 Task: For heading Use Nunito with violet colour & bold.  font size for heading20,  'Change the font style of data to'Pacifico and font size to 12,  Change the alignment of both headline & data to Align center.  In the sheet  auditingSalesForecast_2022
Action: Mouse moved to (31, 124)
Screenshot: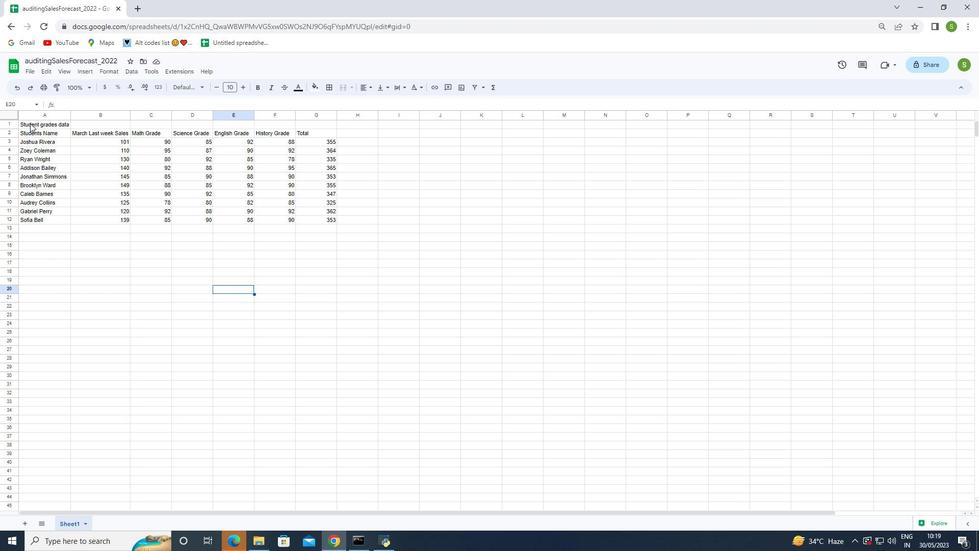 
Action: Mouse pressed left at (31, 124)
Screenshot: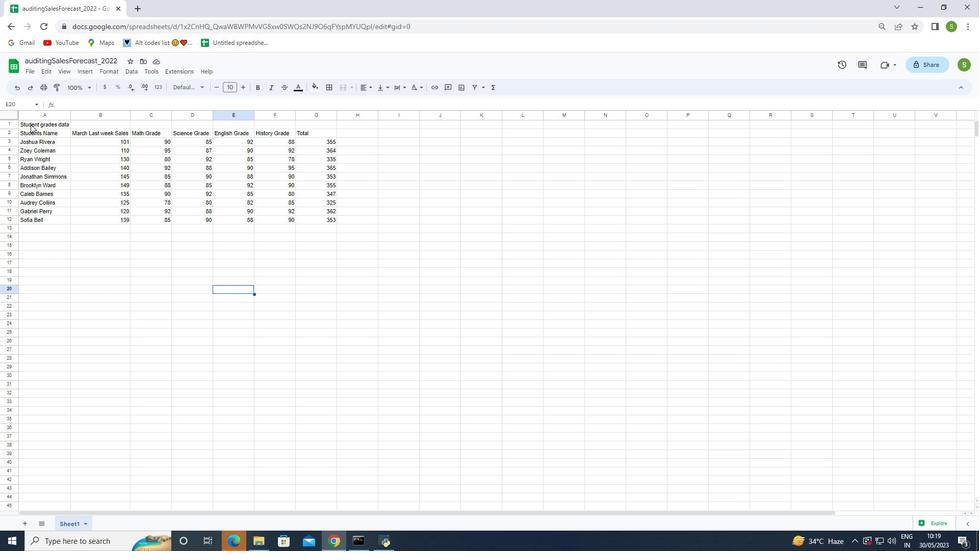 
Action: Mouse moved to (186, 88)
Screenshot: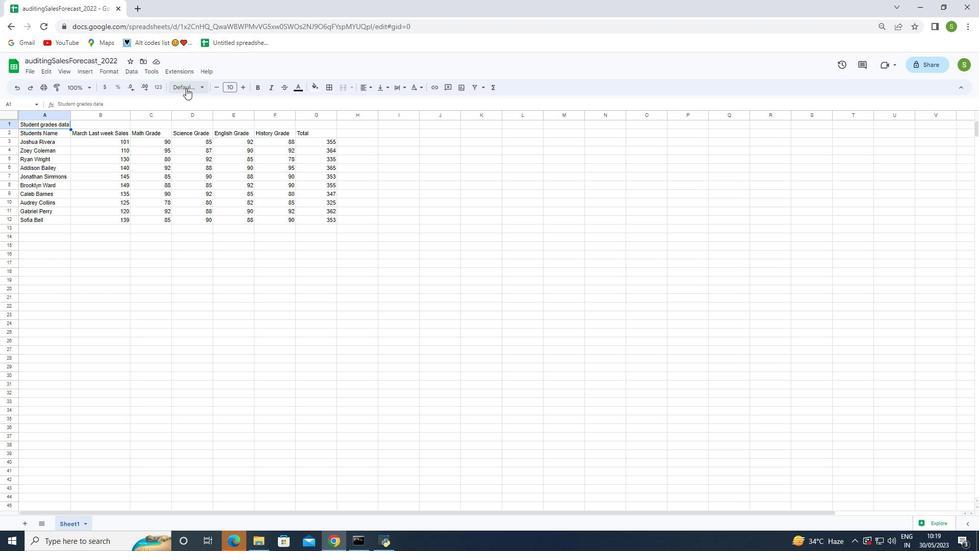 
Action: Mouse pressed left at (186, 88)
Screenshot: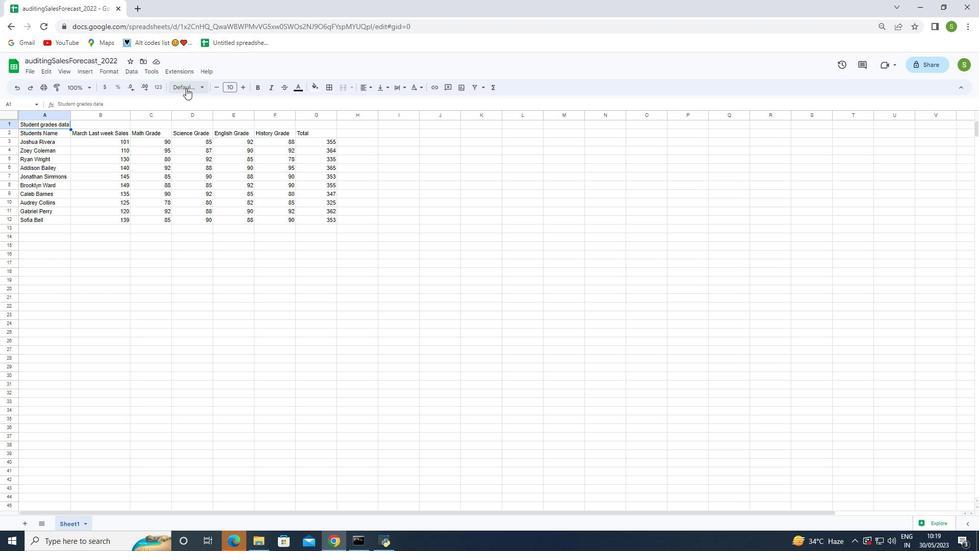 
Action: Mouse moved to (196, 430)
Screenshot: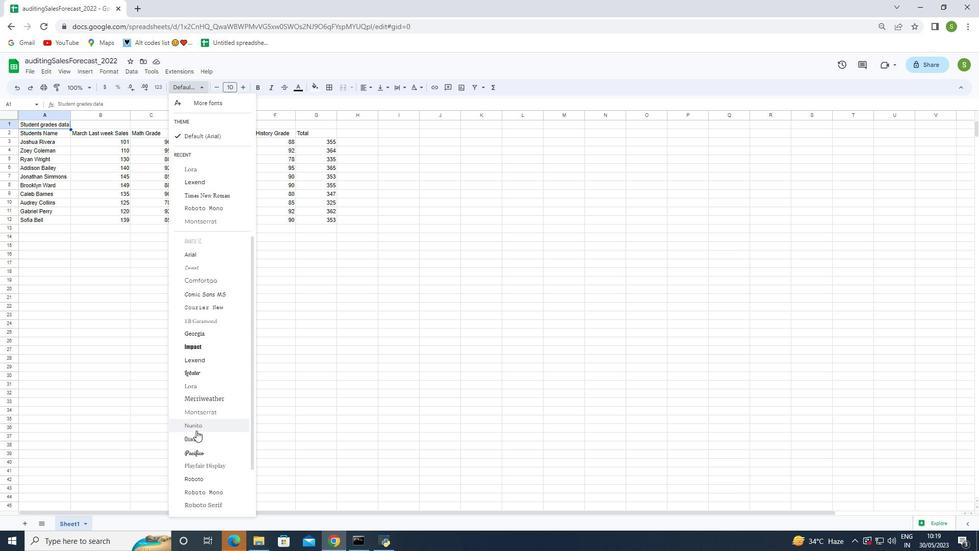 
Action: Mouse pressed left at (196, 430)
Screenshot: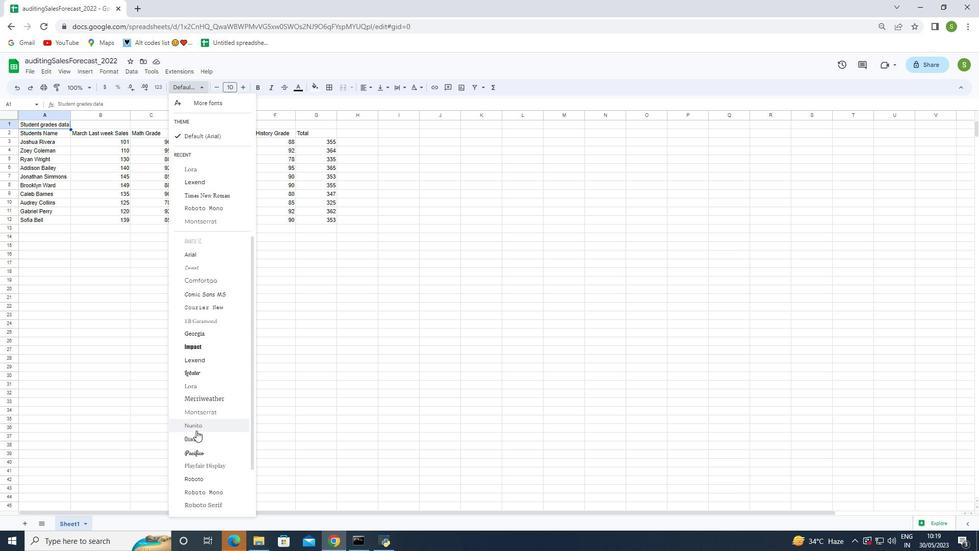 
Action: Mouse moved to (138, 7)
Screenshot: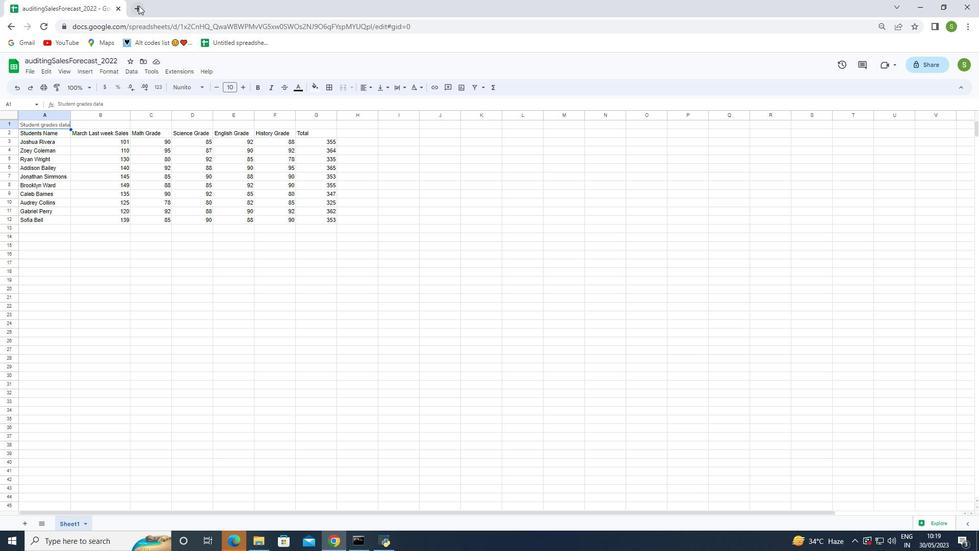 
Action: Mouse pressed left at (138, 7)
Screenshot: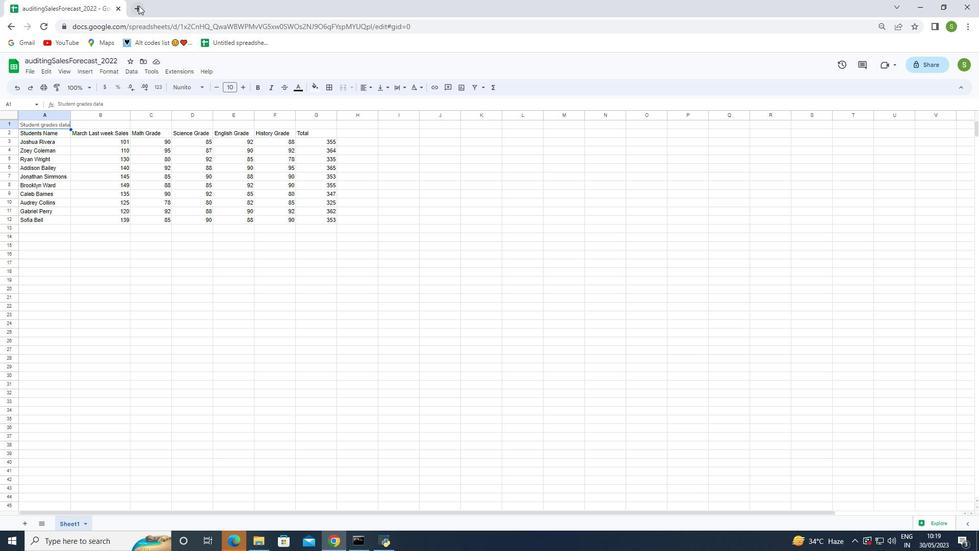 
Action: Mouse moved to (160, 152)
Screenshot: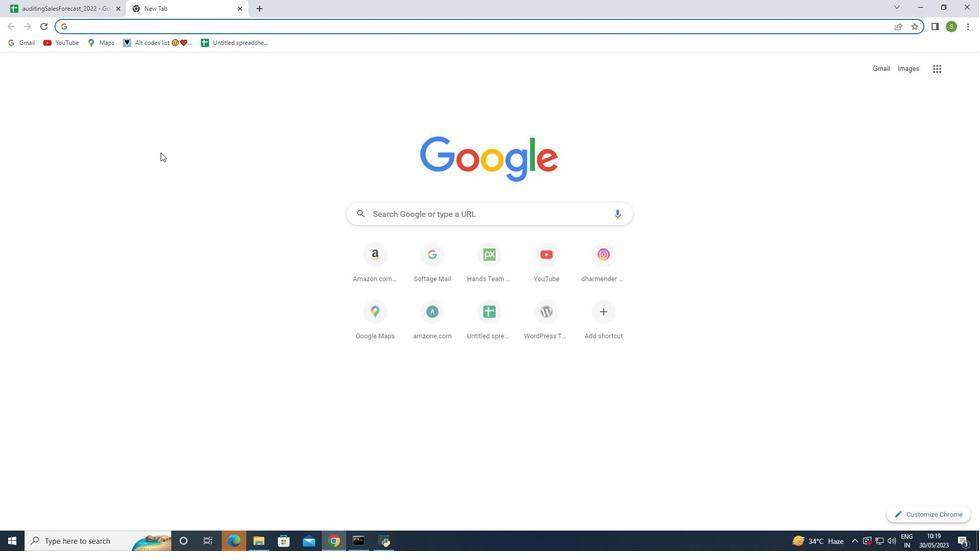 
Action: Key pressed color
Screenshot: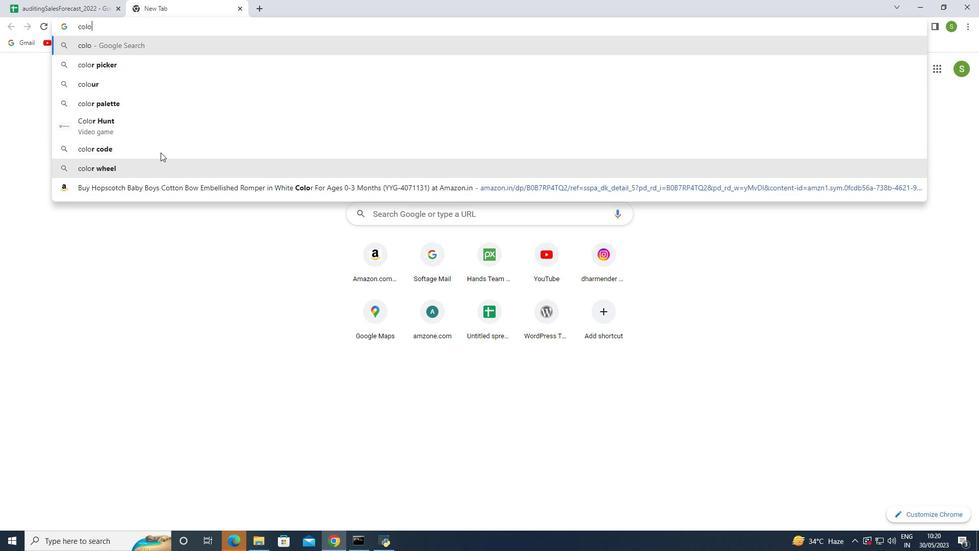 
Action: Mouse moved to (143, 118)
Screenshot: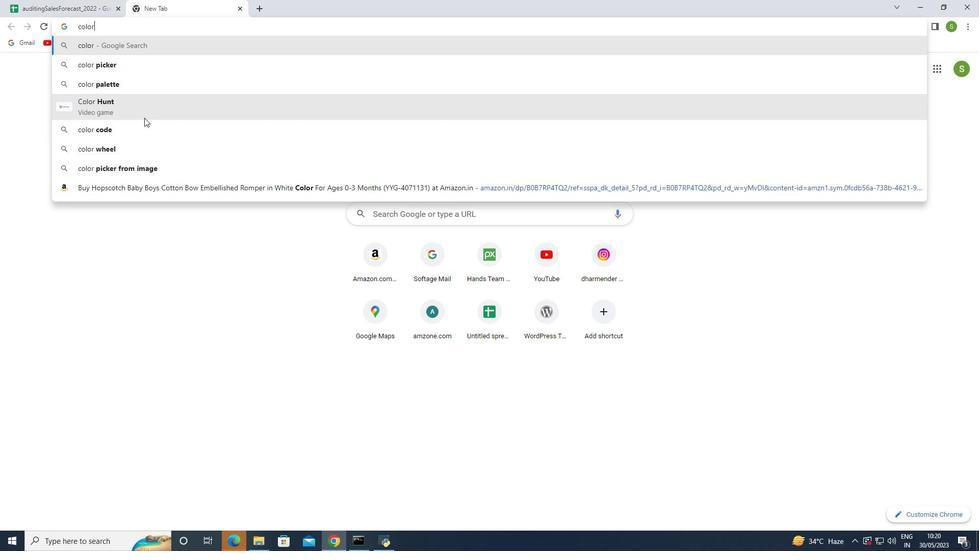 
Action: Key pressed <Key.space>
Screenshot: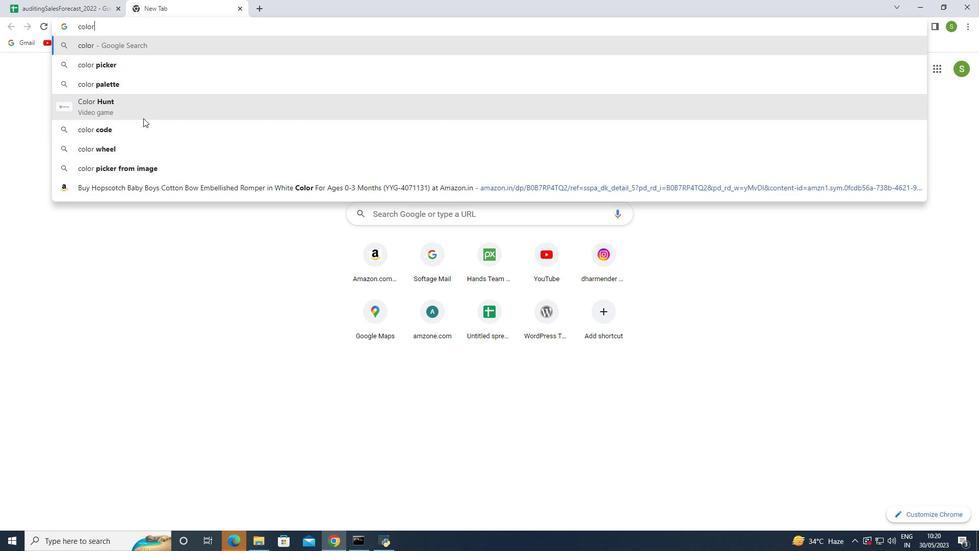 
Action: Mouse moved to (143, 118)
Screenshot: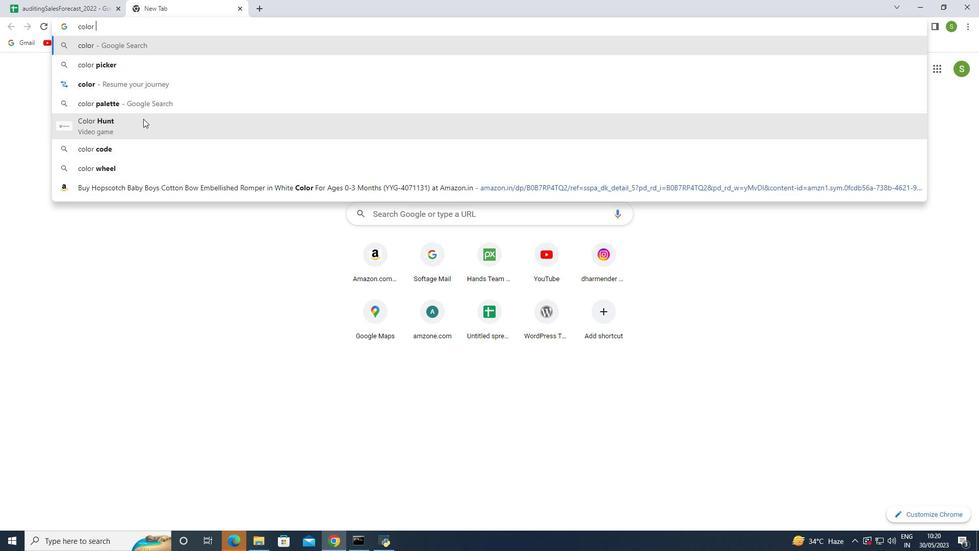 
Action: Key pressed vio
Screenshot: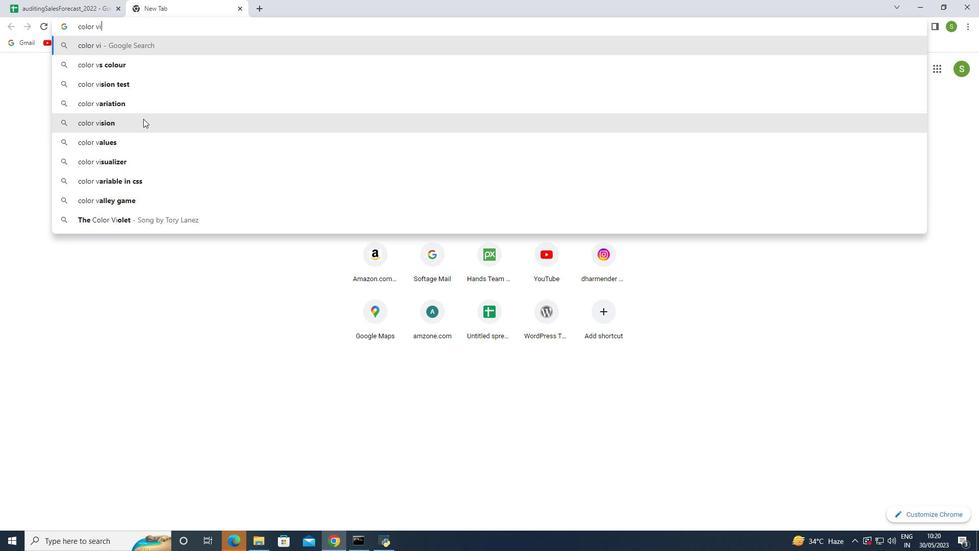
Action: Mouse moved to (143, 118)
Screenshot: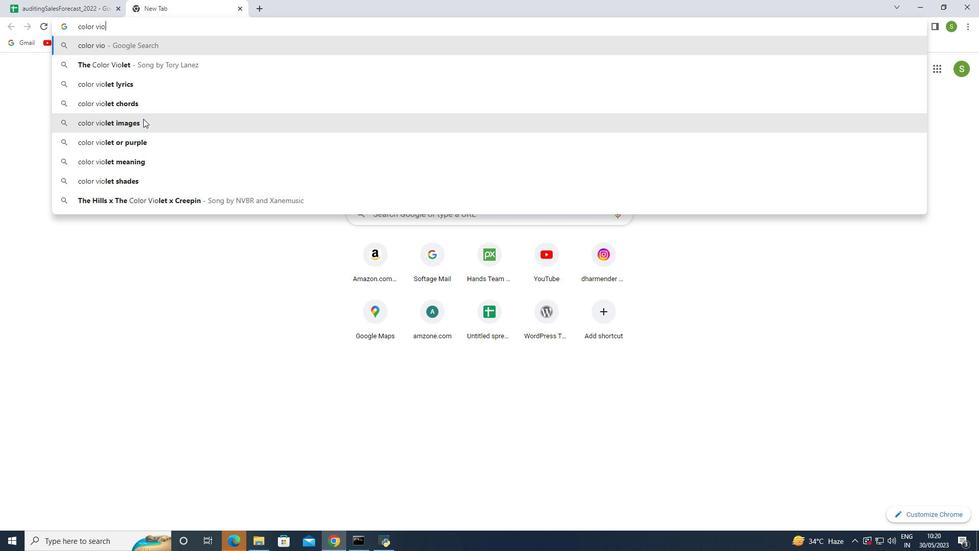 
Action: Key pressed lwe
Screenshot: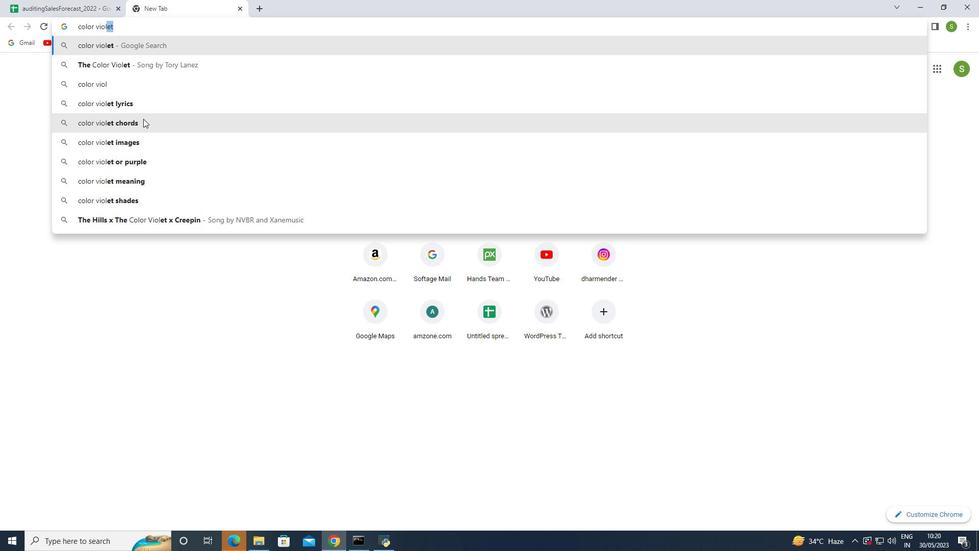 
Action: Mouse moved to (143, 121)
Screenshot: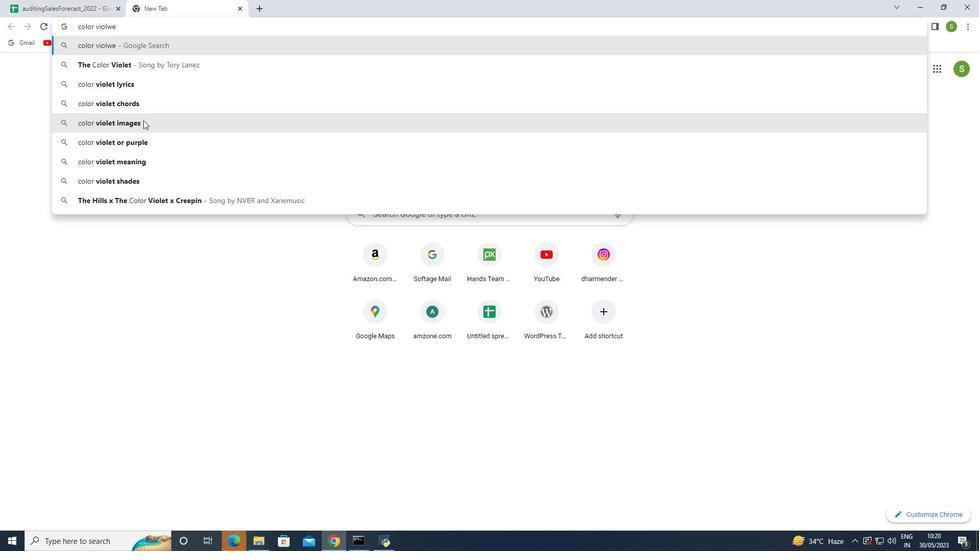 
Action: Key pressed <Key.backspace><Key.backspace>et<Key.enter>
Screenshot: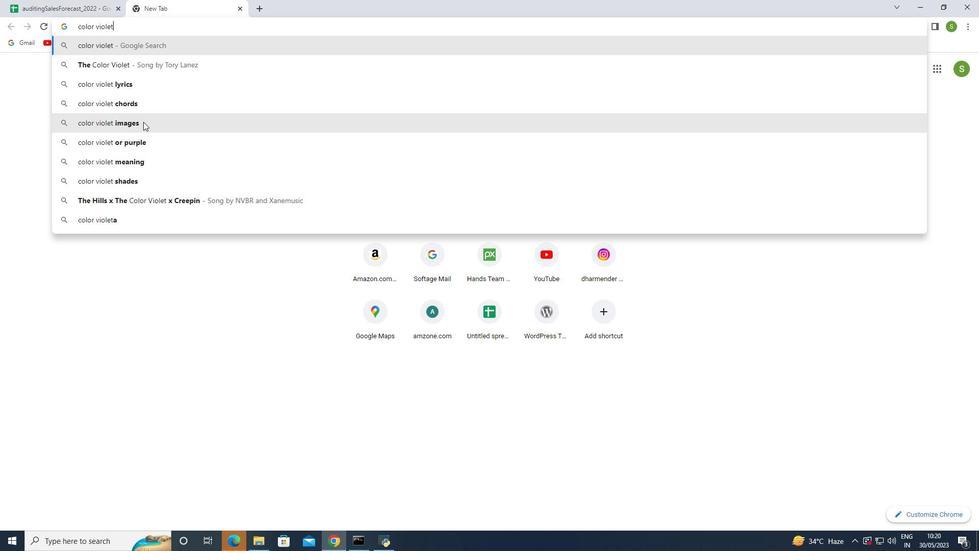 
Action: Mouse moved to (698, 247)
Screenshot: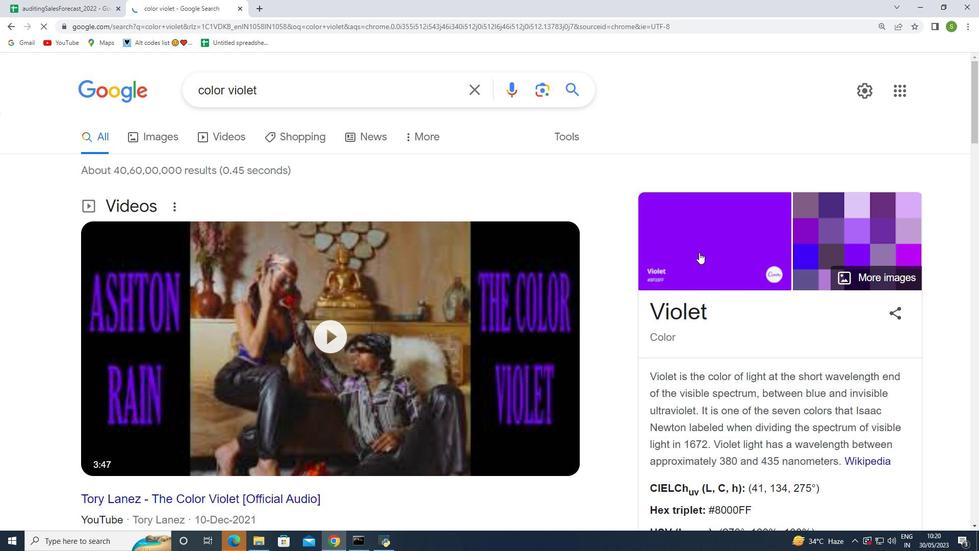
Action: Mouse pressed left at (698, 247)
Screenshot: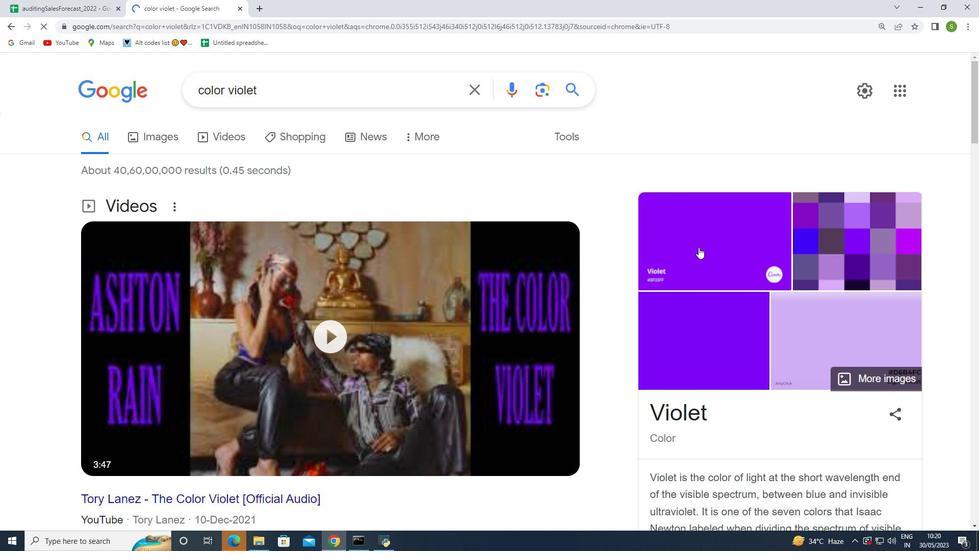 
Action: Mouse moved to (72, 0)
Screenshot: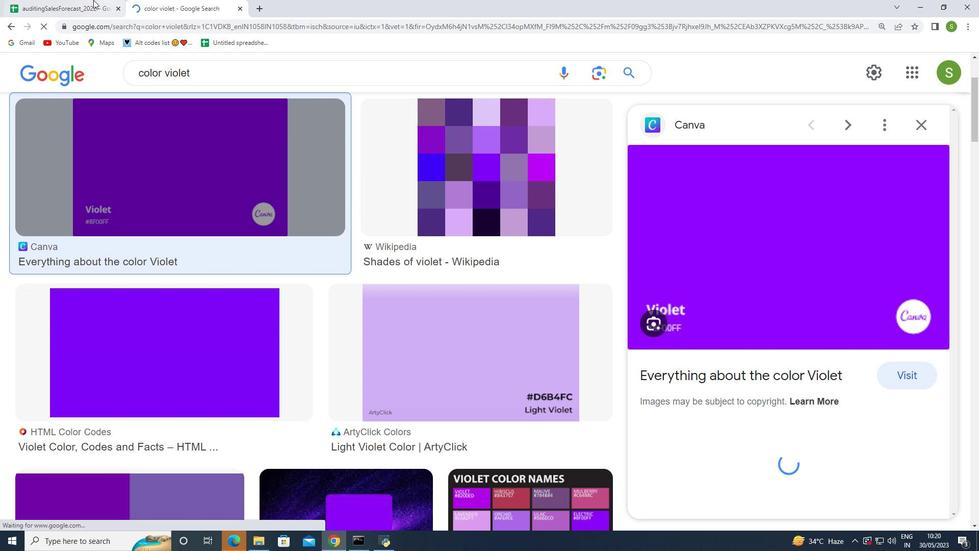 
Action: Mouse pressed left at (72, 0)
Screenshot: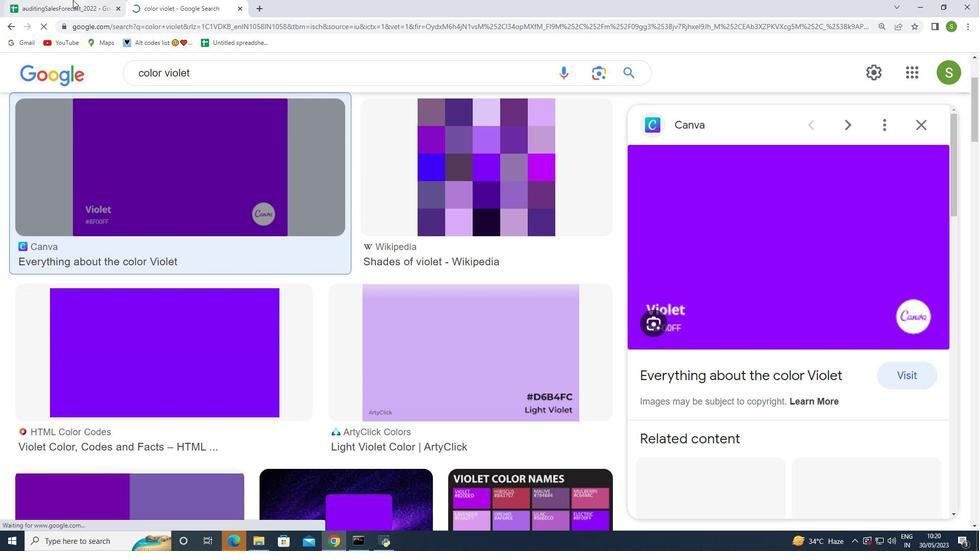 
Action: Mouse moved to (175, 1)
Screenshot: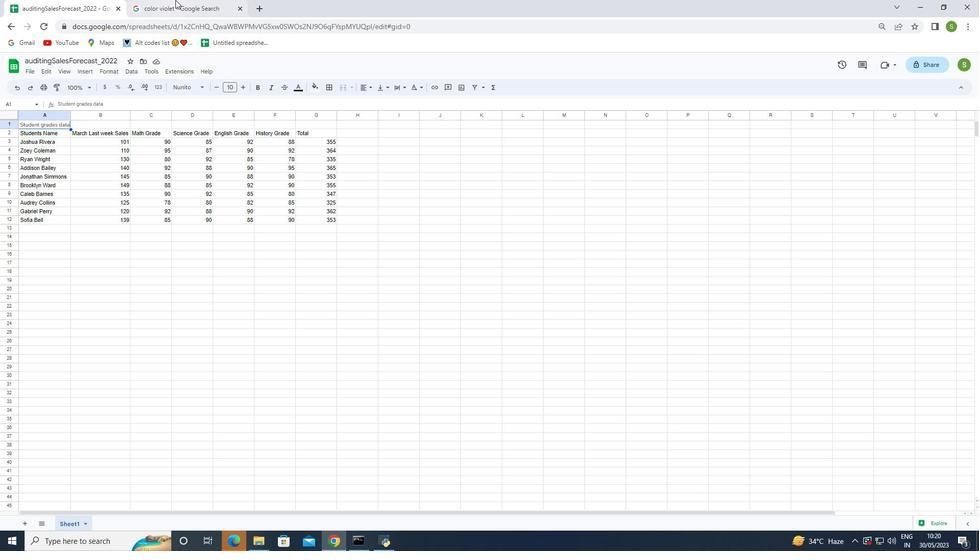 
Action: Mouse pressed left at (175, 1)
Screenshot: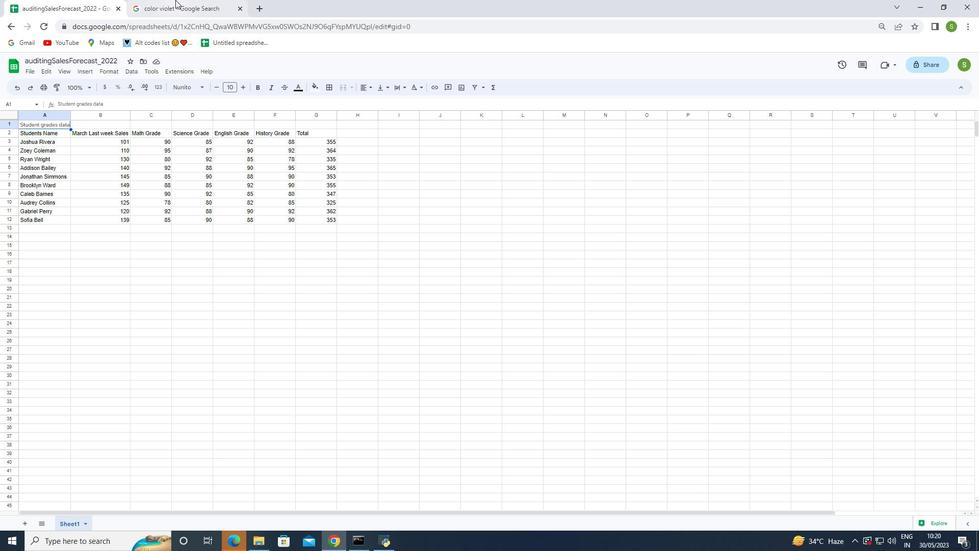 
Action: Mouse moved to (119, 346)
Screenshot: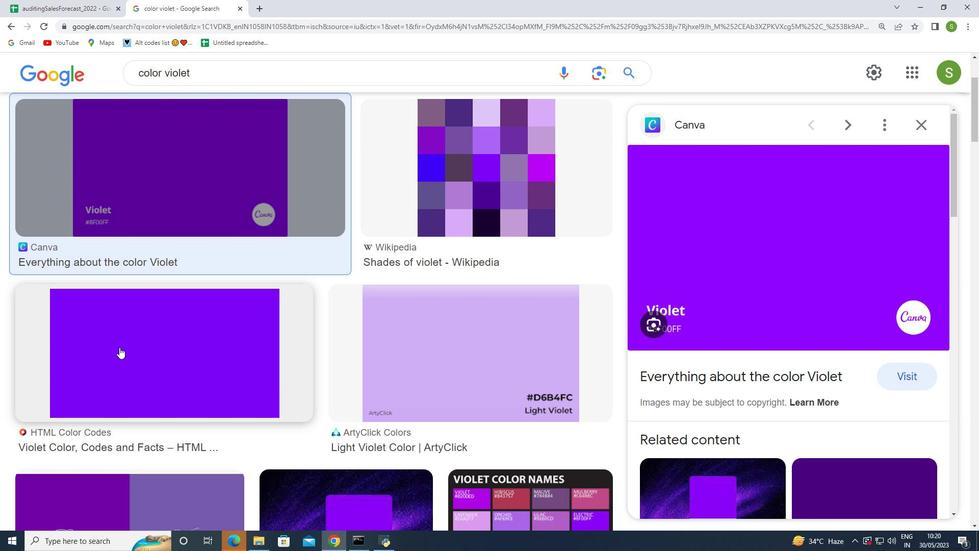 
Action: Mouse pressed left at (119, 346)
Screenshot: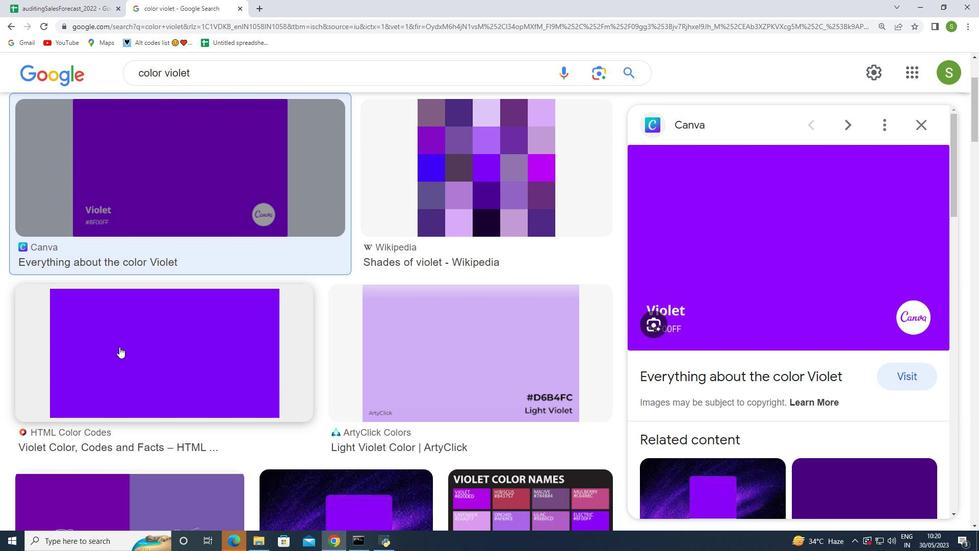 
Action: Mouse moved to (755, 350)
Screenshot: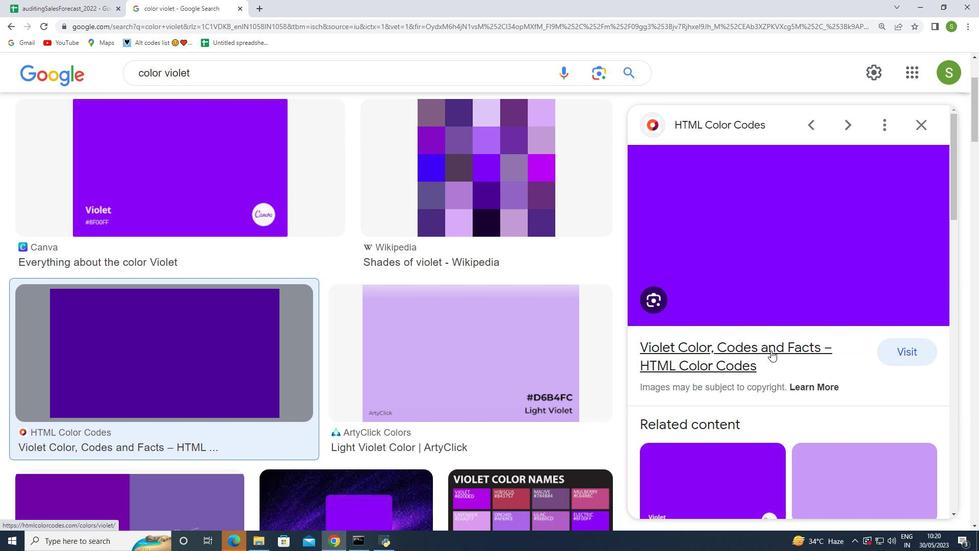 
Action: Mouse pressed left at (755, 350)
Screenshot: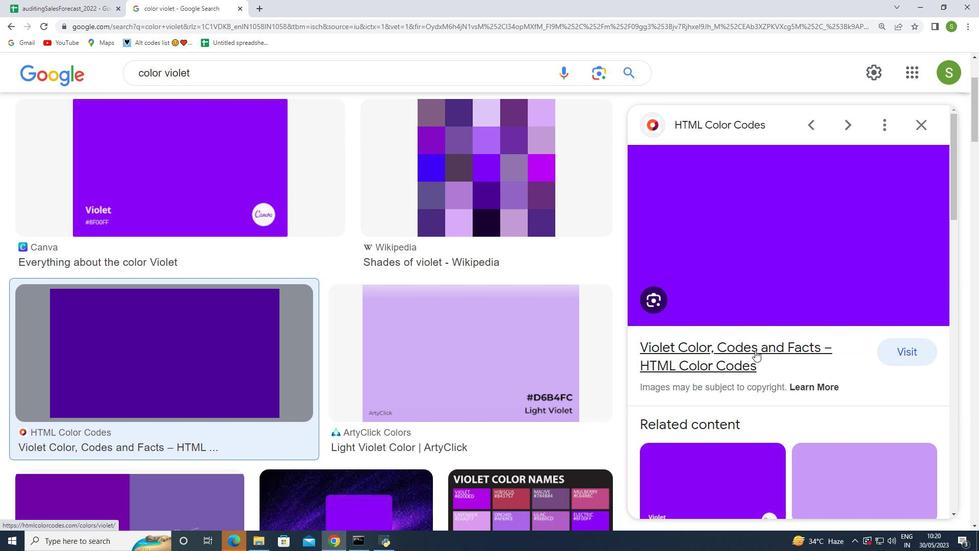 
Action: Mouse moved to (389, 320)
Screenshot: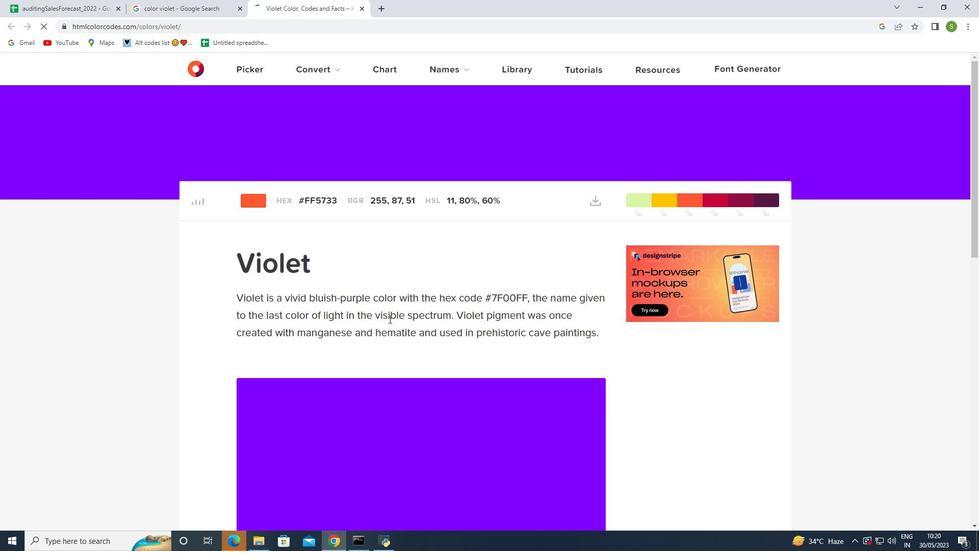 
Action: Mouse scrolled (389, 319) with delta (0, 0)
Screenshot: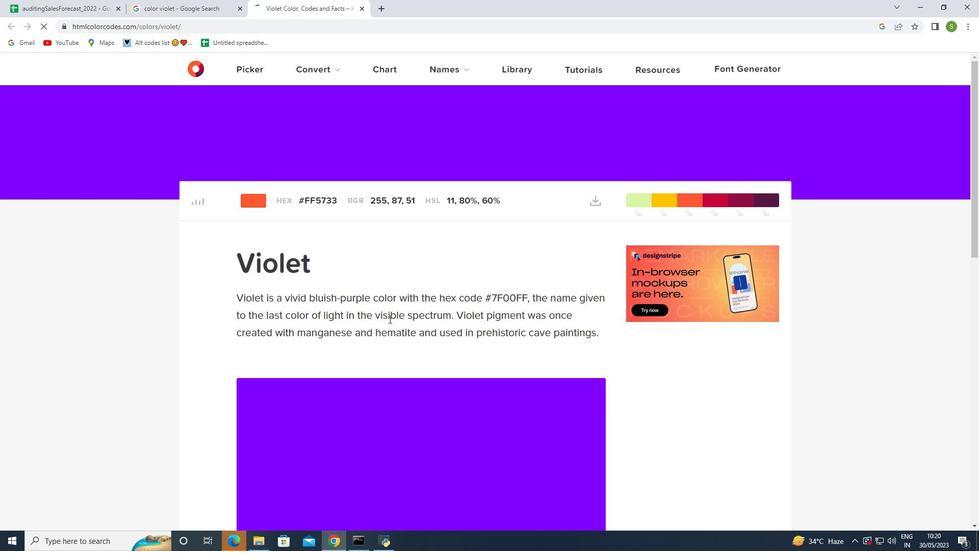 
Action: Mouse scrolled (389, 319) with delta (0, 0)
Screenshot: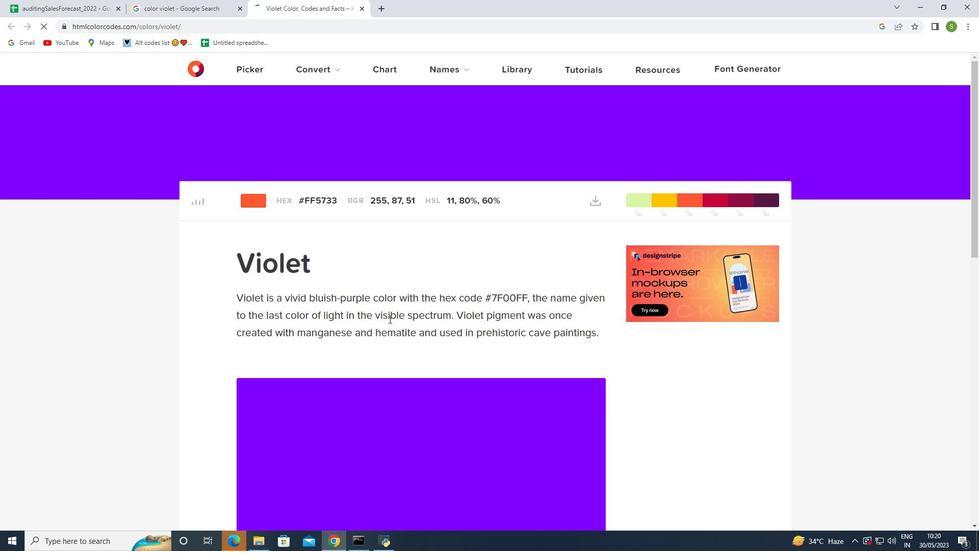 
Action: Mouse scrolled (389, 319) with delta (0, 0)
Screenshot: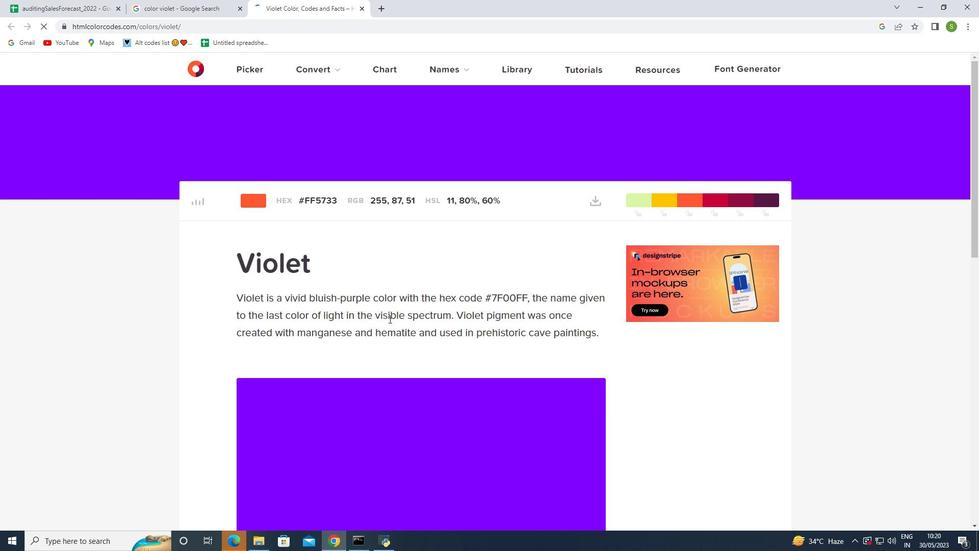 
Action: Mouse moved to (389, 320)
Screenshot: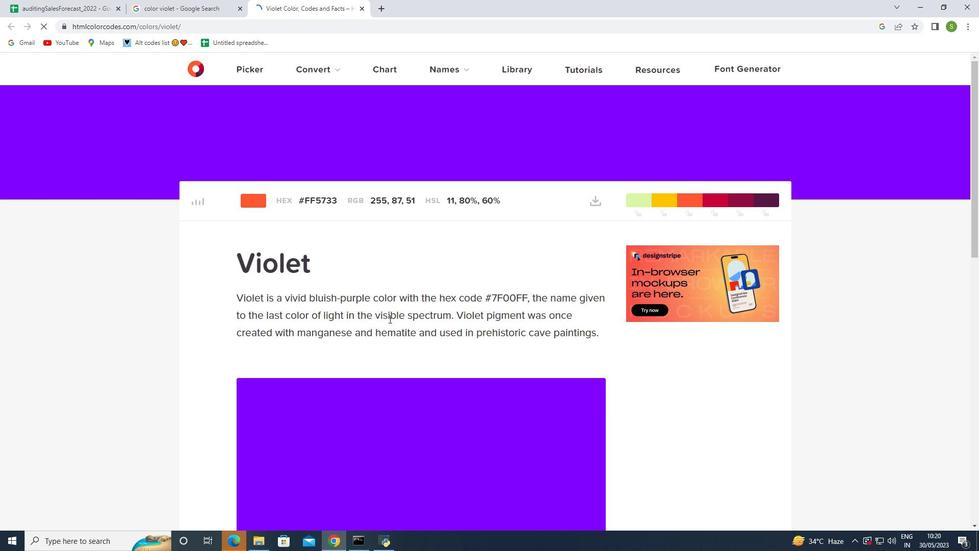 
Action: Mouse scrolled (389, 320) with delta (0, 0)
Screenshot: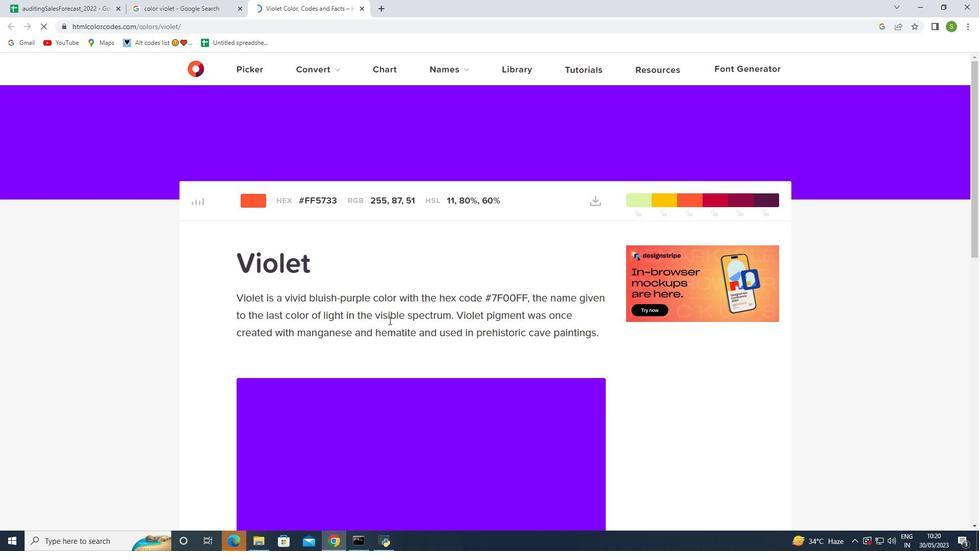 
Action: Mouse moved to (429, 291)
Screenshot: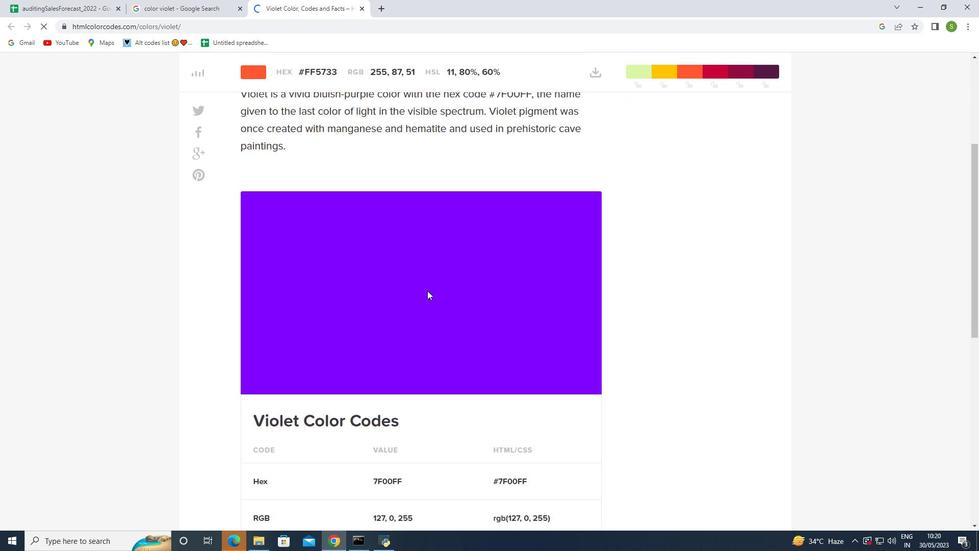 
Action: Mouse scrolled (429, 291) with delta (0, 0)
Screenshot: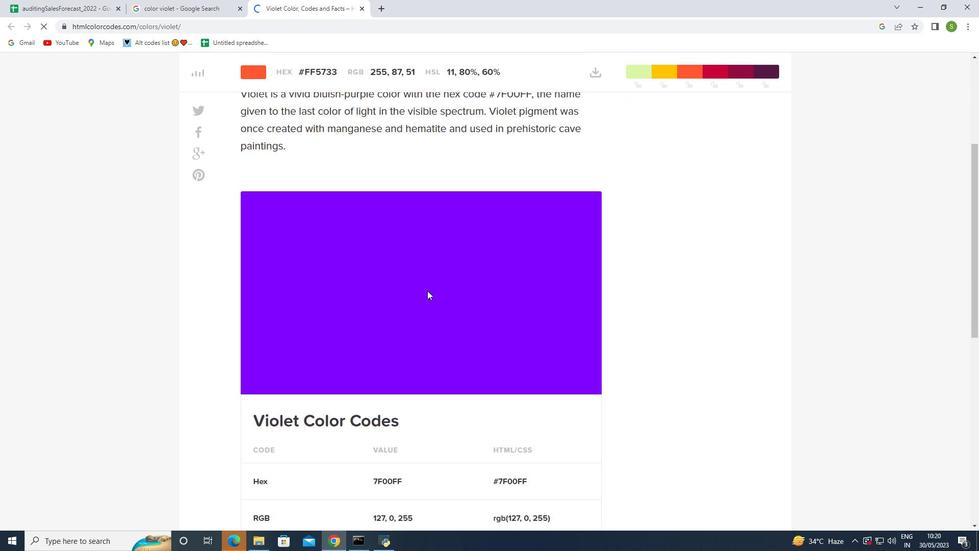 
Action: Mouse moved to (430, 291)
Screenshot: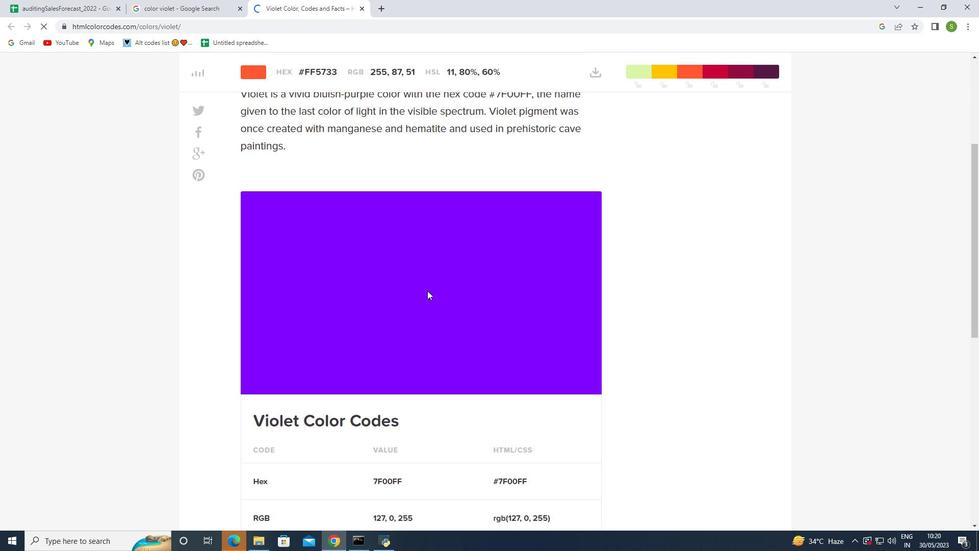 
Action: Mouse scrolled (430, 292) with delta (0, 0)
Screenshot: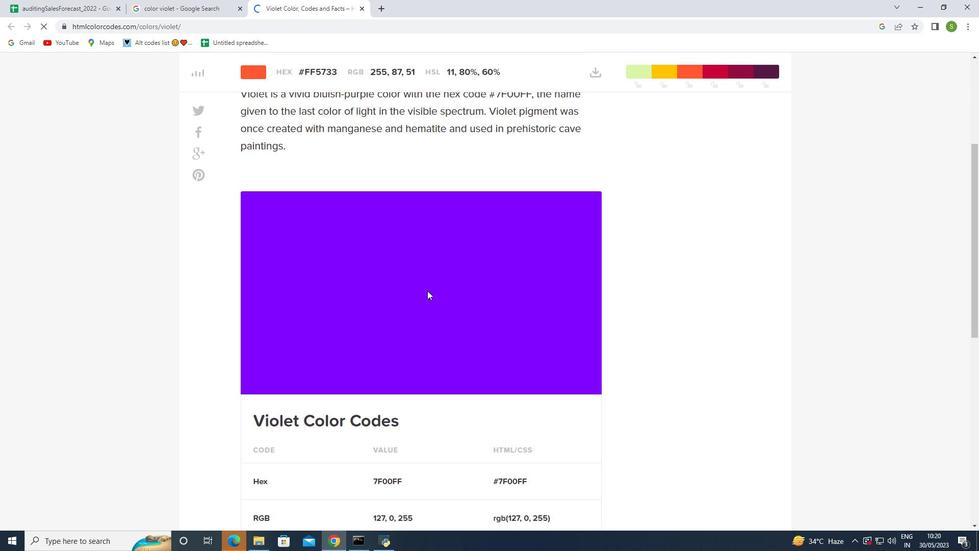 
Action: Mouse scrolled (430, 292) with delta (0, 0)
Screenshot: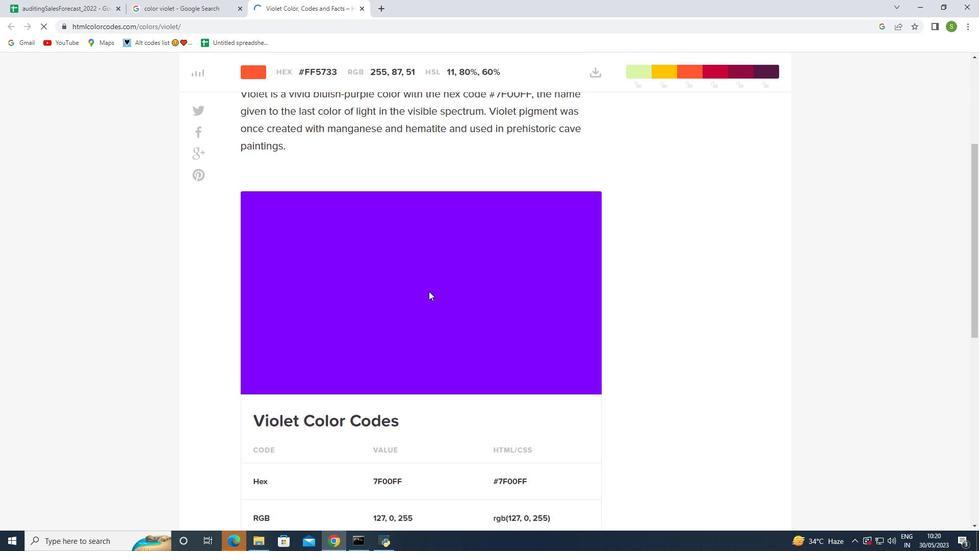 
Action: Mouse moved to (485, 244)
Screenshot: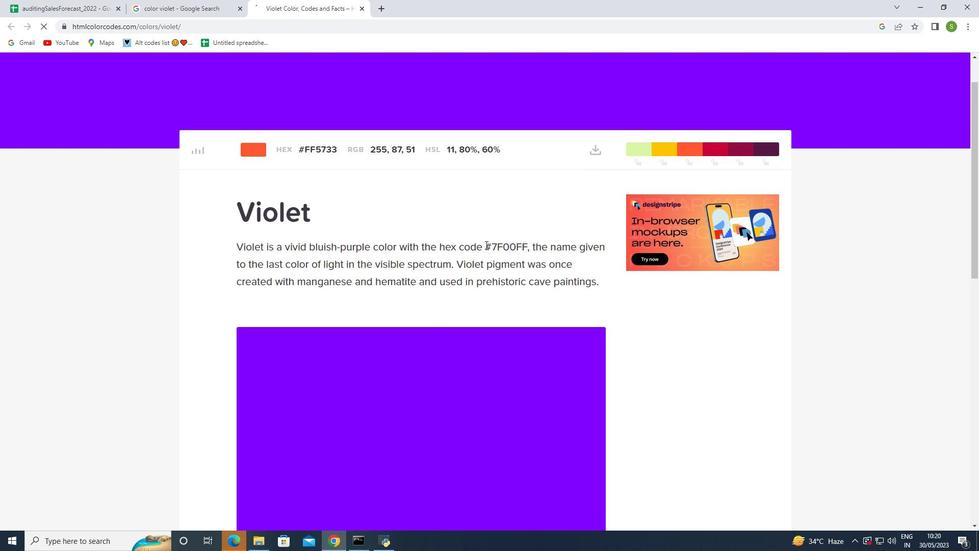 
Action: Mouse pressed left at (485, 244)
Screenshot: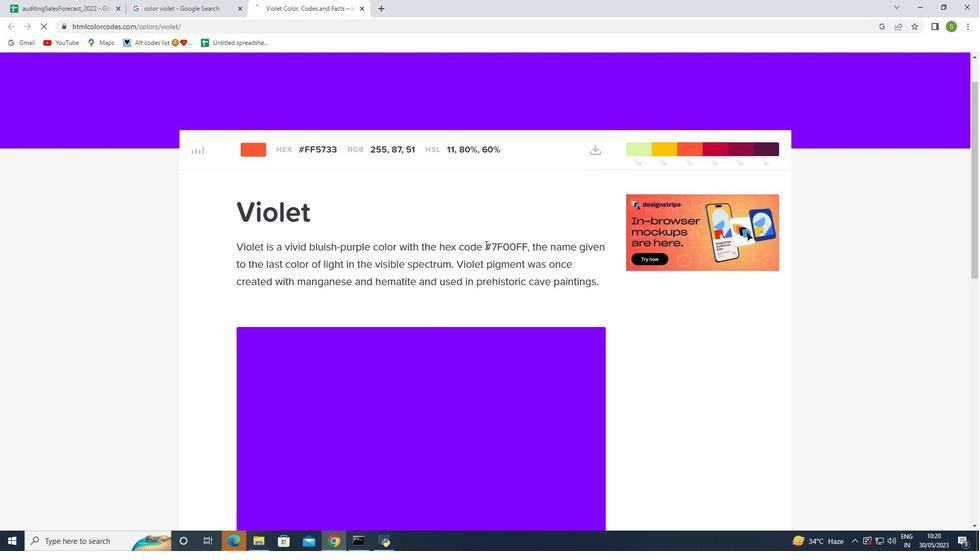 
Action: Mouse moved to (484, 352)
Screenshot: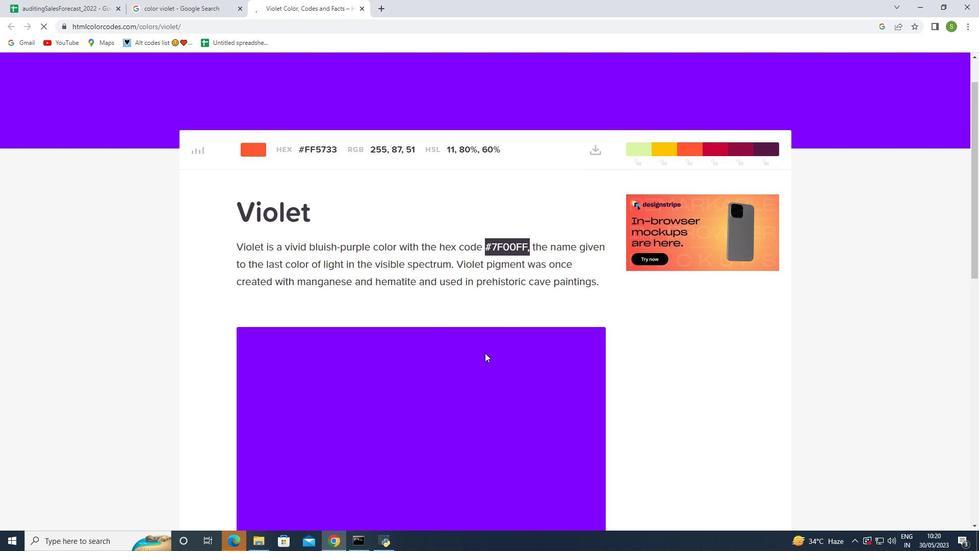 
Action: Key pressed ctrl+C
Screenshot: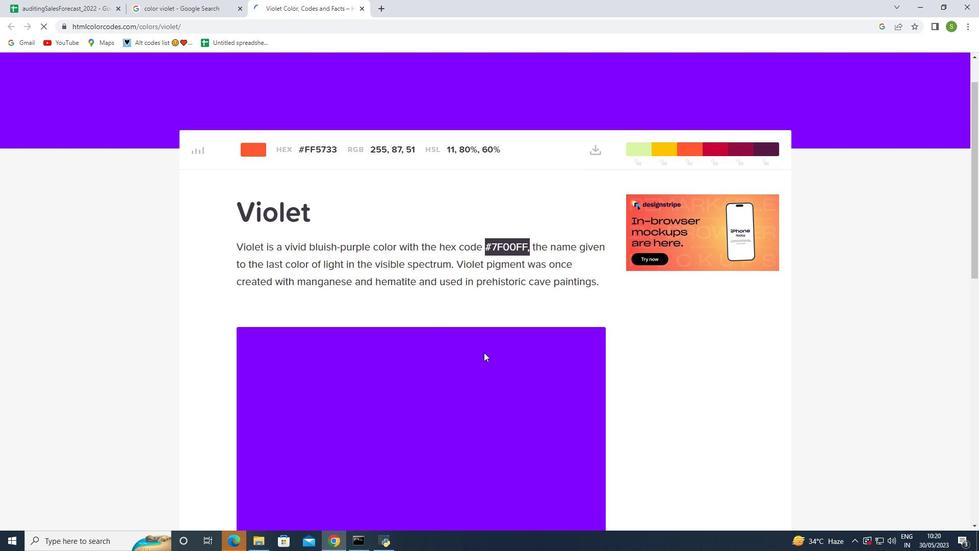 
Action: Mouse moved to (71, 0)
Screenshot: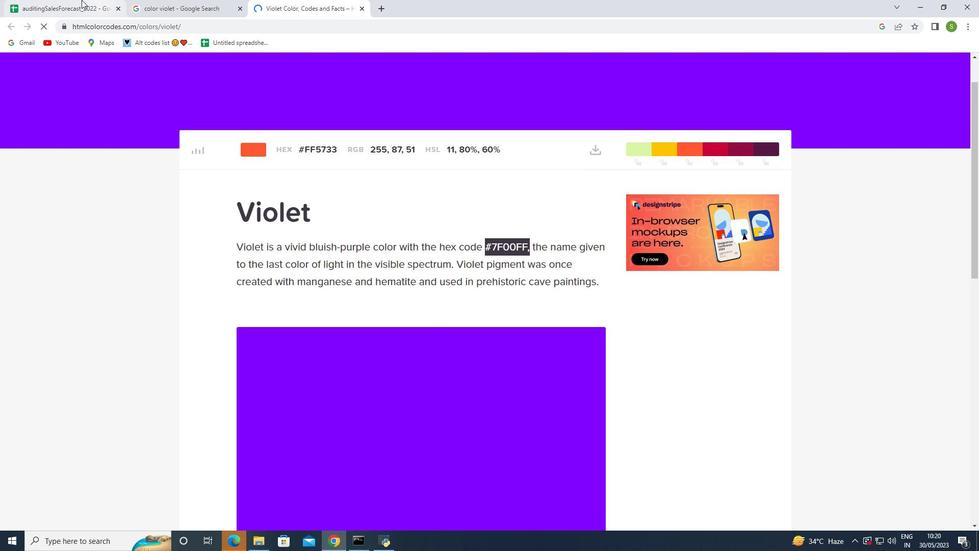 
Action: Mouse pressed left at (71, 0)
Screenshot: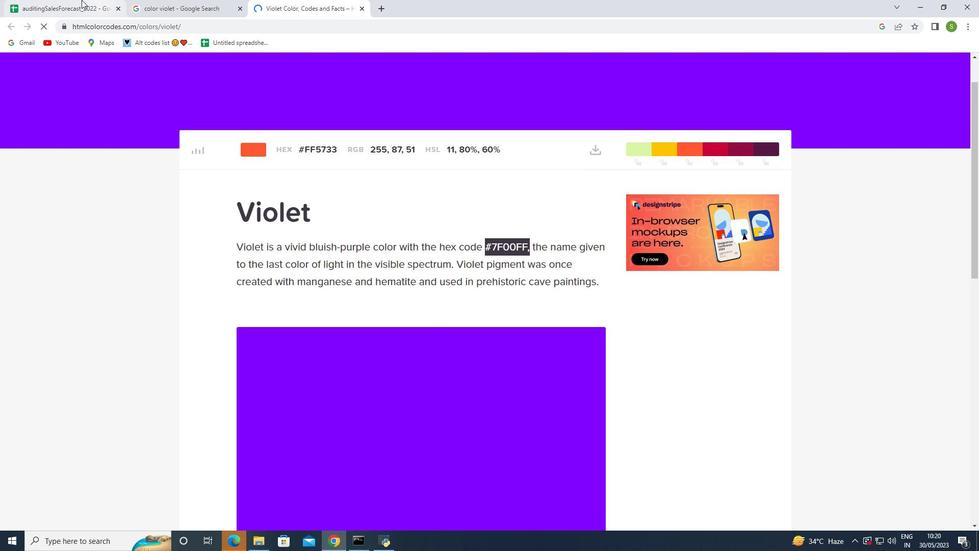 
Action: Mouse moved to (319, 88)
Screenshot: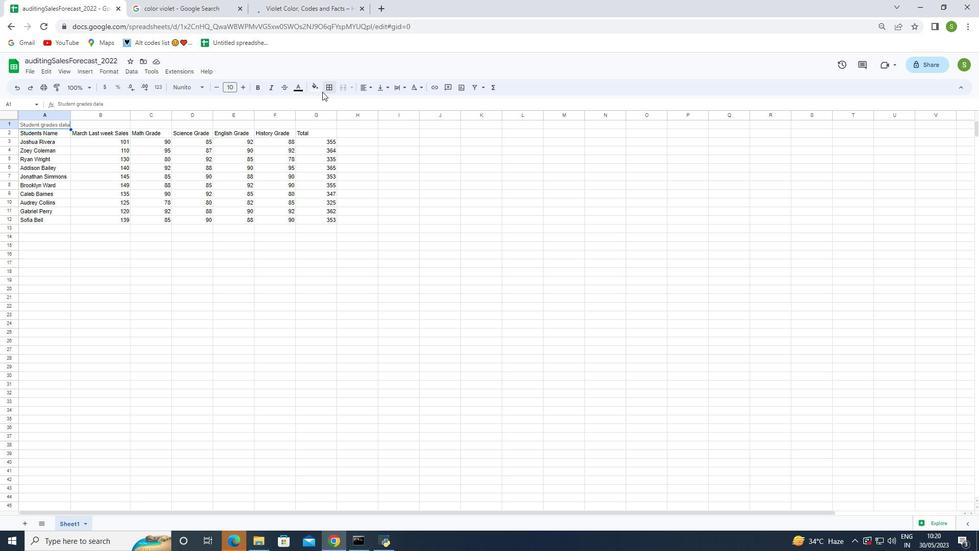 
Action: Mouse pressed left at (319, 88)
Screenshot: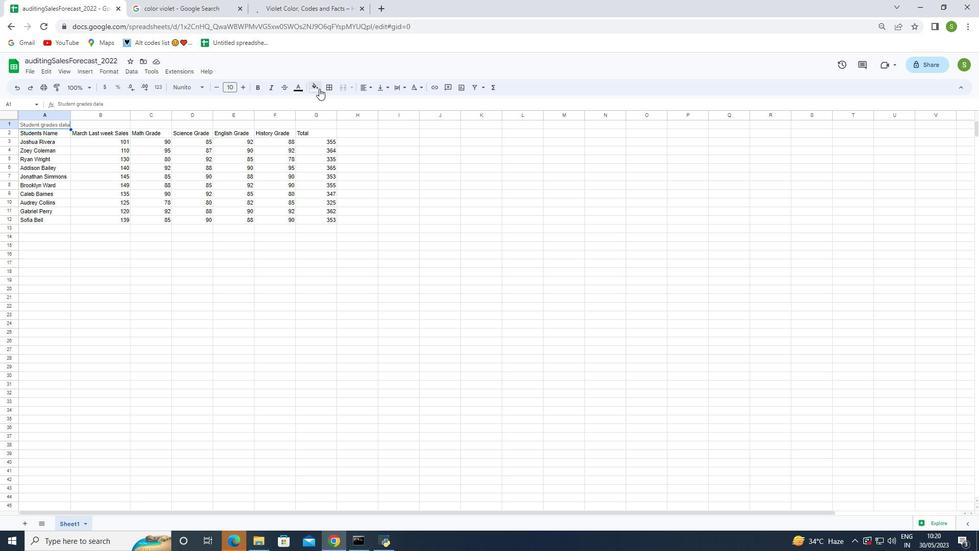 
Action: Mouse moved to (325, 221)
Screenshot: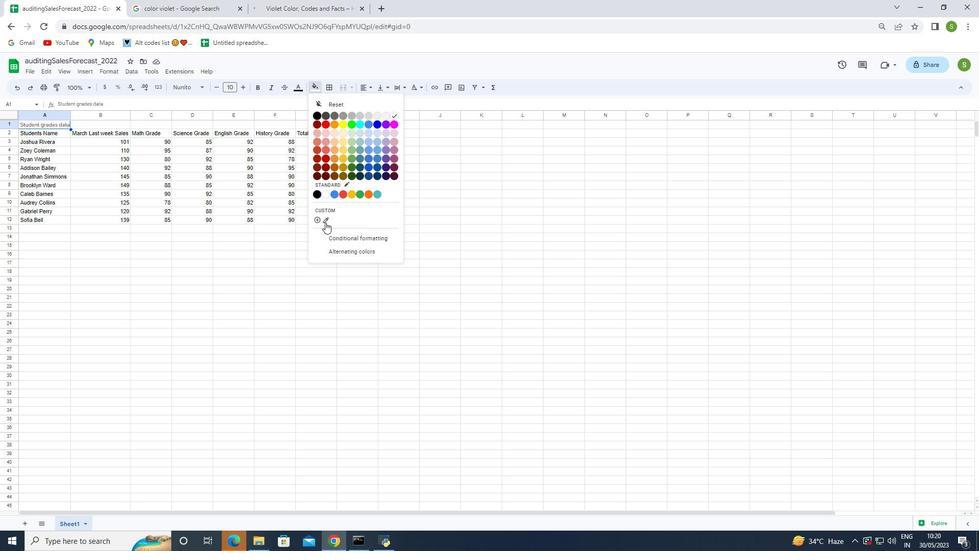 
Action: Mouse pressed left at (325, 221)
Screenshot: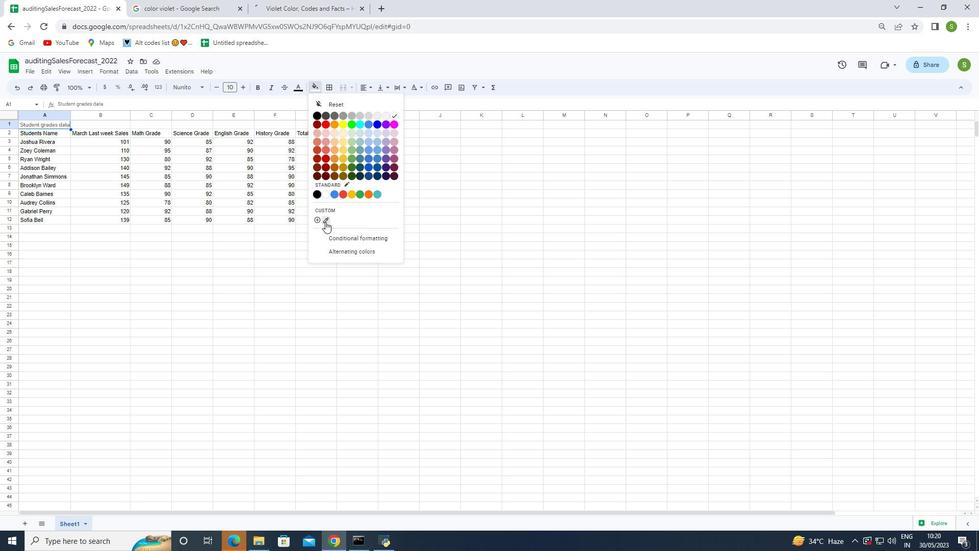 
Action: Mouse moved to (304, 2)
Screenshot: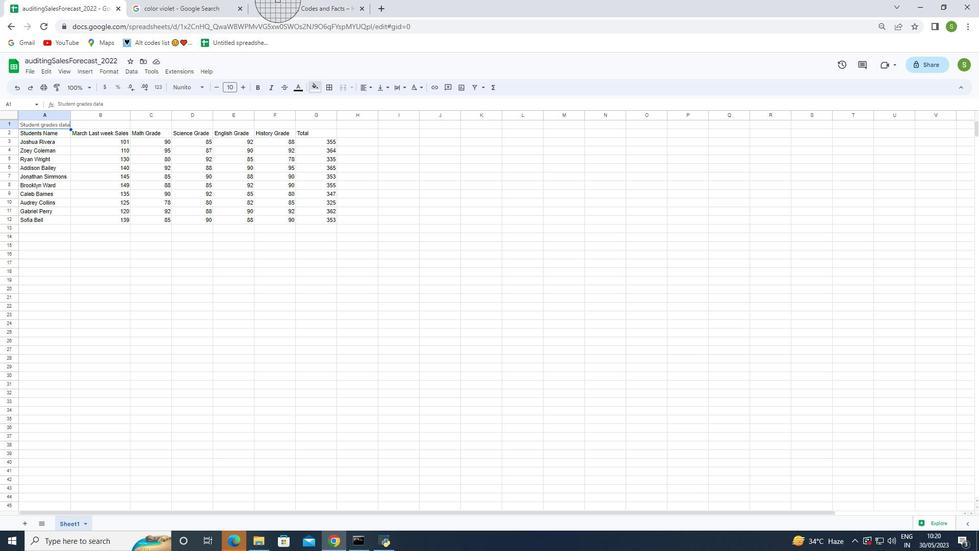 
Action: Mouse pressed left at (304, 2)
Screenshot: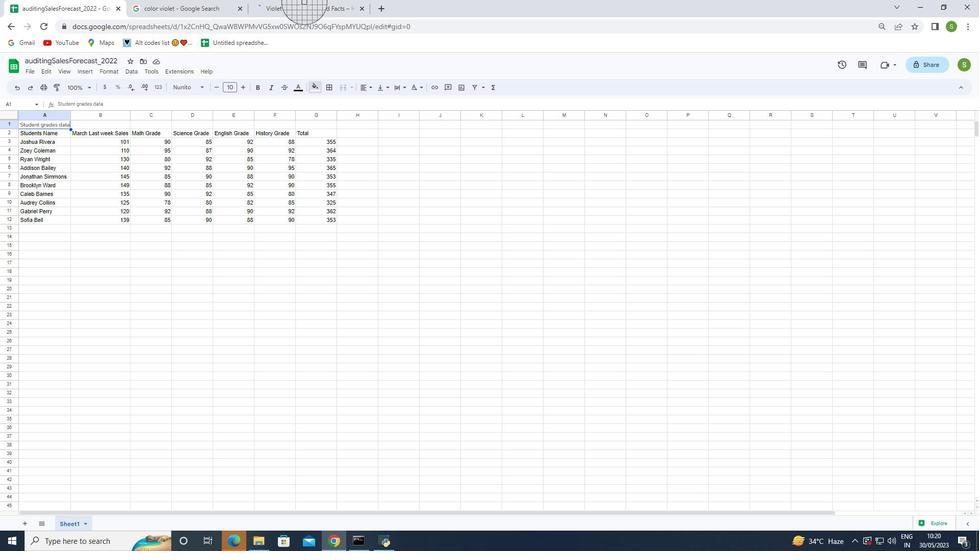 
Action: Mouse moved to (302, 5)
Screenshot: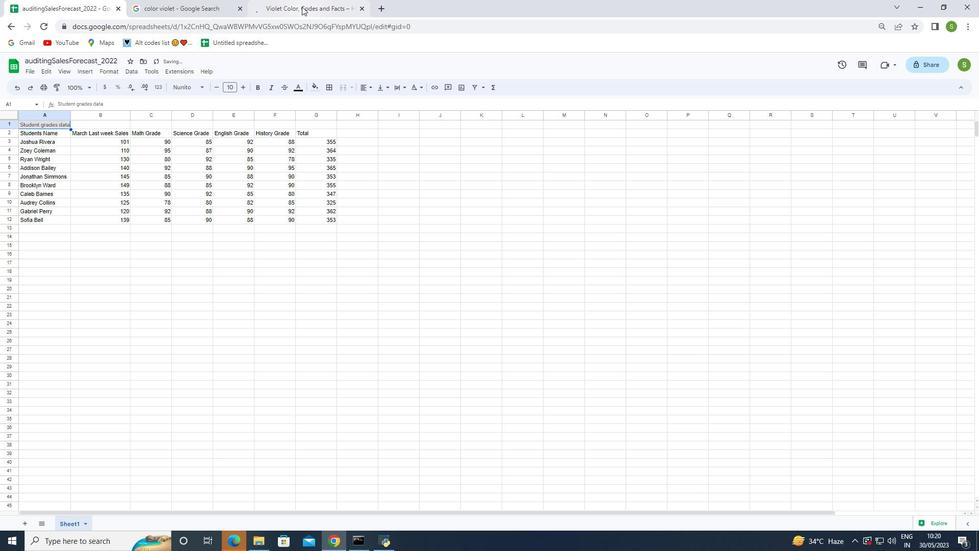 
Action: Mouse pressed left at (302, 5)
Screenshot: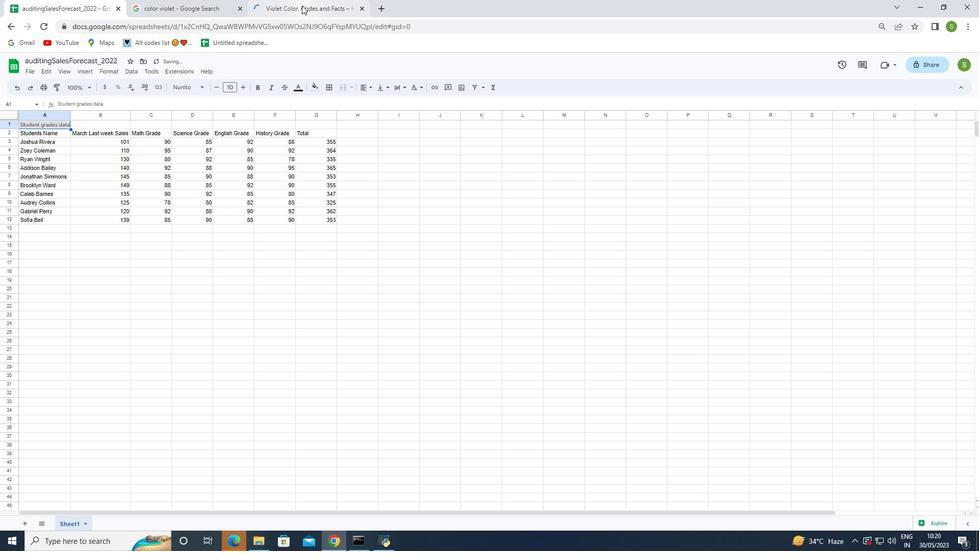 
Action: Mouse moved to (351, 360)
Screenshot: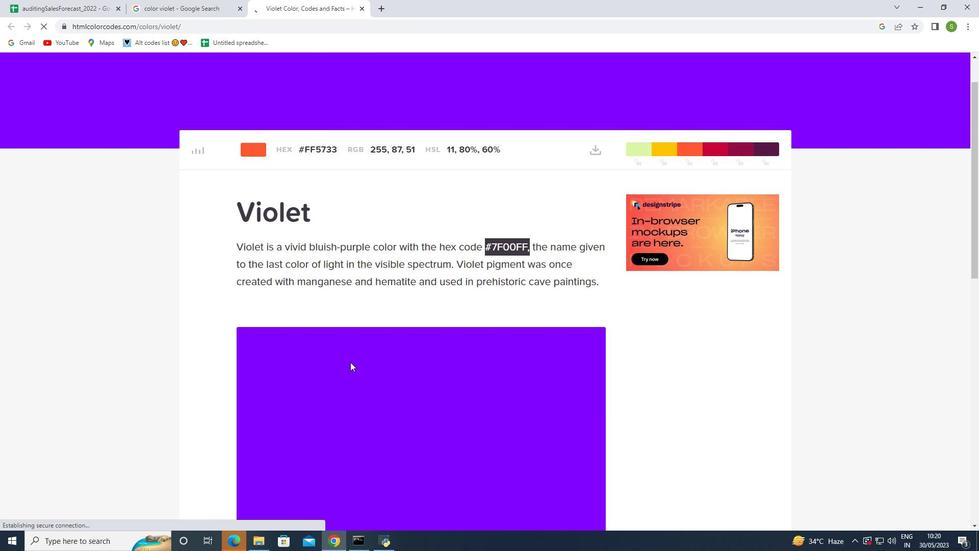 
Action: Mouse pressed left at (351, 360)
Screenshot: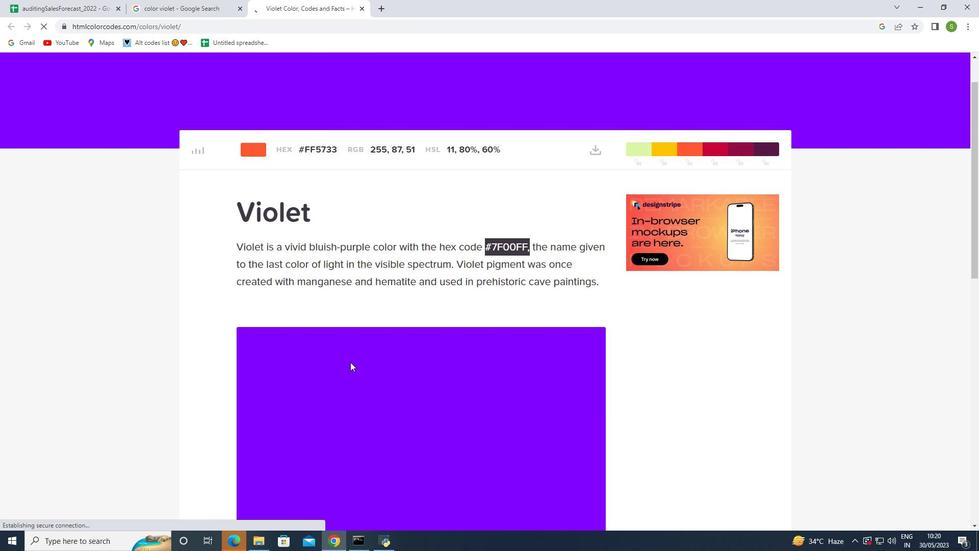
Action: Mouse moved to (93, 2)
Screenshot: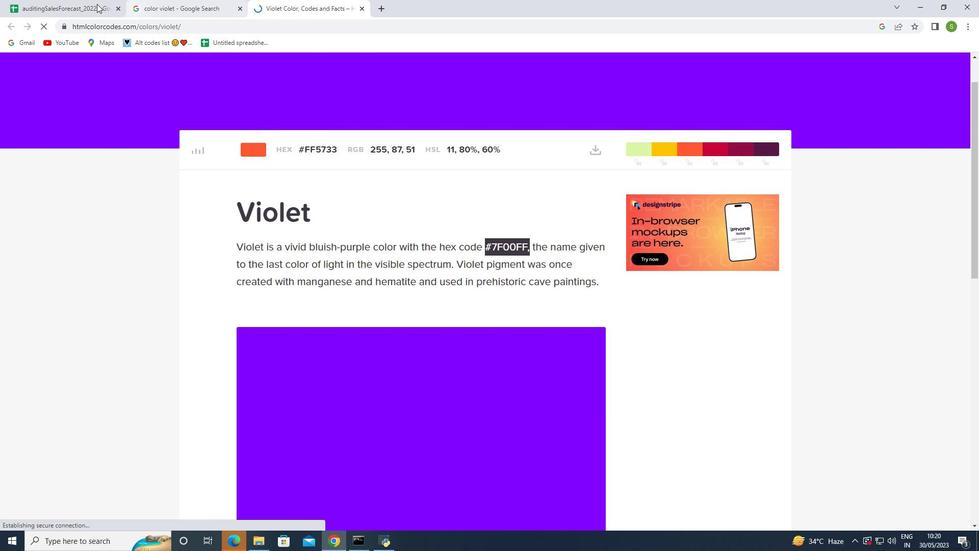 
Action: Mouse pressed left at (93, 2)
Screenshot: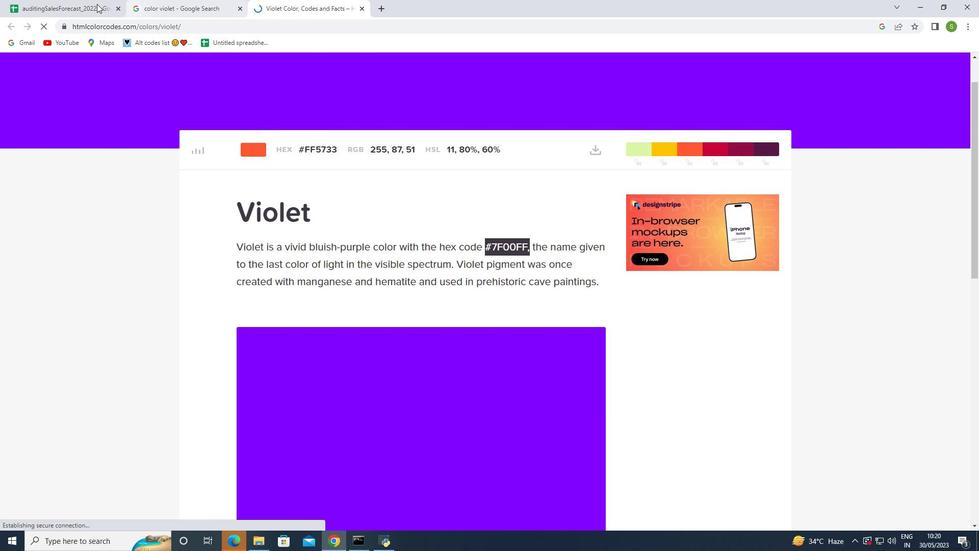 
Action: Mouse moved to (314, 85)
Screenshot: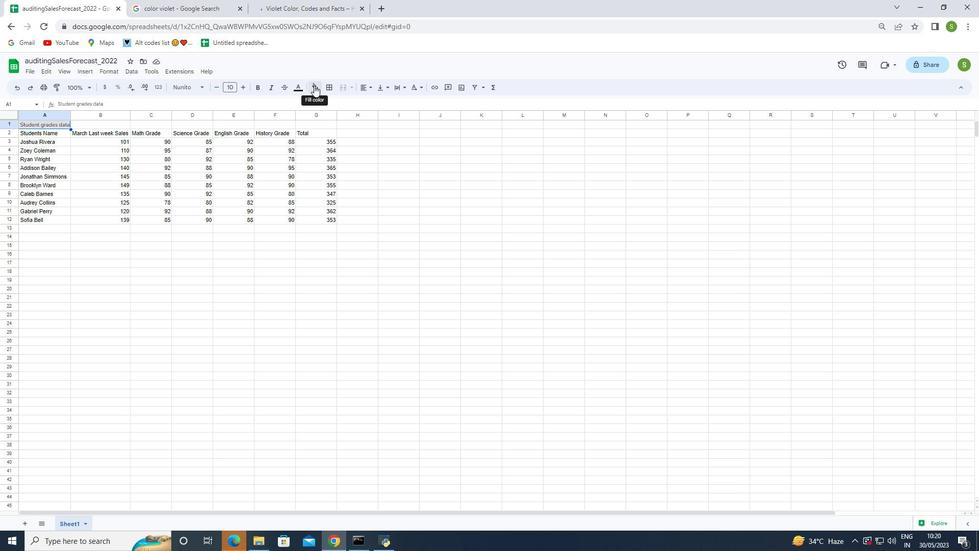 
Action: Mouse pressed left at (314, 85)
Screenshot: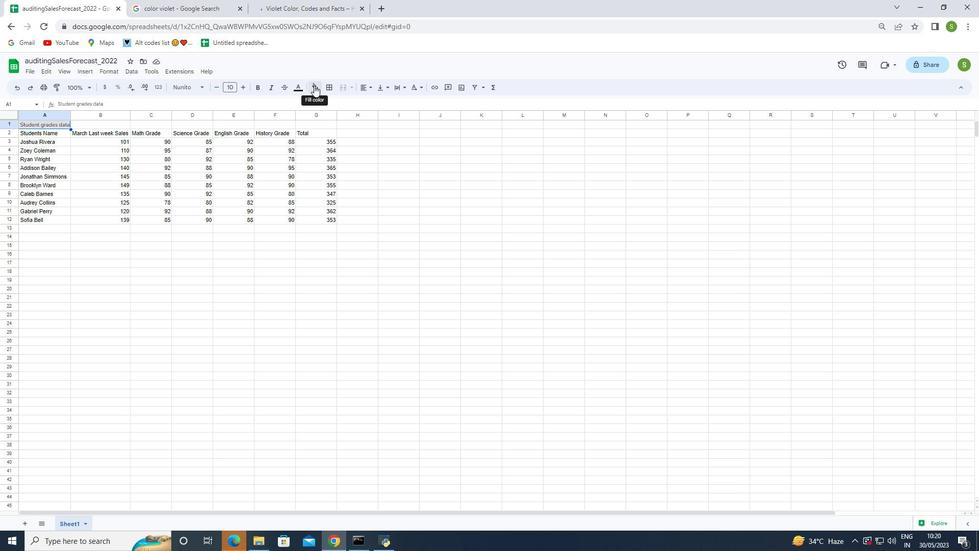 
Action: Mouse moved to (335, 220)
Screenshot: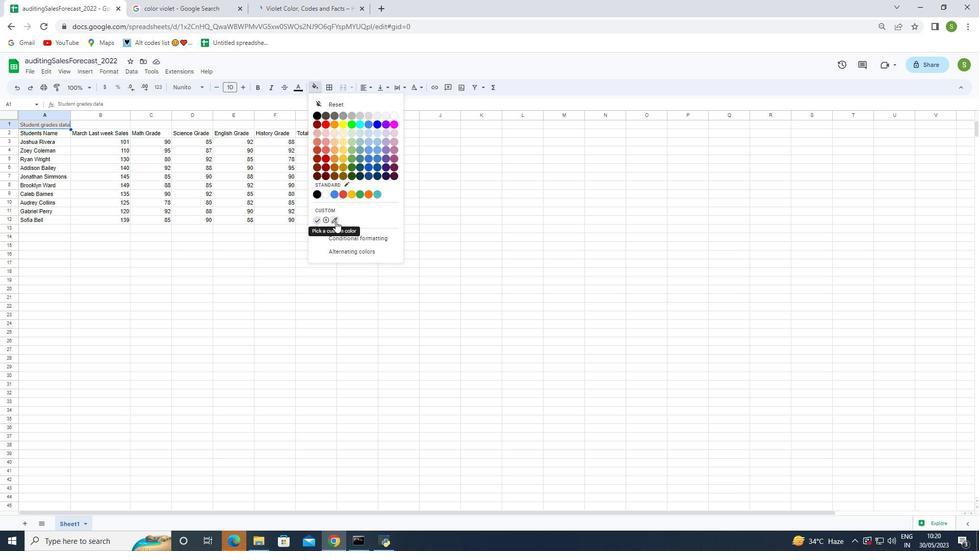
Action: Mouse pressed left at (335, 220)
Screenshot: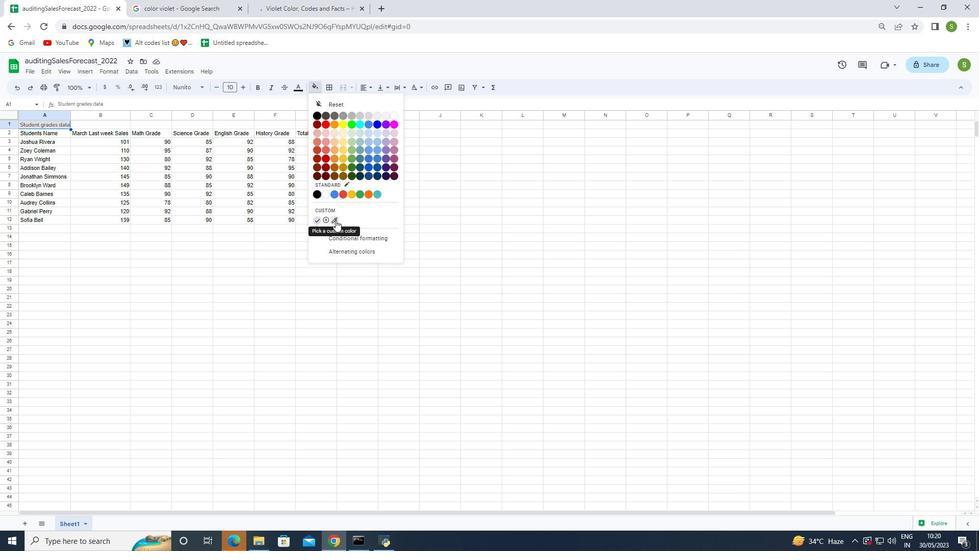 
Action: Mouse moved to (64, 0)
Screenshot: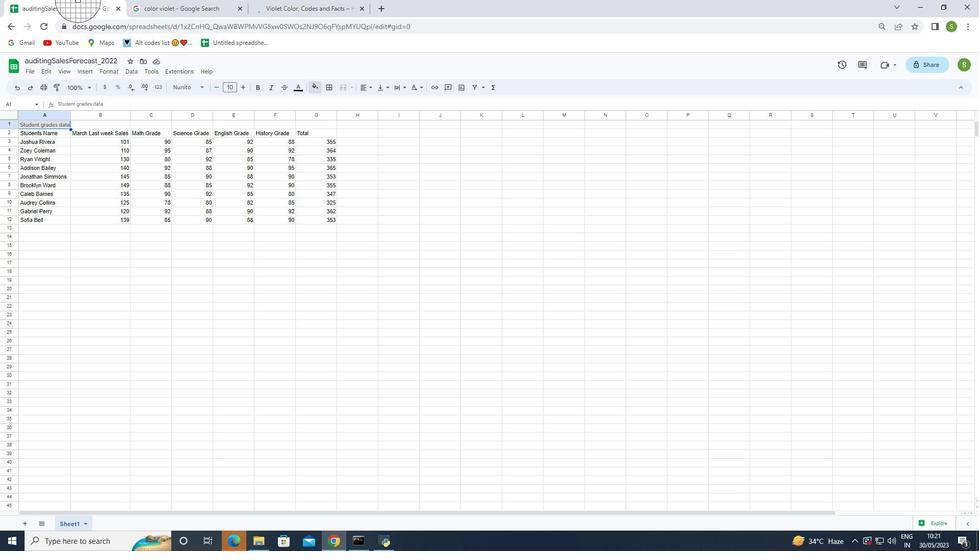 
Action: Mouse pressed left at (64, 0)
Screenshot: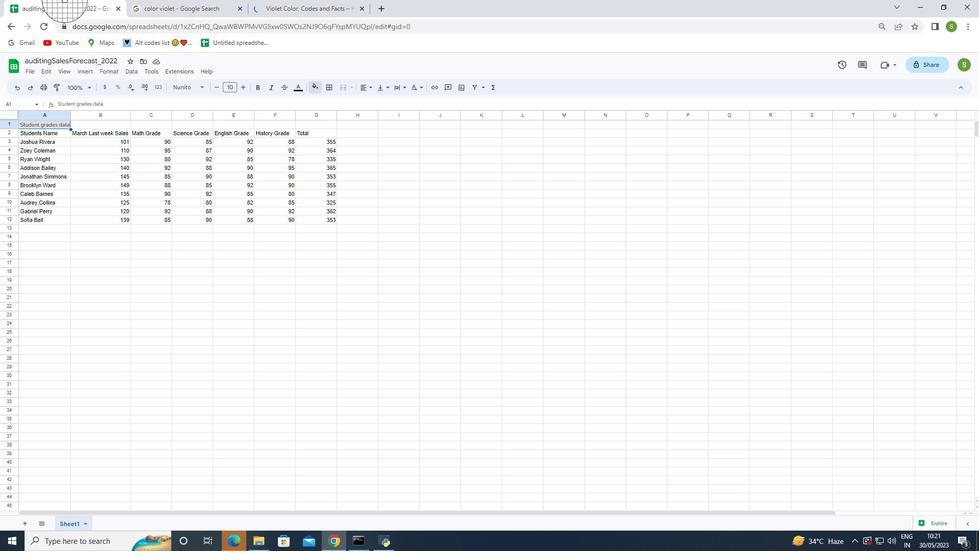 
Action: Mouse moved to (314, 85)
Screenshot: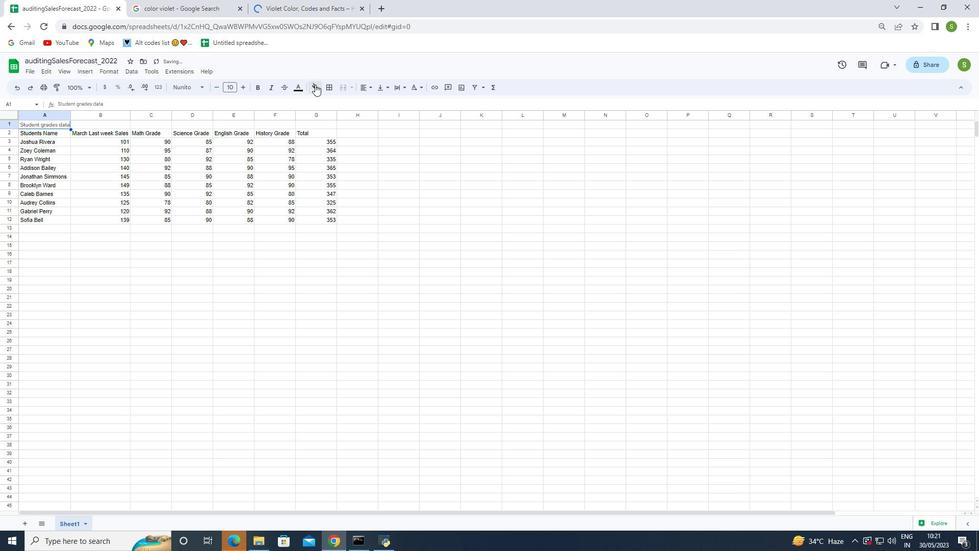 
Action: Mouse pressed left at (314, 85)
Screenshot: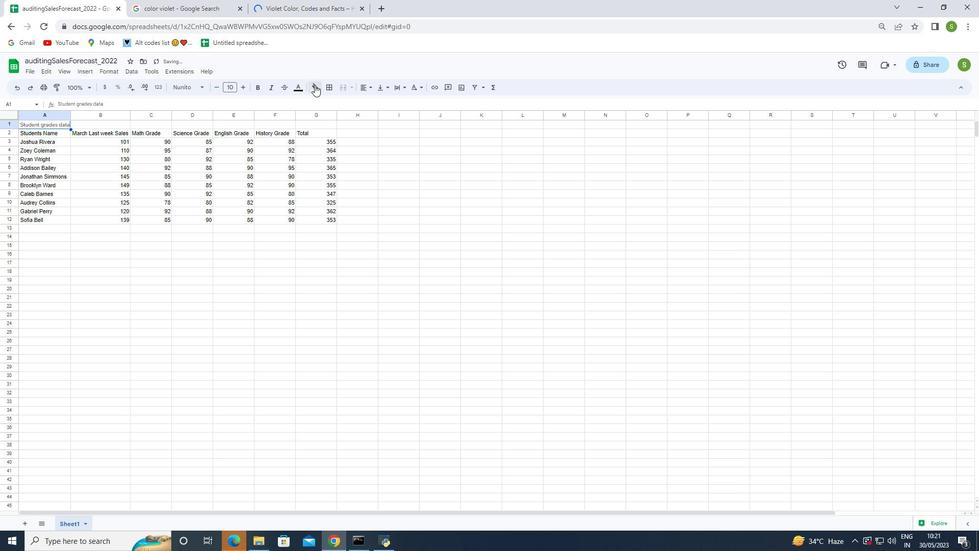 
Action: Mouse moved to (366, 254)
Screenshot: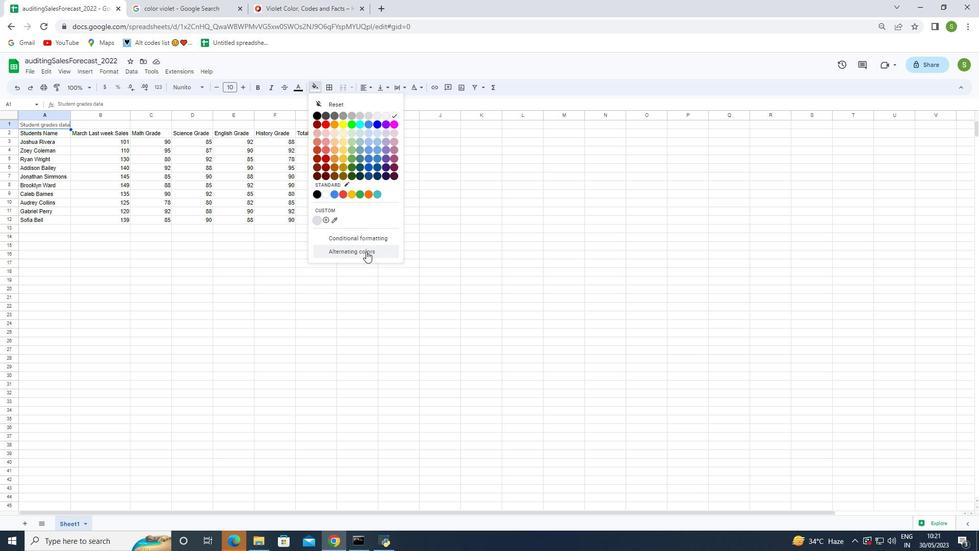 
Action: Mouse pressed left at (366, 254)
Screenshot: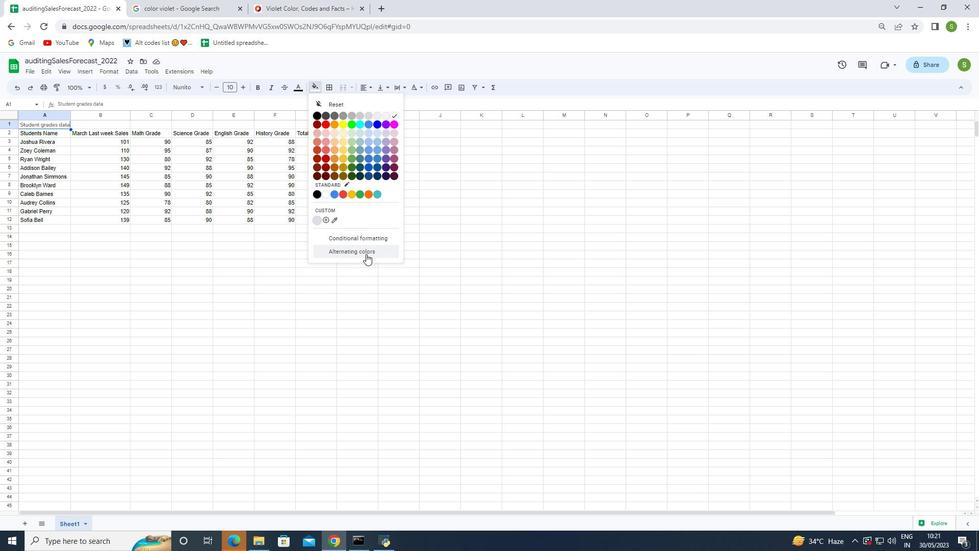 
Action: Mouse moved to (369, 252)
Screenshot: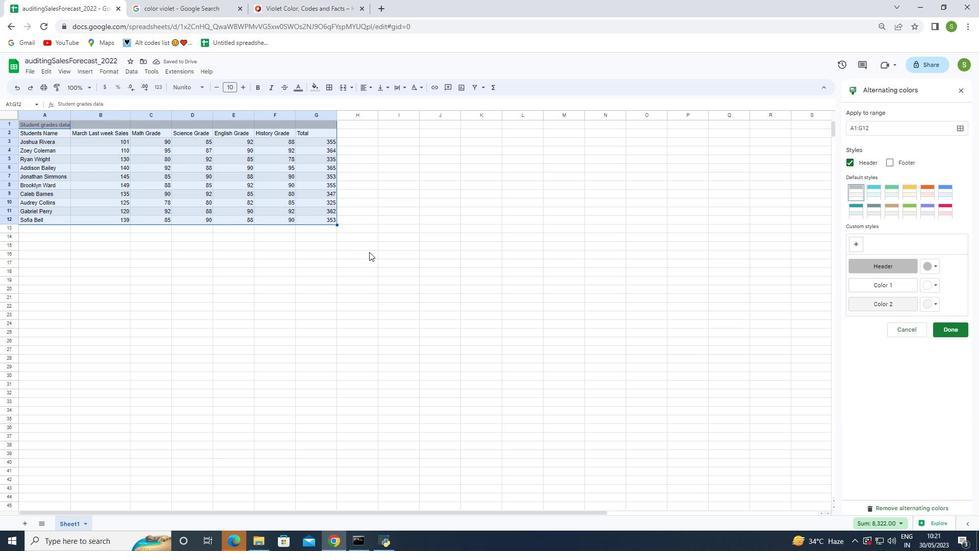 
Action: Key pressed ctrl+Z
Screenshot: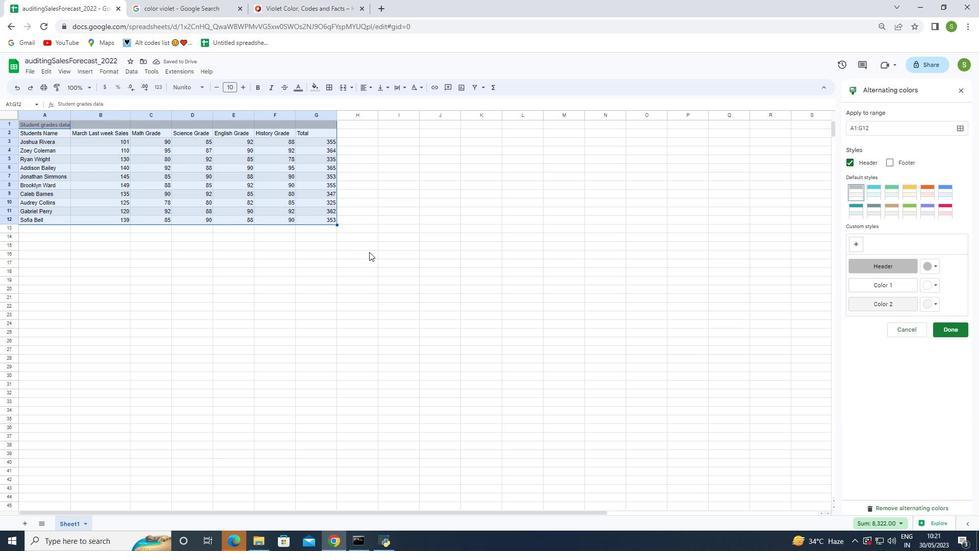 
Action: Mouse moved to (338, 257)
Screenshot: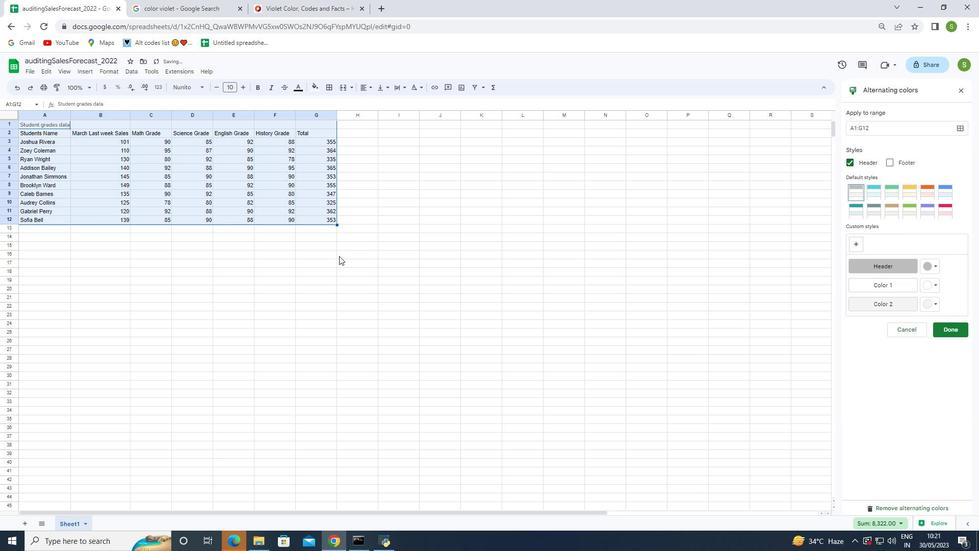 
Action: Mouse pressed left at (338, 257)
Screenshot: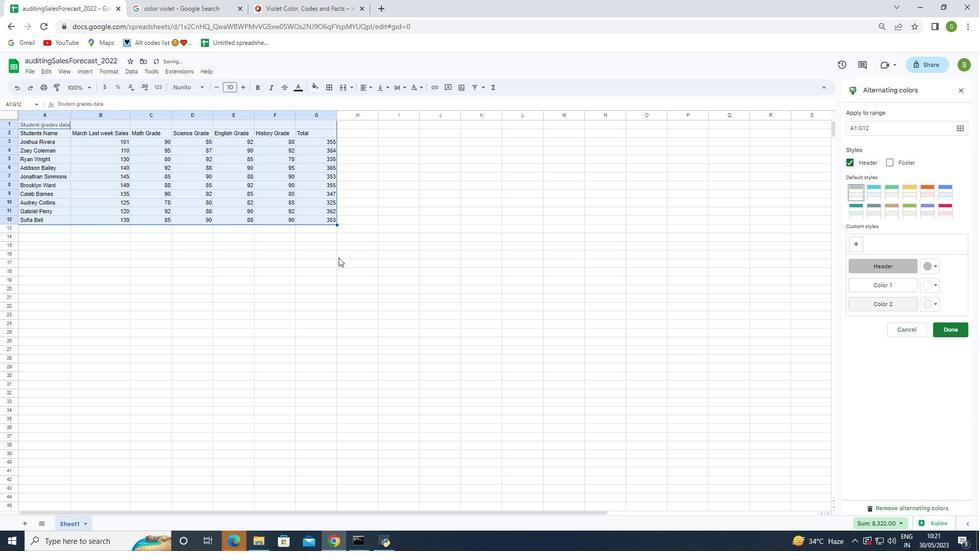 
Action: Mouse moved to (317, 90)
Screenshot: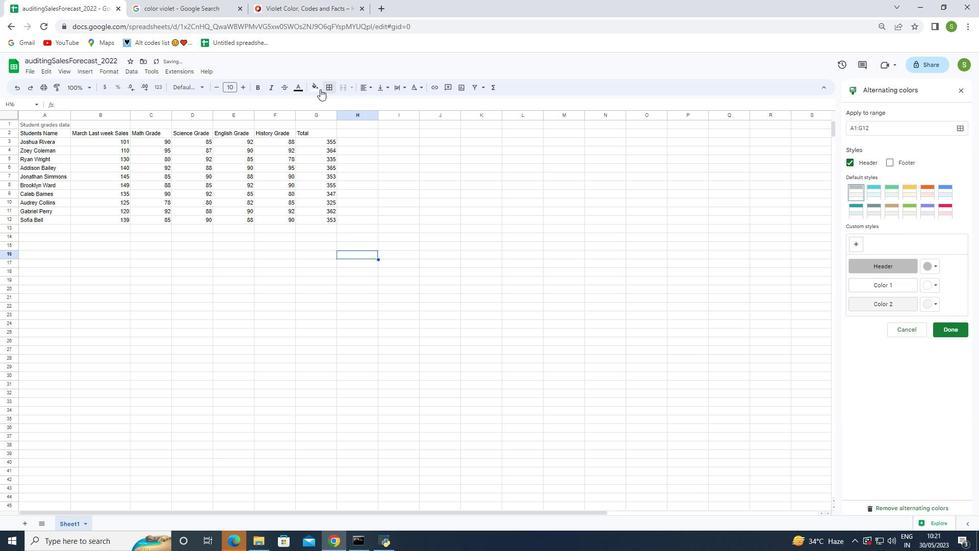 
Action: Mouse pressed left at (317, 90)
Screenshot: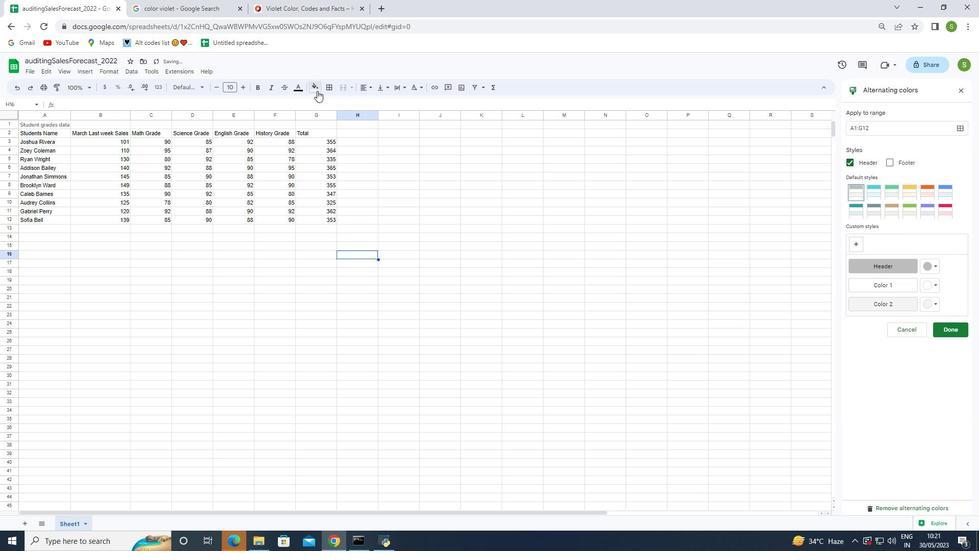 
Action: Mouse moved to (347, 182)
Screenshot: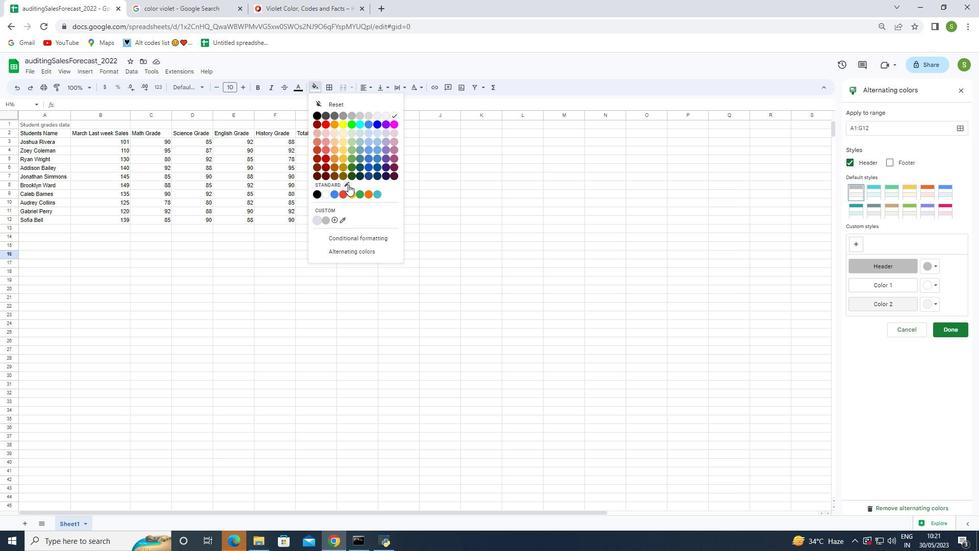 
Action: Mouse pressed left at (347, 182)
Screenshot: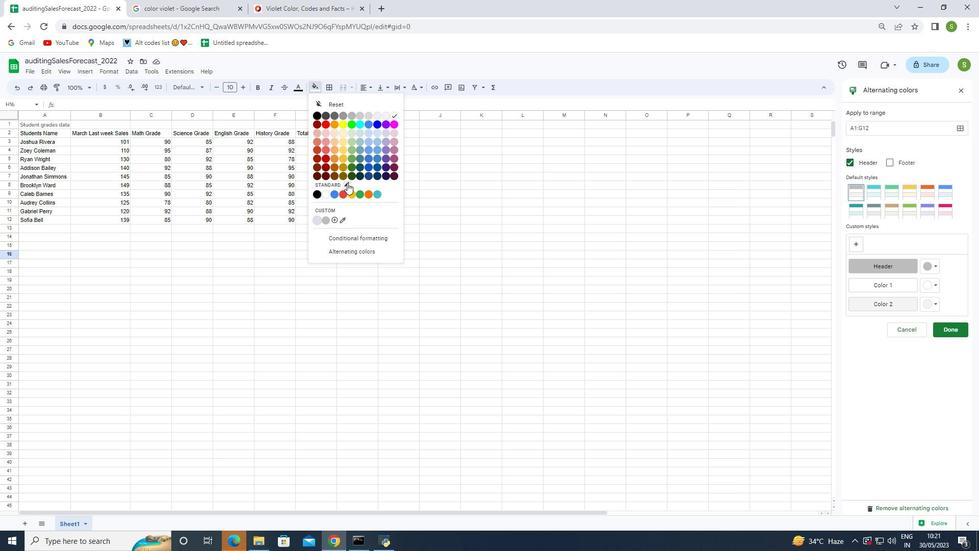 
Action: Mouse moved to (9, 29)
Screenshot: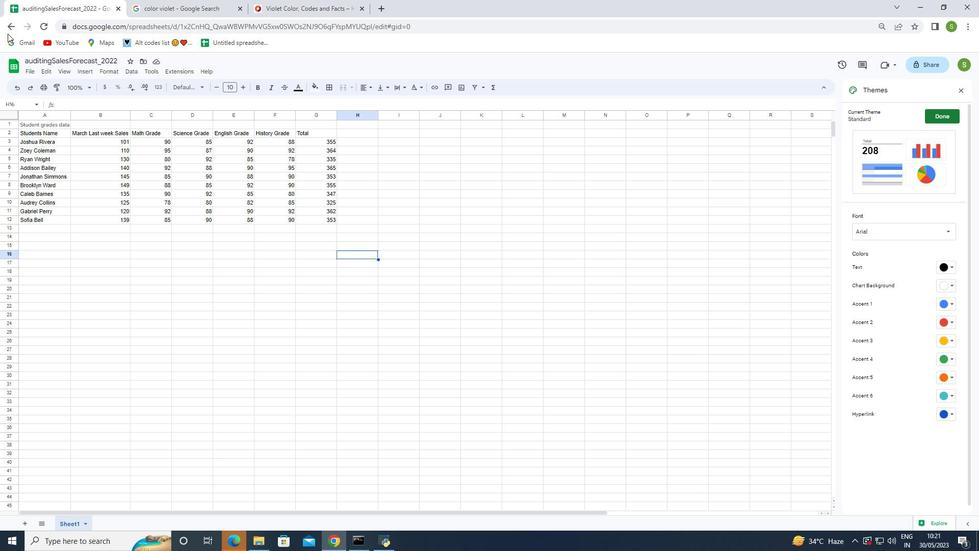 
Action: Mouse pressed left at (9, 29)
Screenshot: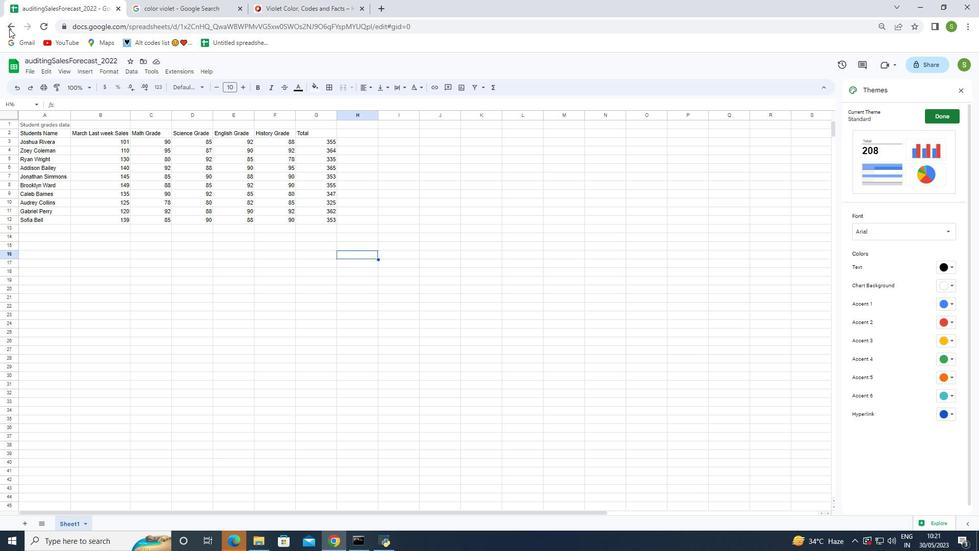 
Action: Mouse moved to (323, 223)
Screenshot: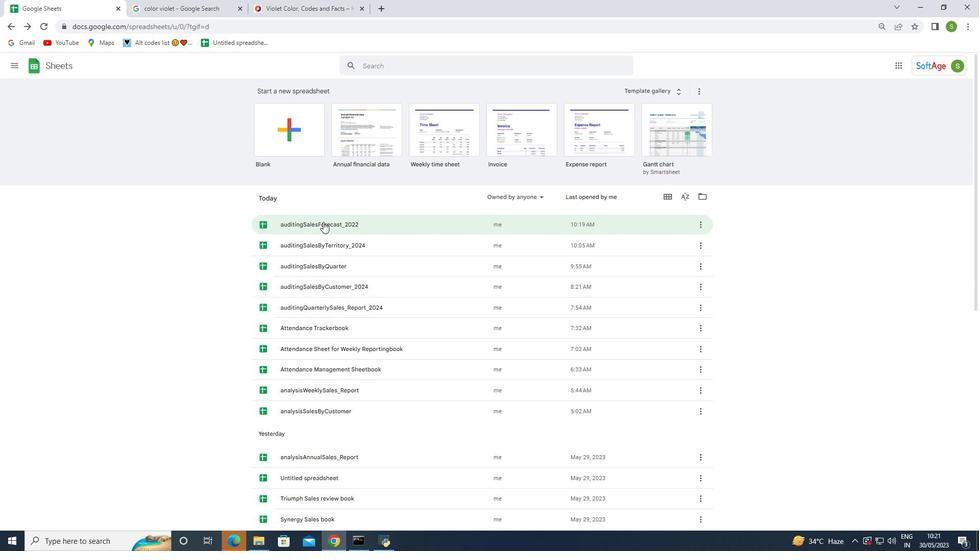 
Action: Mouse pressed left at (323, 223)
Screenshot: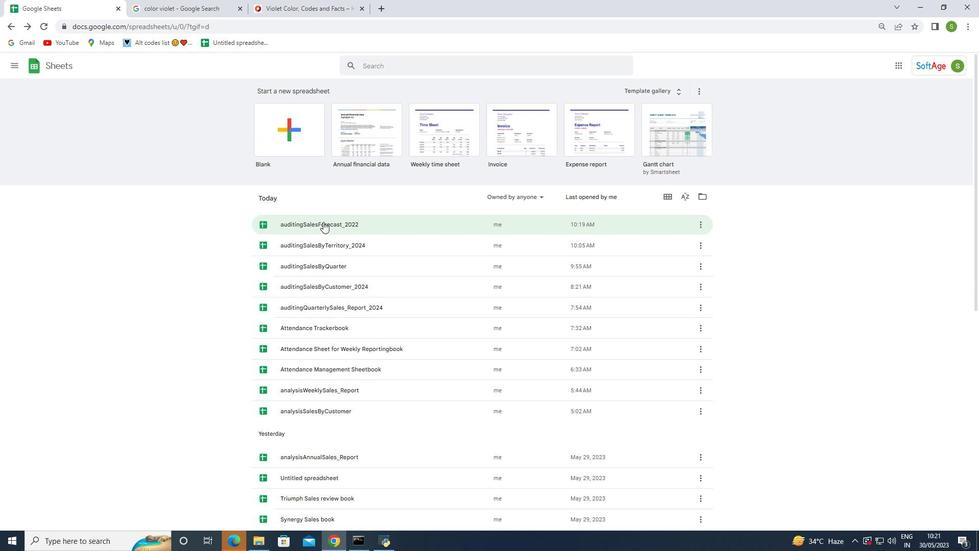 
Action: Mouse moved to (318, 89)
Screenshot: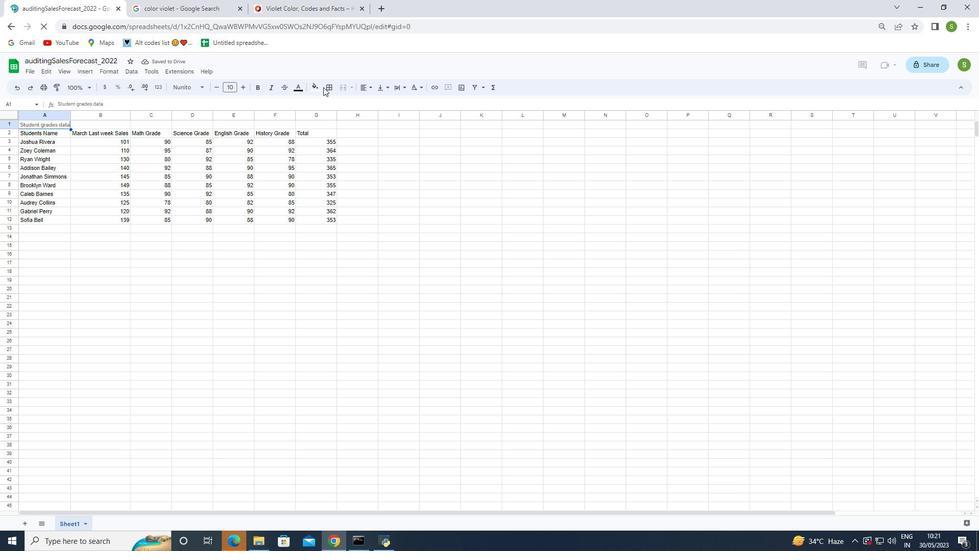 
Action: Mouse pressed left at (318, 89)
Screenshot: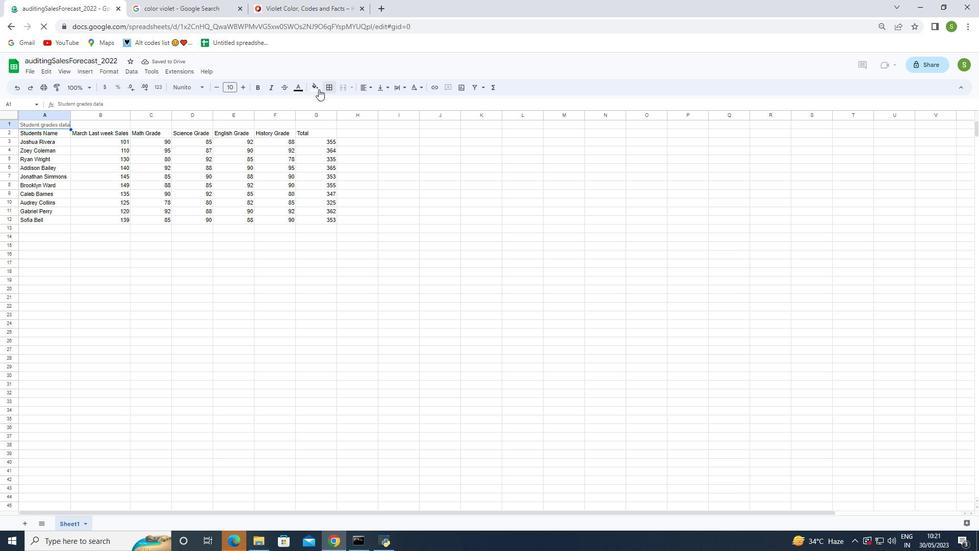 
Action: Mouse moved to (385, 124)
Screenshot: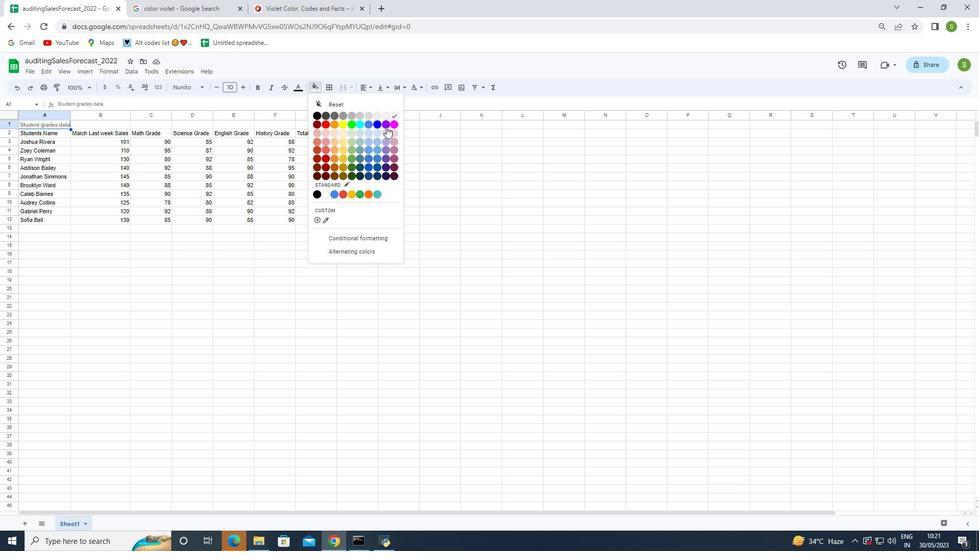 
Action: Mouse pressed left at (385, 124)
Screenshot: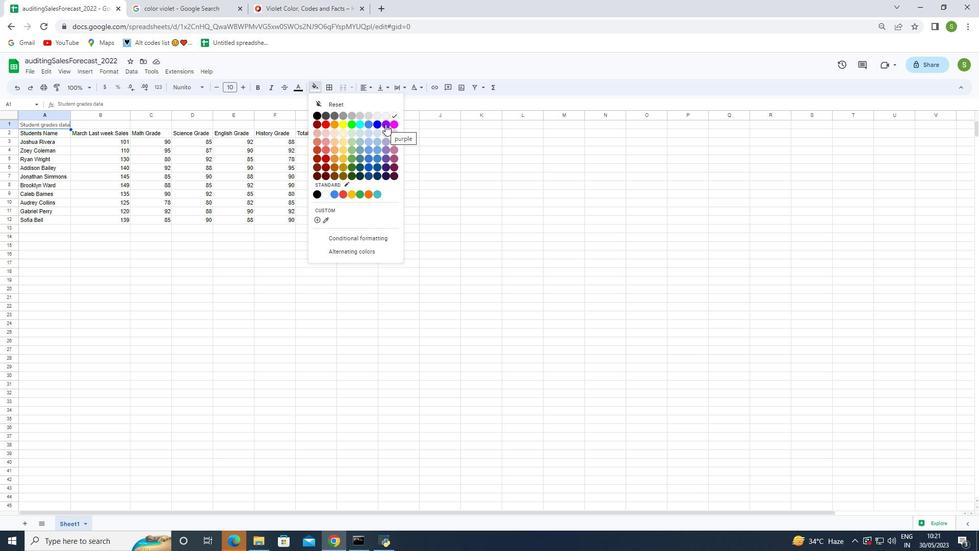 
Action: Mouse moved to (243, 88)
Screenshot: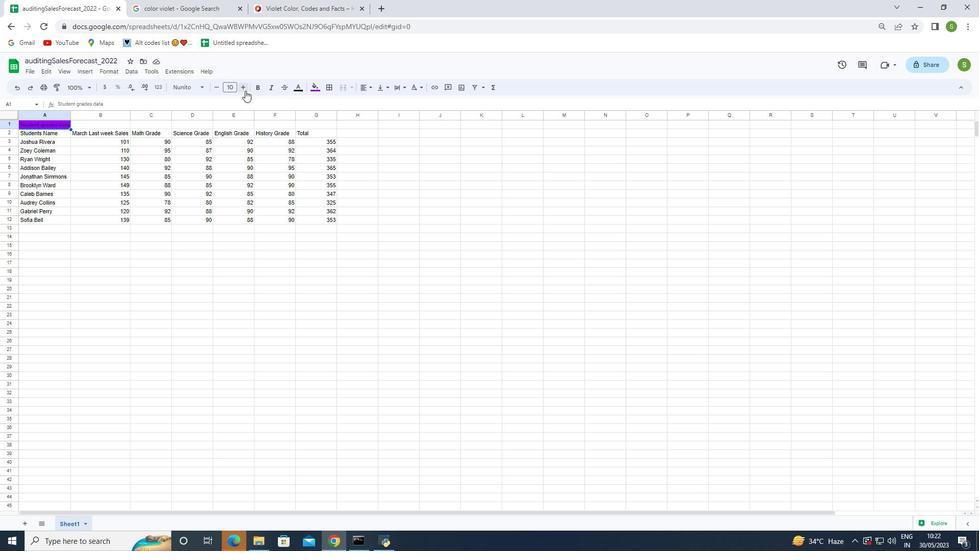
Action: Mouse pressed left at (243, 88)
Screenshot: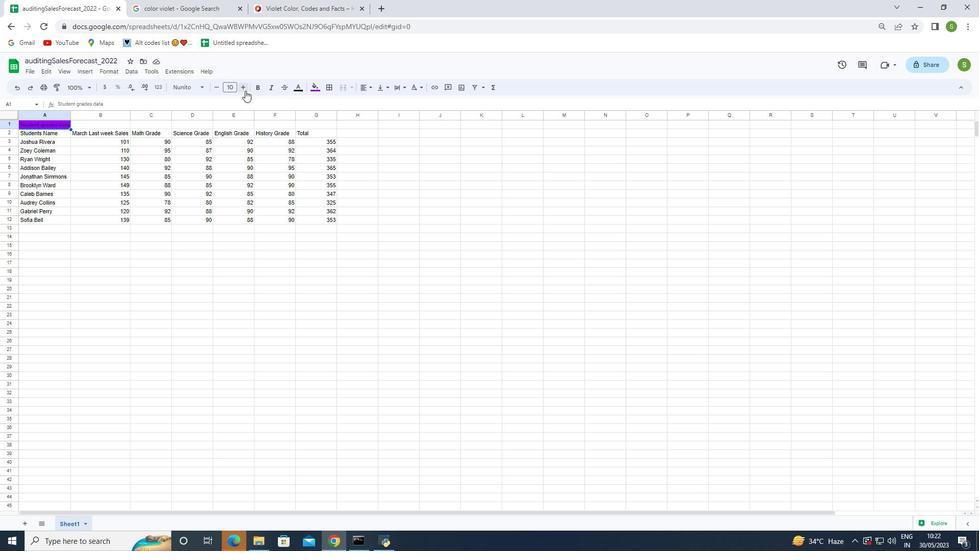 
Action: Mouse moved to (243, 88)
Screenshot: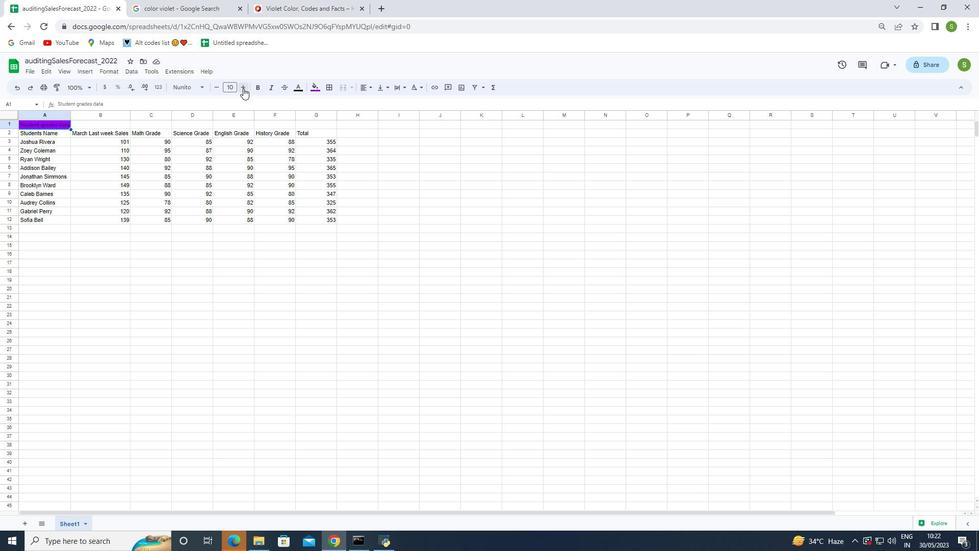 
Action: Mouse pressed left at (243, 88)
Screenshot: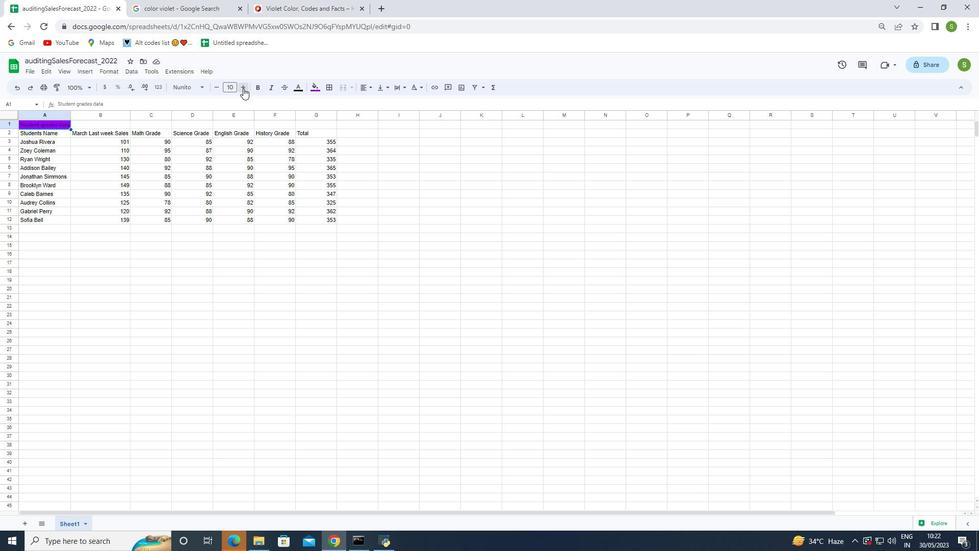 
Action: Mouse pressed left at (243, 88)
Screenshot: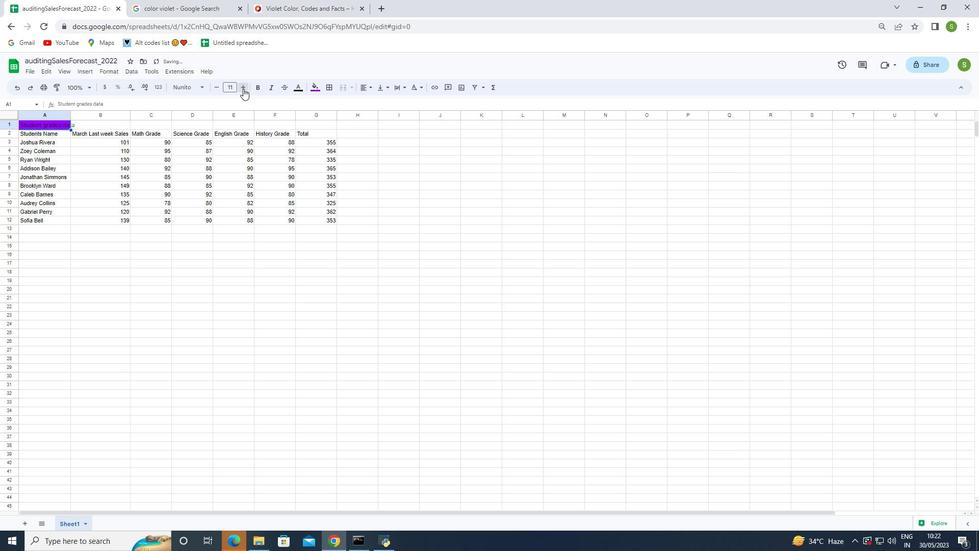 
Action: Mouse pressed left at (243, 88)
Screenshot: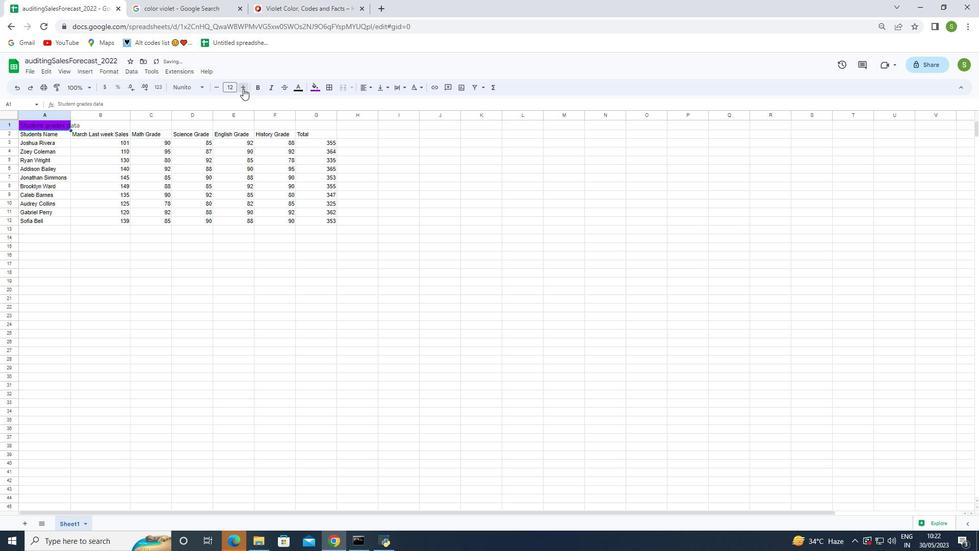 
Action: Mouse pressed left at (243, 88)
Screenshot: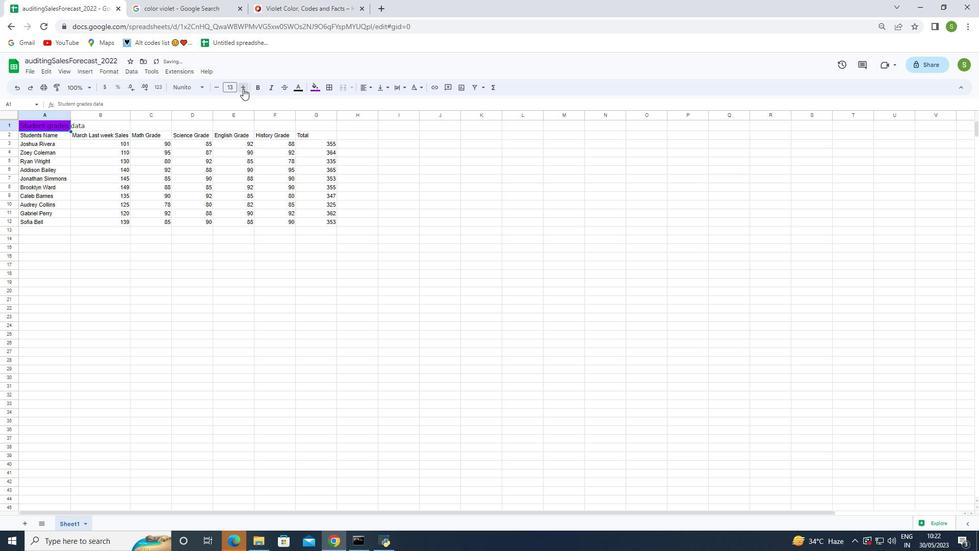 
Action: Mouse pressed left at (243, 88)
Screenshot: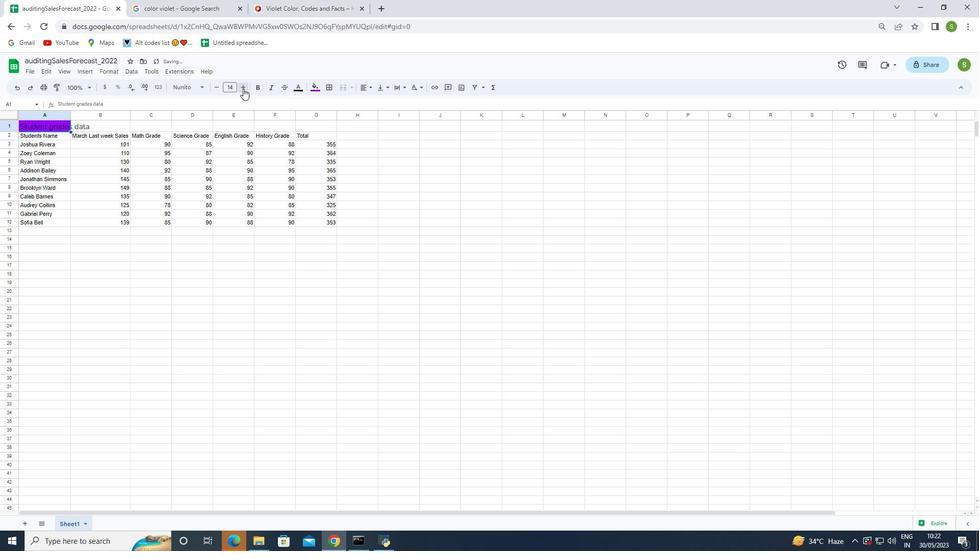 
Action: Mouse pressed left at (243, 88)
Screenshot: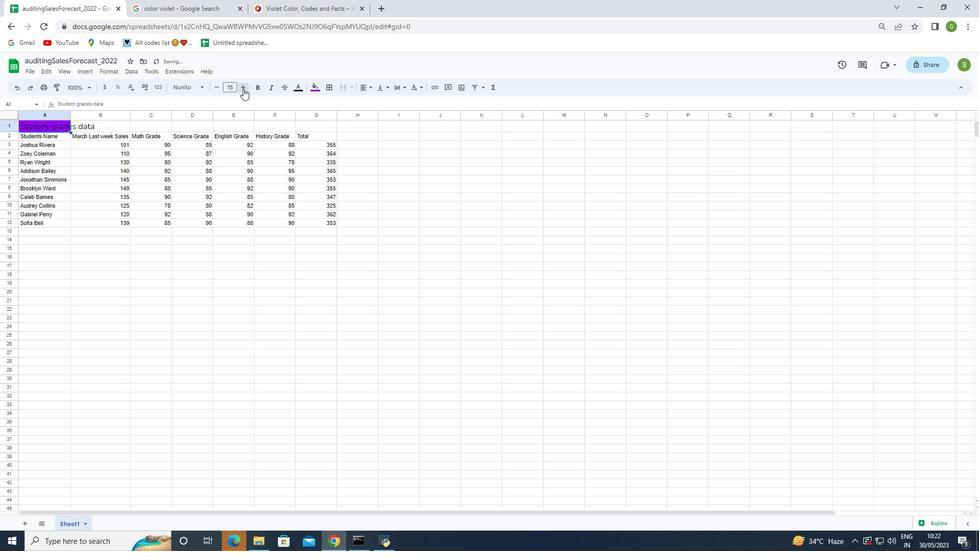 
Action: Mouse pressed left at (243, 88)
Screenshot: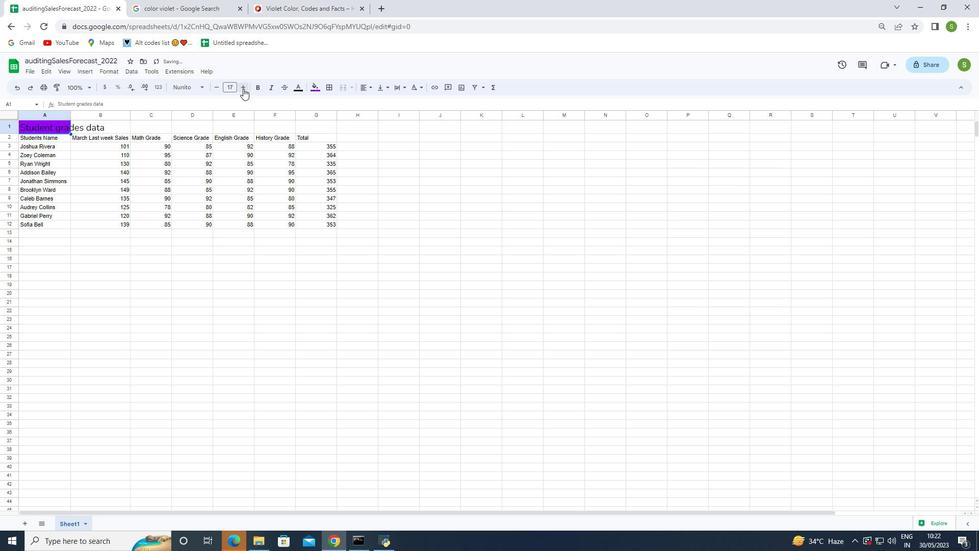 
Action: Mouse pressed left at (243, 88)
Screenshot: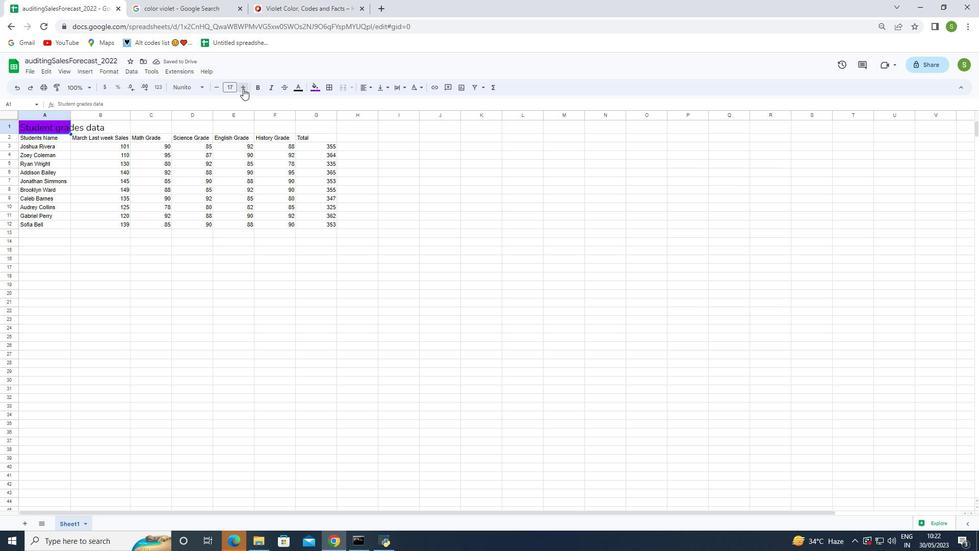 
Action: Mouse pressed left at (243, 88)
Screenshot: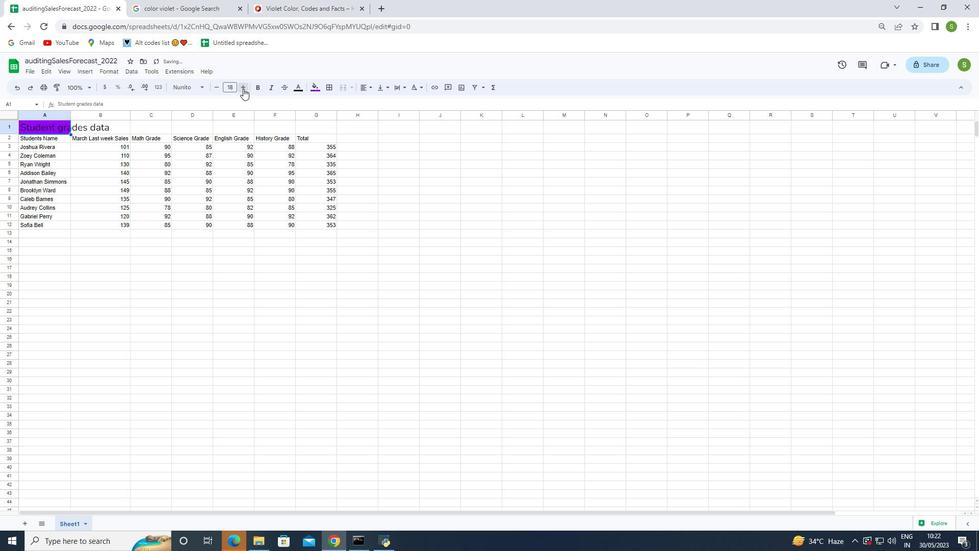 
Action: Mouse pressed left at (243, 88)
Screenshot: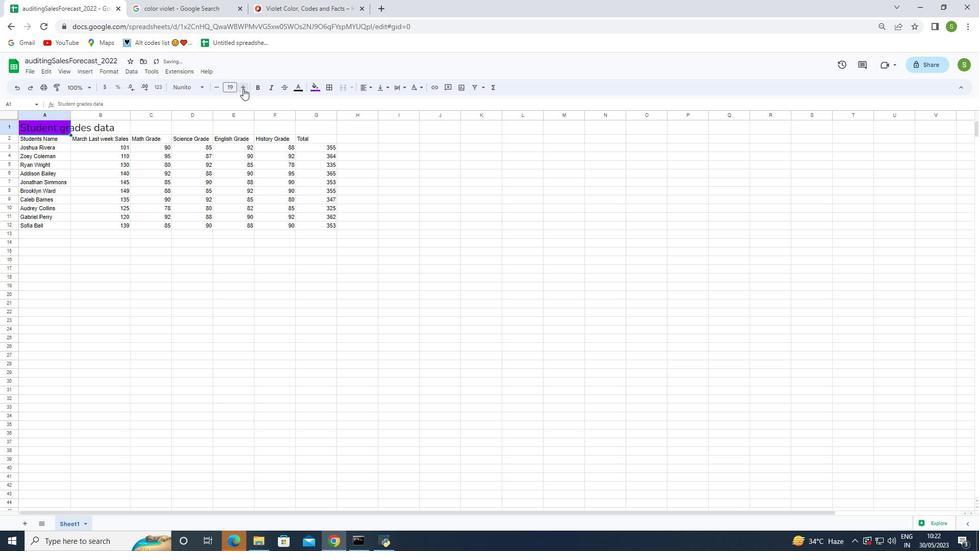 
Action: Mouse moved to (218, 86)
Screenshot: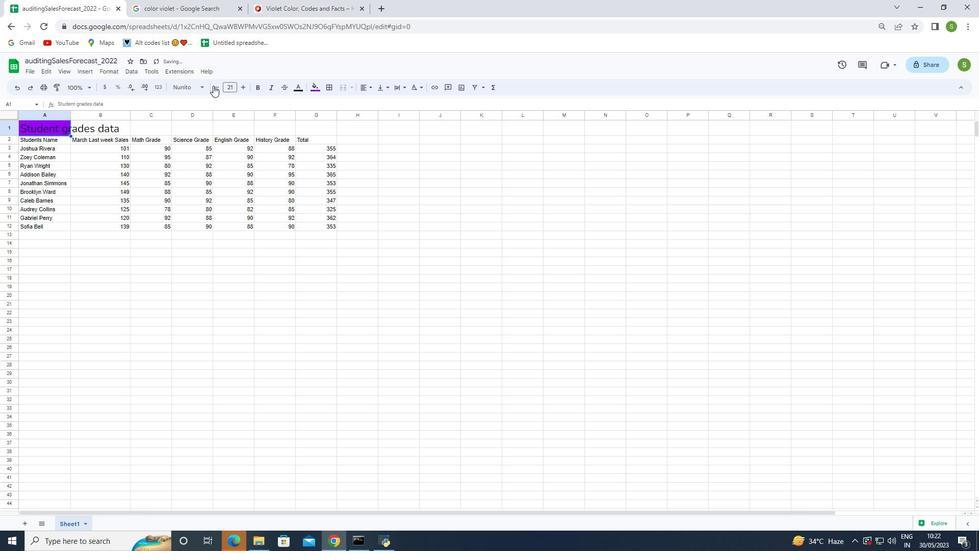 
Action: Mouse pressed left at (218, 86)
Screenshot: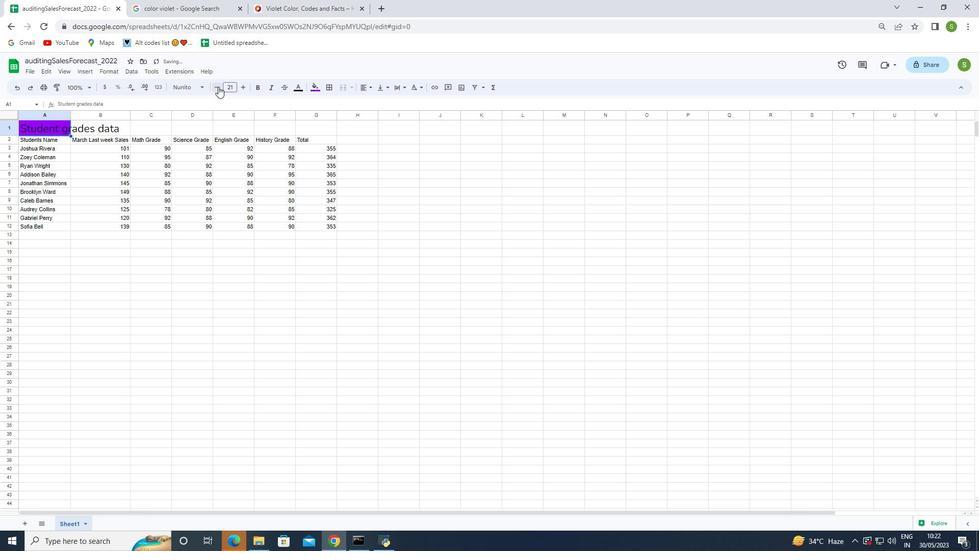
Action: Mouse moved to (69, 113)
Screenshot: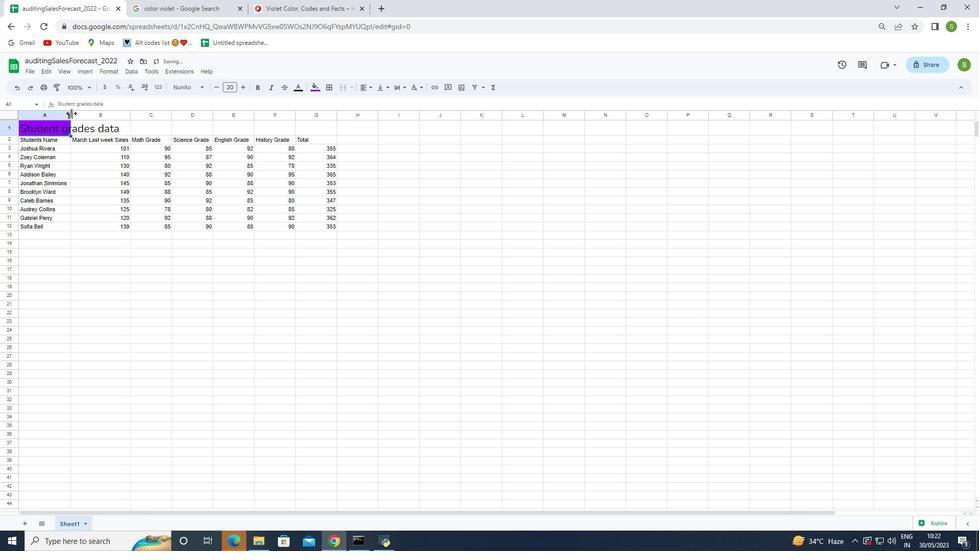
Action: Mouse pressed left at (69, 113)
Screenshot: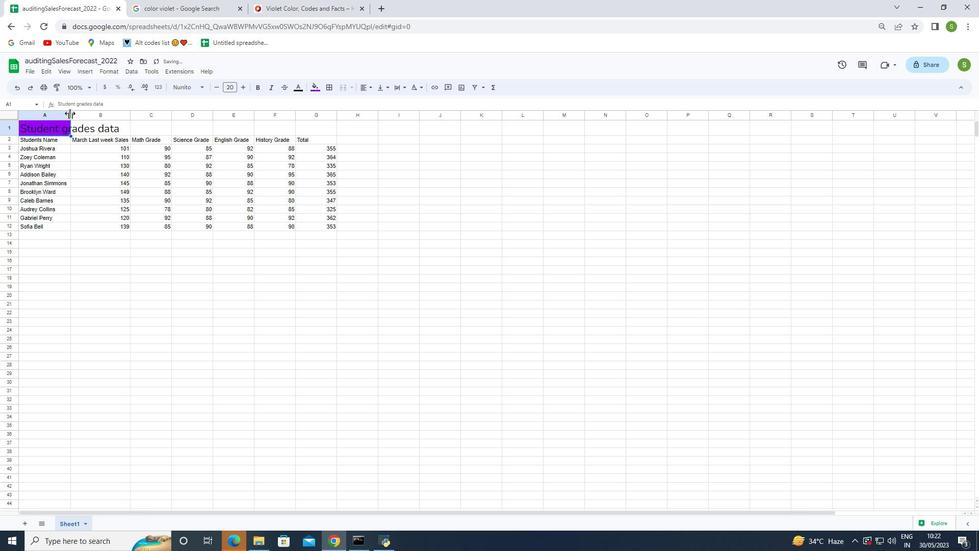 
Action: Mouse pressed left at (69, 113)
Screenshot: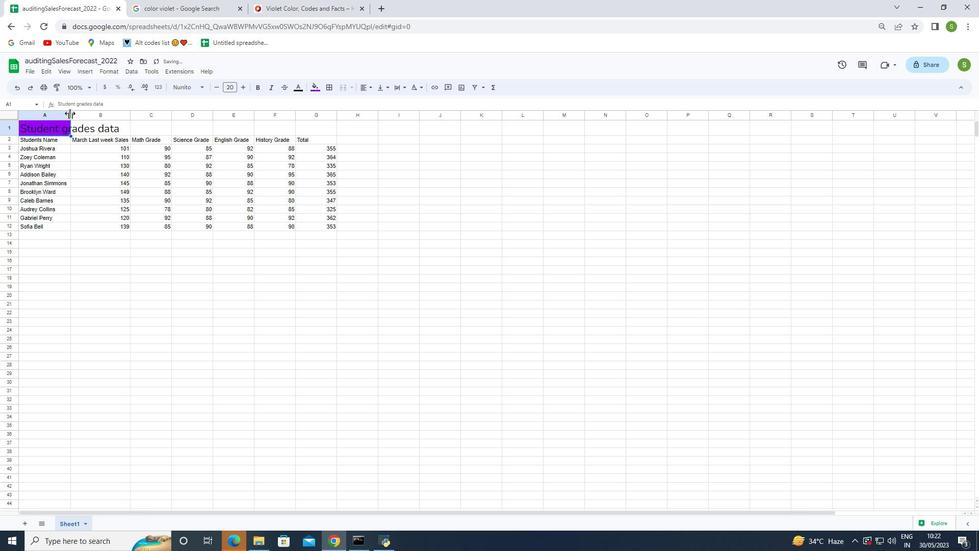 
Action: Mouse moved to (20, 140)
Screenshot: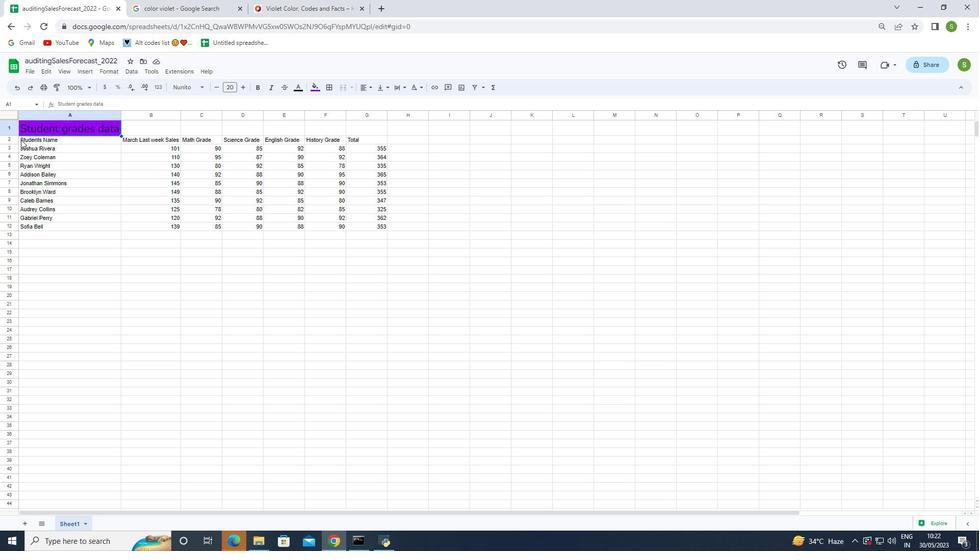 
Action: Mouse pressed left at (20, 140)
Screenshot: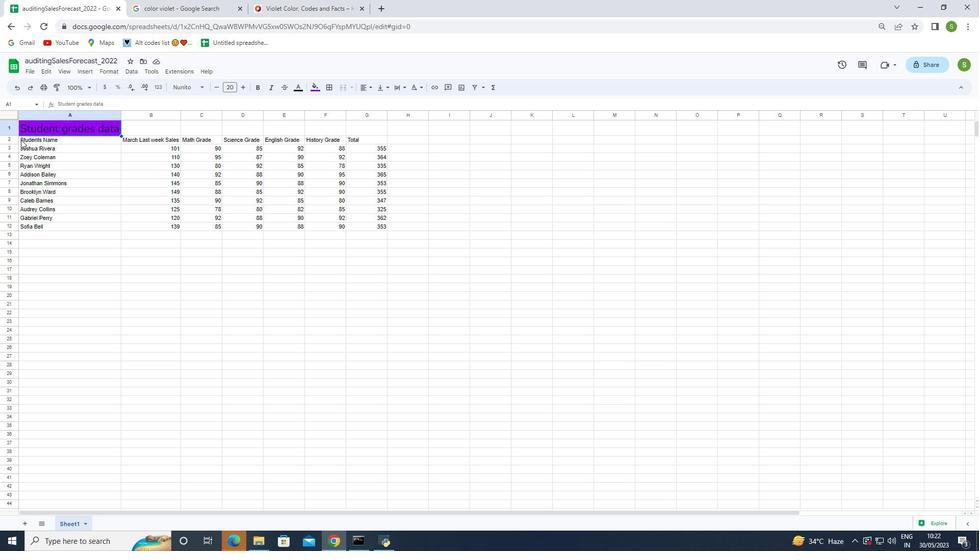 
Action: Mouse moved to (188, 84)
Screenshot: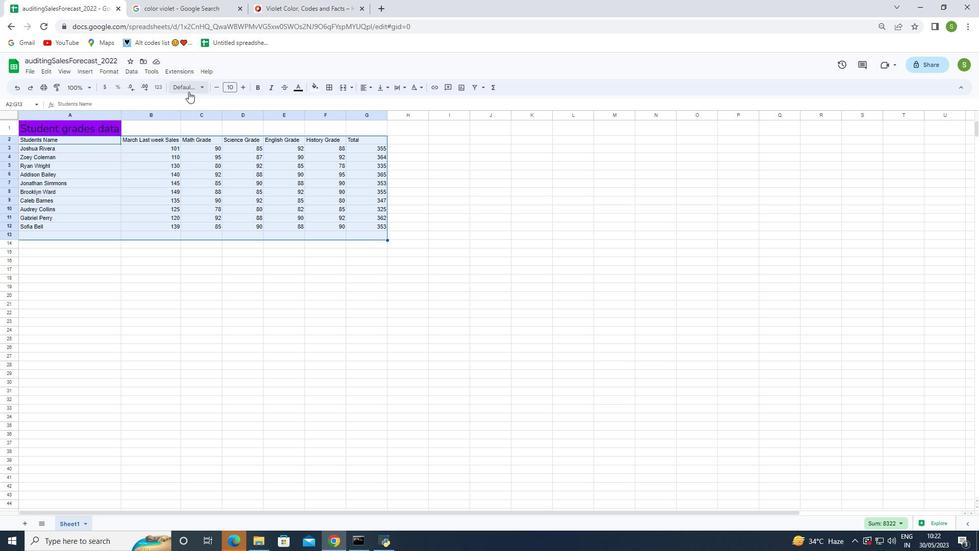 
Action: Mouse pressed left at (188, 84)
Screenshot: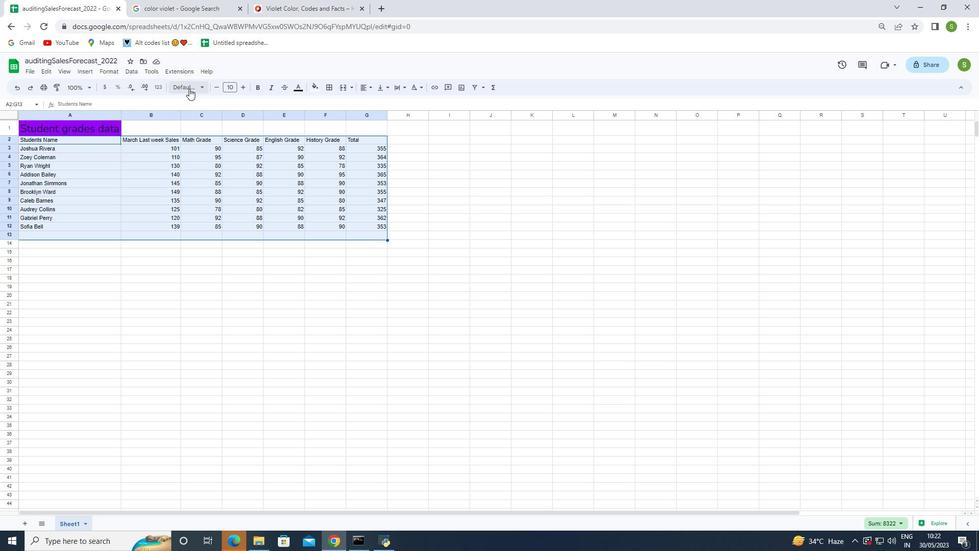 
Action: Mouse moved to (197, 455)
Screenshot: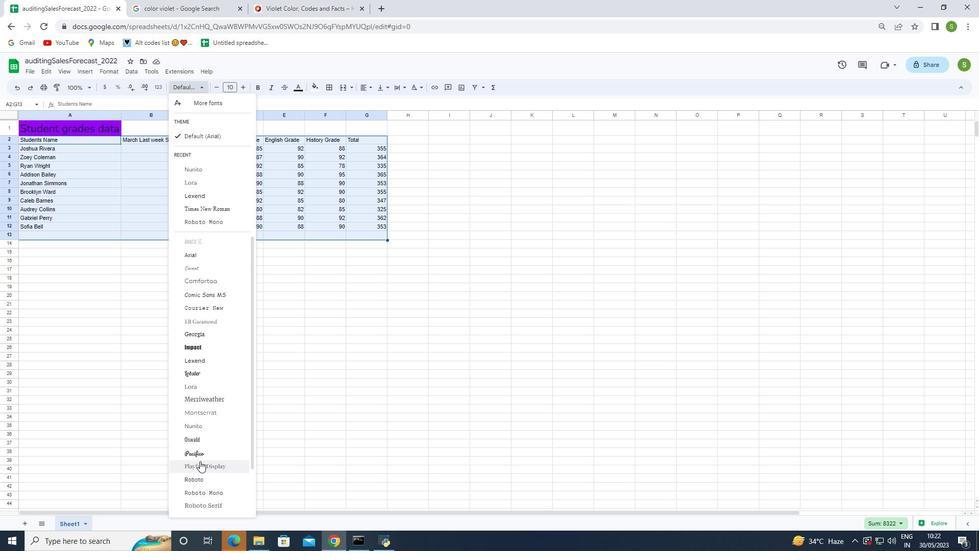 
Action: Mouse pressed left at (197, 455)
Screenshot: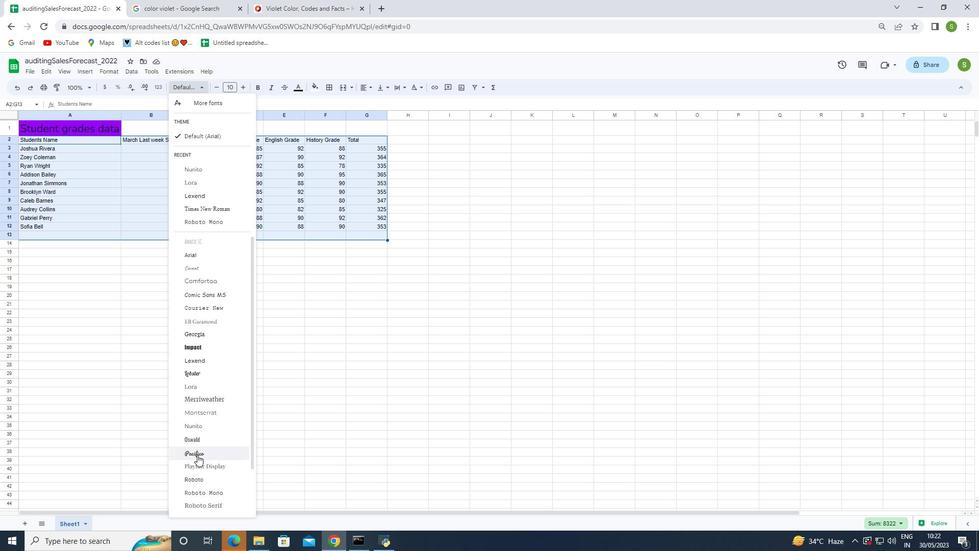 
Action: Mouse moved to (242, 87)
Screenshot: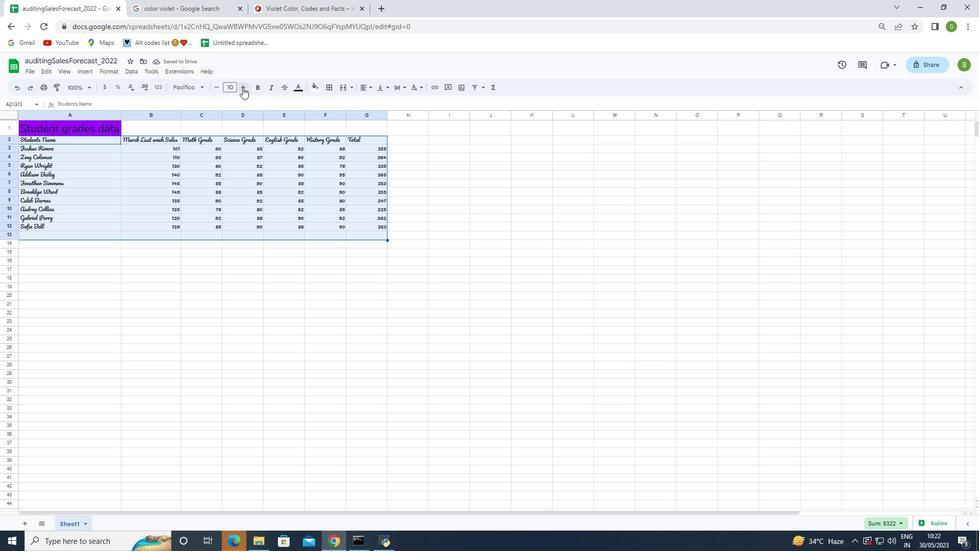 
Action: Mouse pressed left at (242, 87)
Screenshot: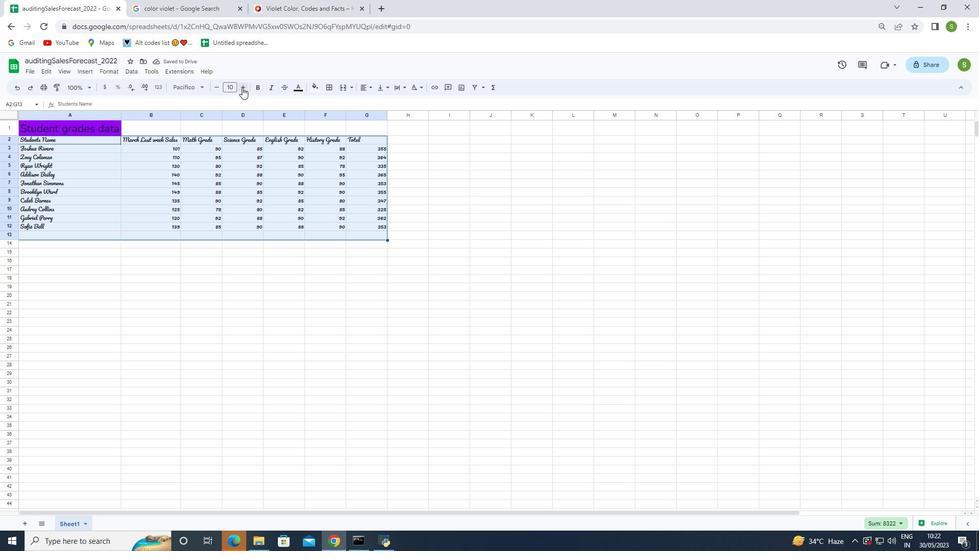 
Action: Mouse pressed left at (242, 87)
Screenshot: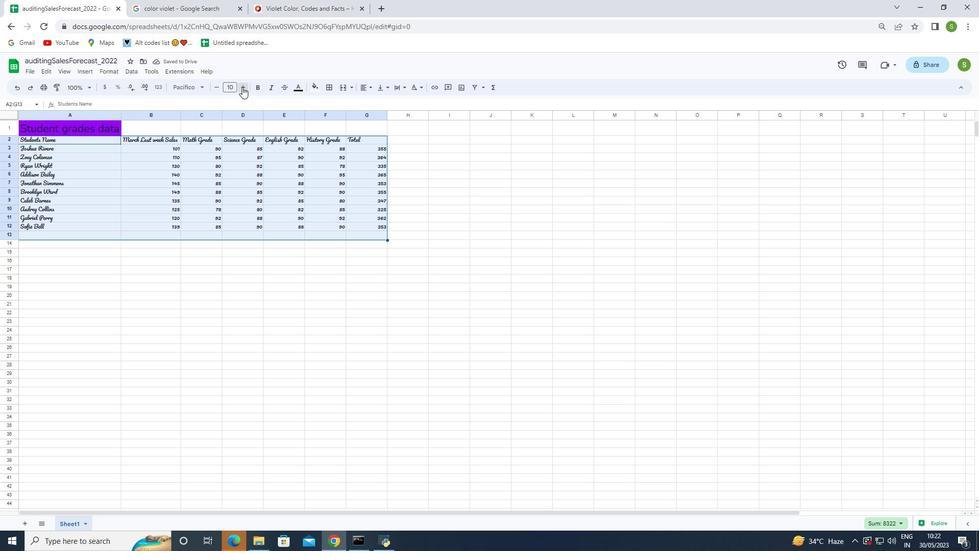
Action: Mouse moved to (211, 210)
Screenshot: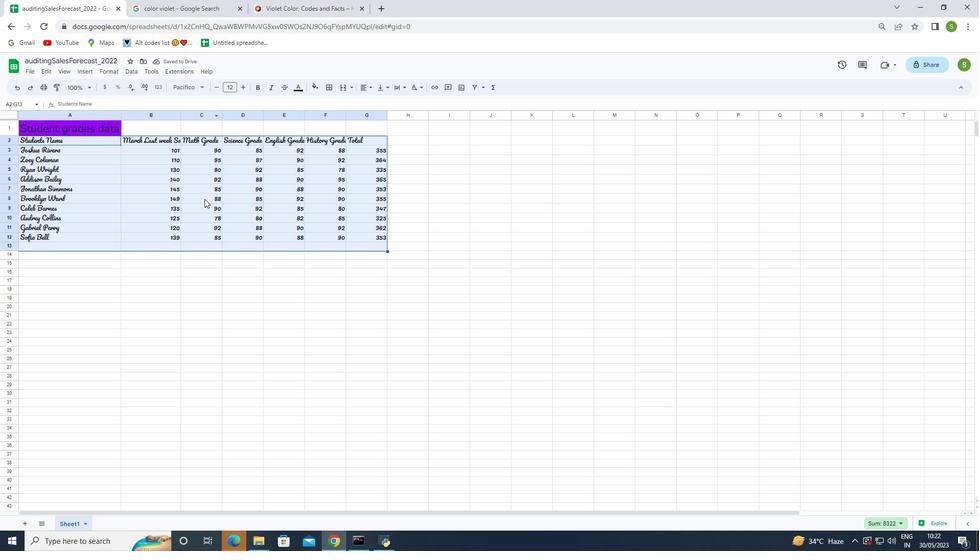 
Action: Mouse pressed left at (211, 210)
Screenshot: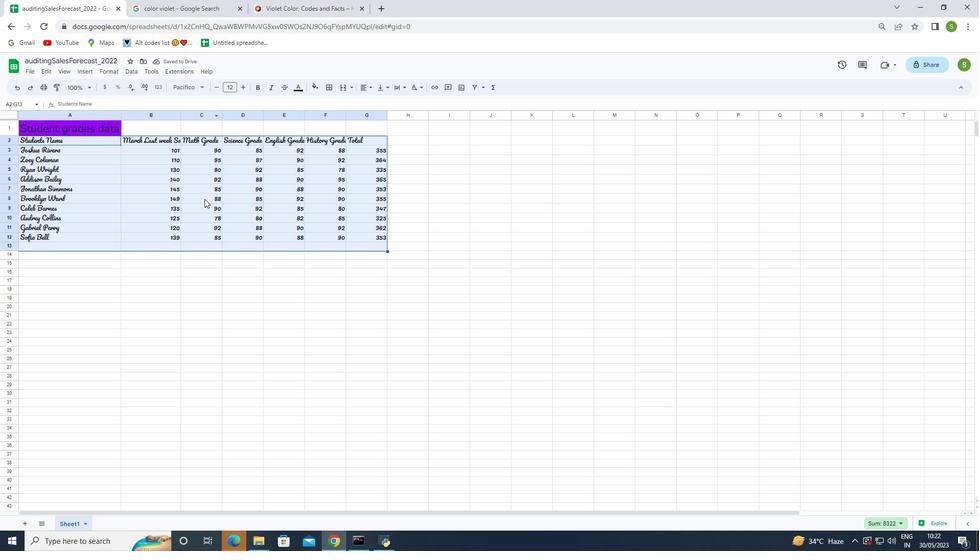 
Action: Mouse moved to (49, 133)
Screenshot: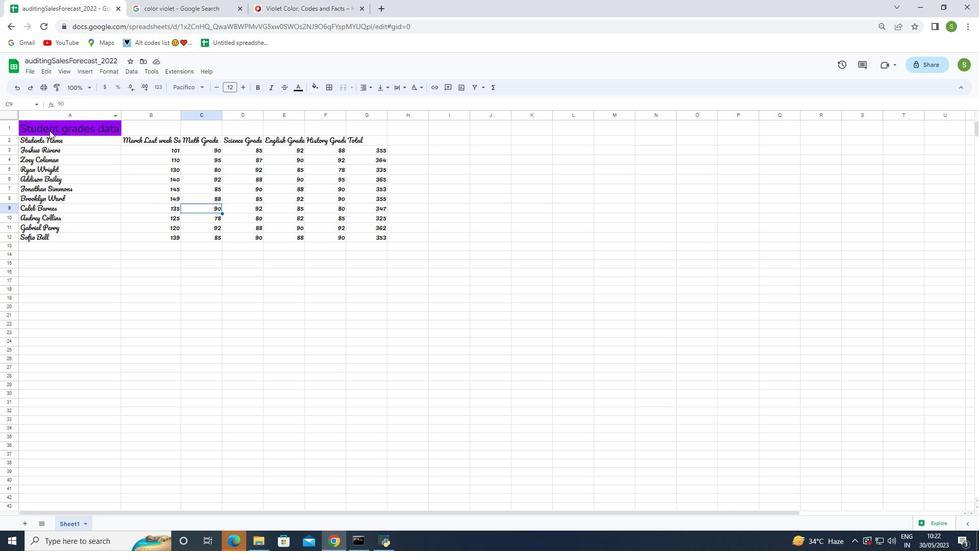 
Action: Mouse pressed left at (49, 133)
Screenshot: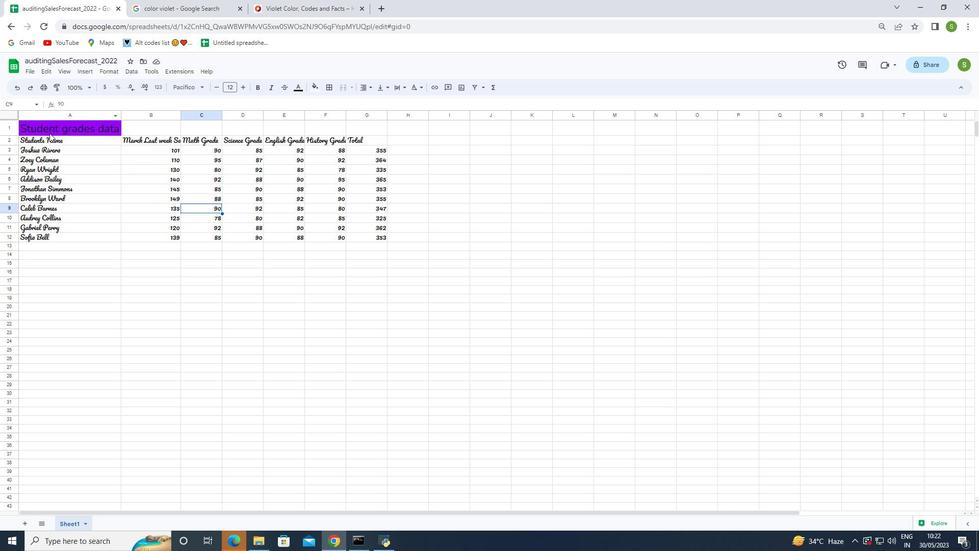 
Action: Mouse moved to (368, 88)
Screenshot: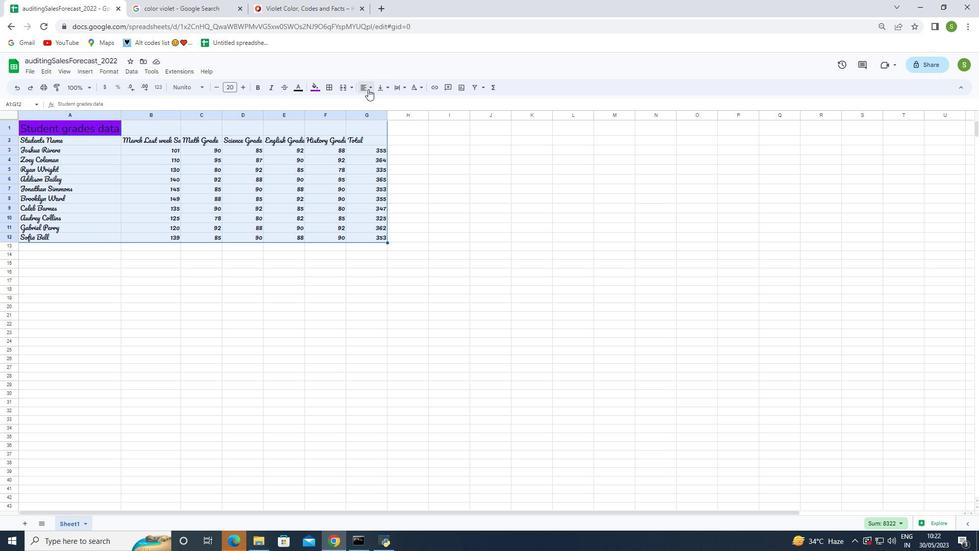 
Action: Mouse pressed left at (368, 88)
Screenshot: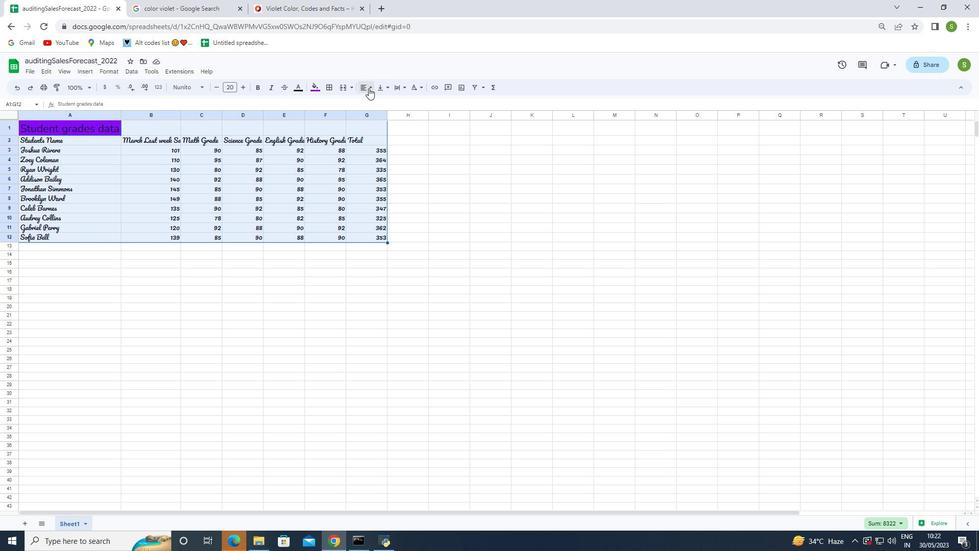 
Action: Mouse moved to (377, 101)
Screenshot: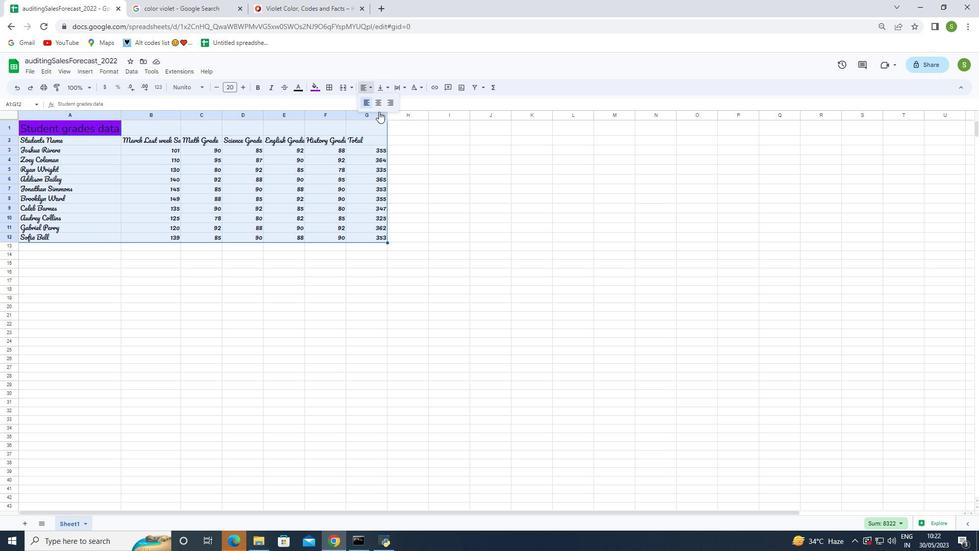 
Action: Mouse pressed left at (377, 101)
Screenshot: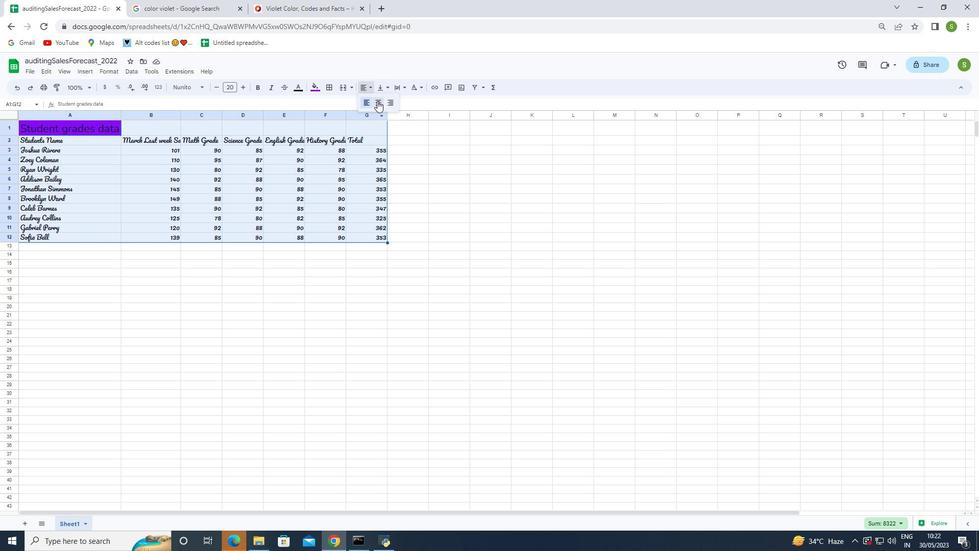 
Action: Mouse moved to (25, 71)
Screenshot: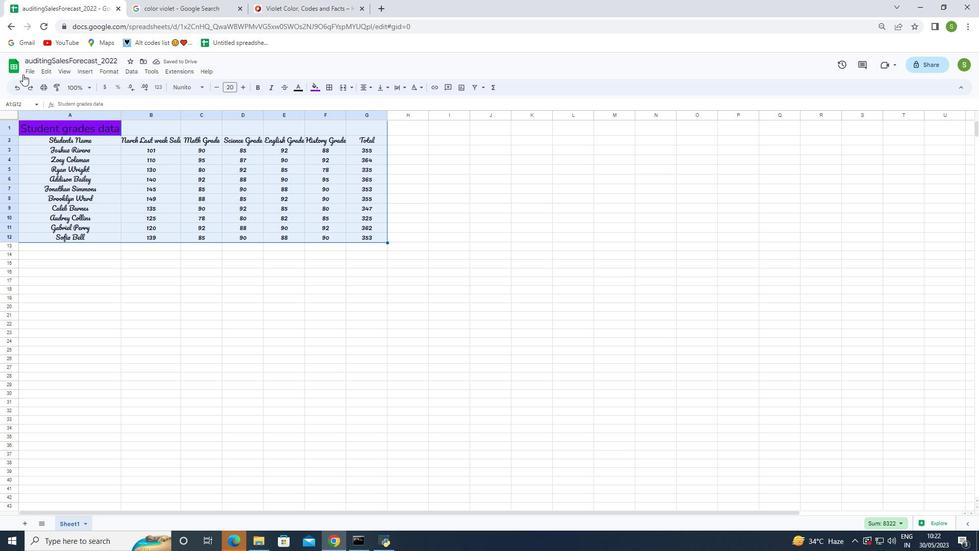 
Action: Mouse pressed left at (25, 71)
Screenshot: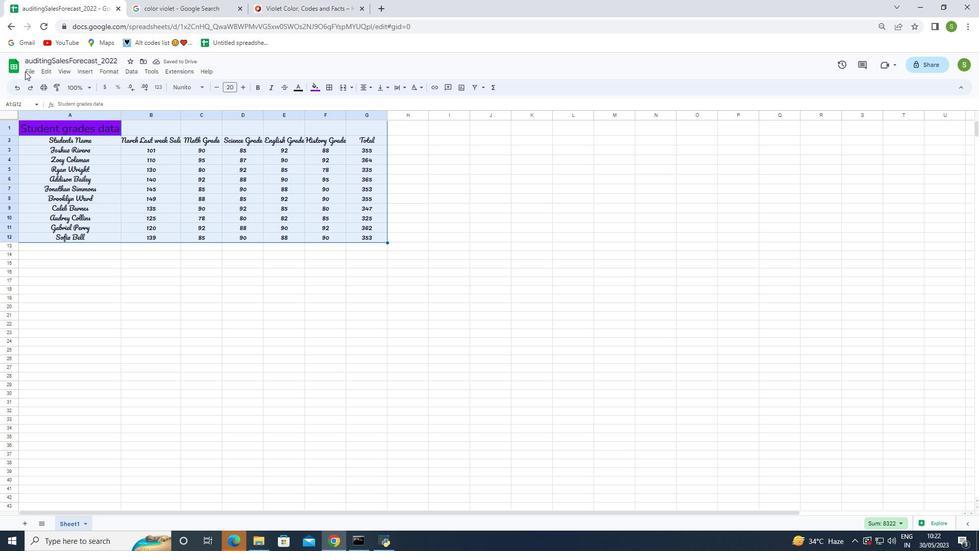
Action: Mouse moved to (27, 70)
Screenshot: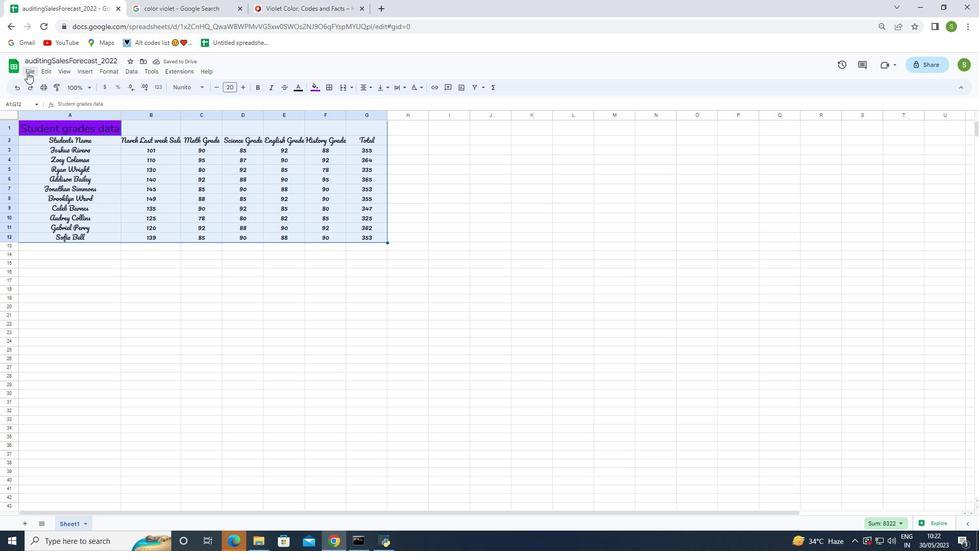 
Action: Mouse pressed left at (27, 70)
Screenshot: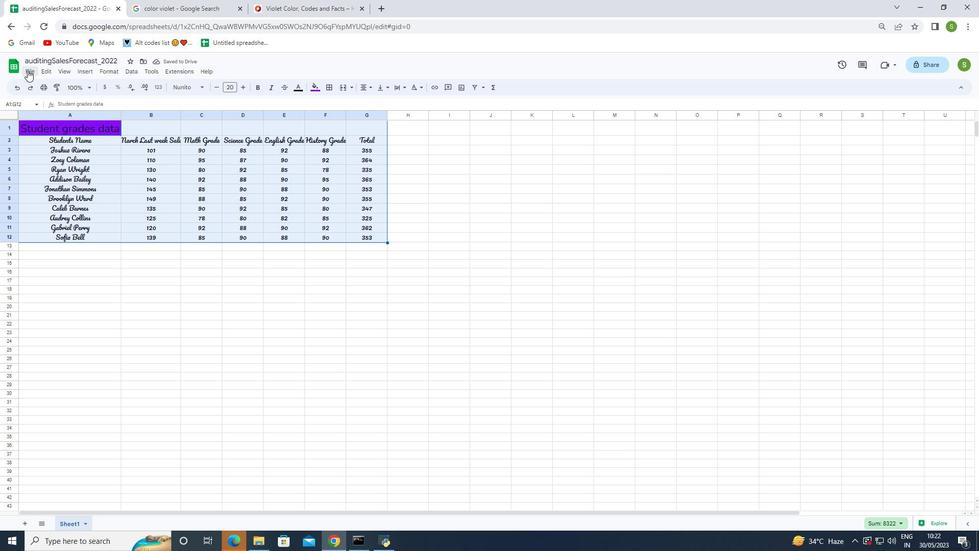 
Action: Mouse moved to (56, 185)
Screenshot: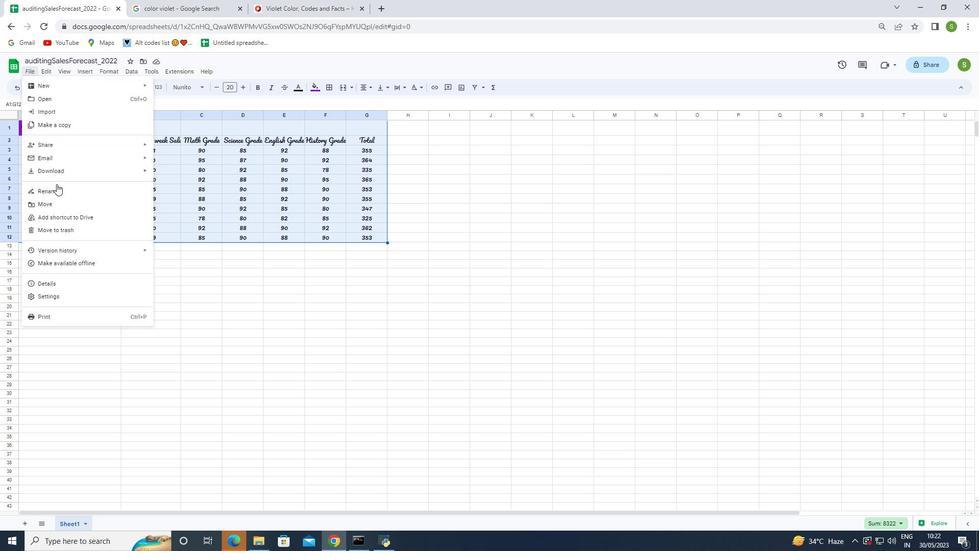 
Action: Mouse pressed left at (56, 185)
Screenshot: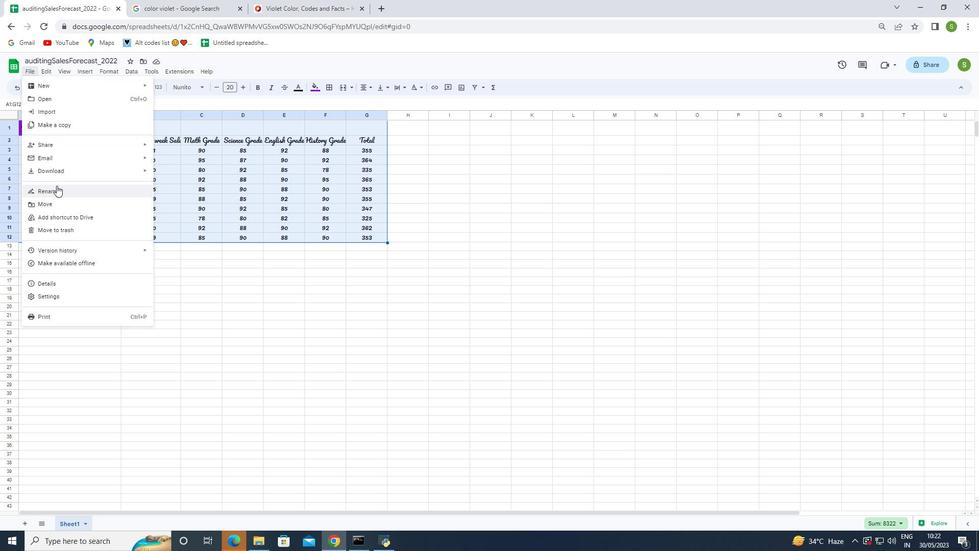 
Action: Key pressed <Key.backspace>auditing<Key.shift>Sales<Key.shift>Forecast<Key.shift_r>_2022<Key.enter>
Screenshot: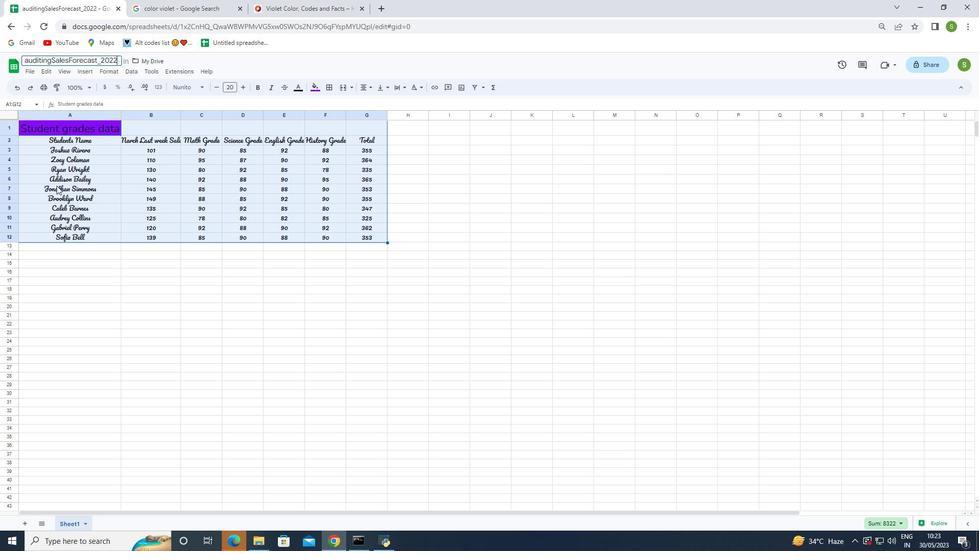 
Action: Mouse moved to (243, 299)
Screenshot: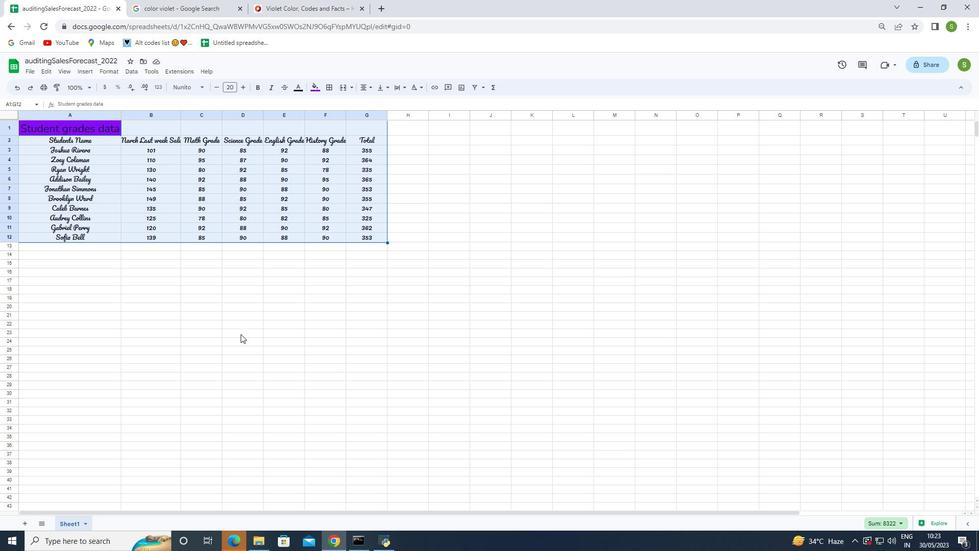 
Action: Mouse pressed left at (243, 299)
Screenshot: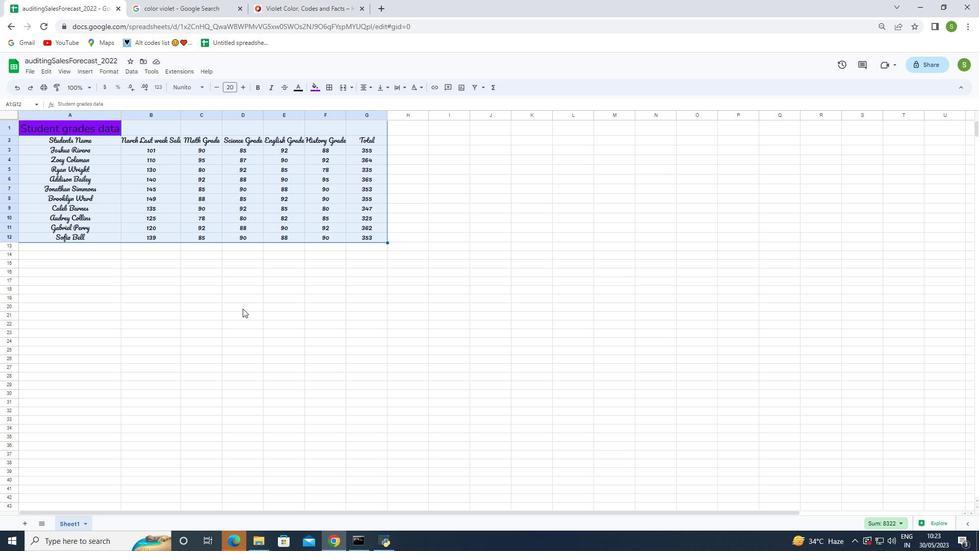 
Action: Mouse moved to (242, 300)
Screenshot: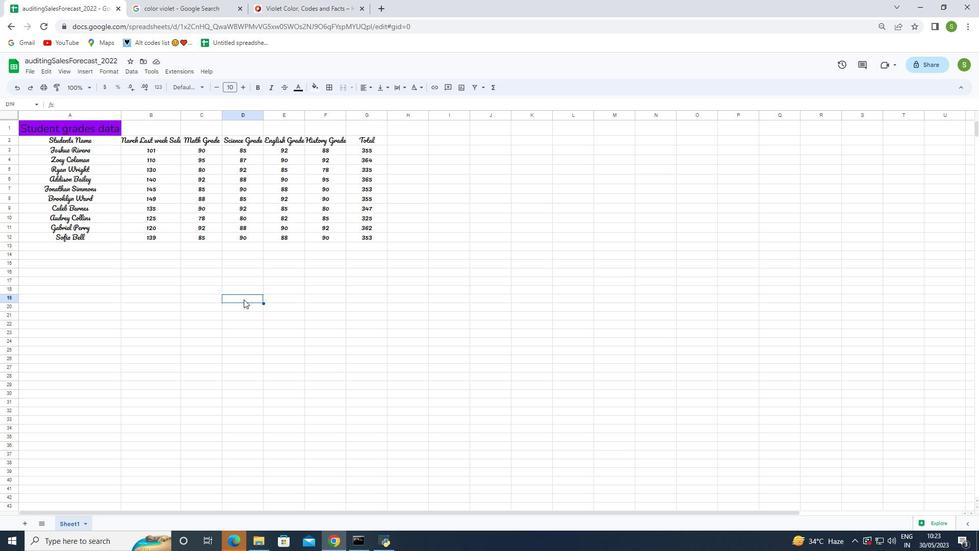 
